 Task: Add an event with the title Webinar: Advanced Social Media Marketing Tactics, date '2023/10/12', time 8:30 AM to 10:30 AMand add a description: During the discussion, both the employee and the supervisor (or relevant stakeholders) will have an opportunity to share their perspectives, observations, and concerns. The focus will be on understanding the underlying reasons for the performance issues, identifying any obstacles or challenges, and jointly developing a plan for improvement.Select event color  Tomato . Add location for the event as: Copenhagen, Denmark, logged in from the account softage.4@softage.netand send the event invitation to softage.10@softage.net and softage.1@softage.net. Set a reminder for the event Doesn't repeat
Action: Mouse moved to (96, 110)
Screenshot: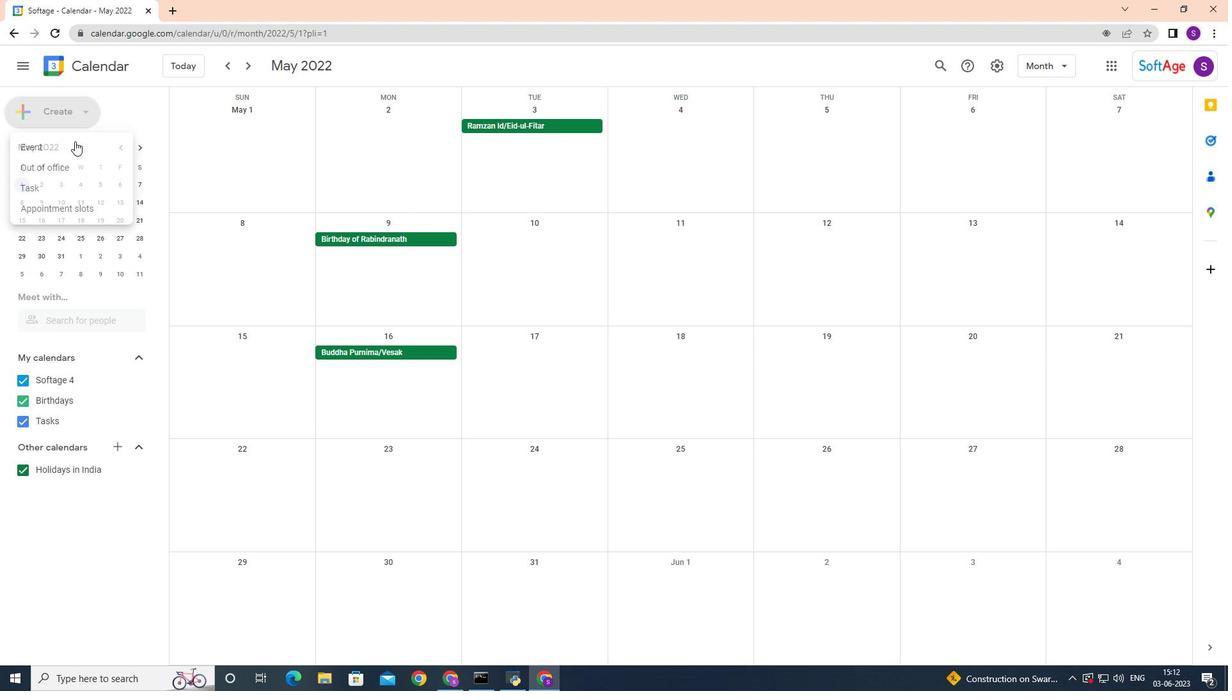 
Action: Mouse pressed left at (96, 110)
Screenshot: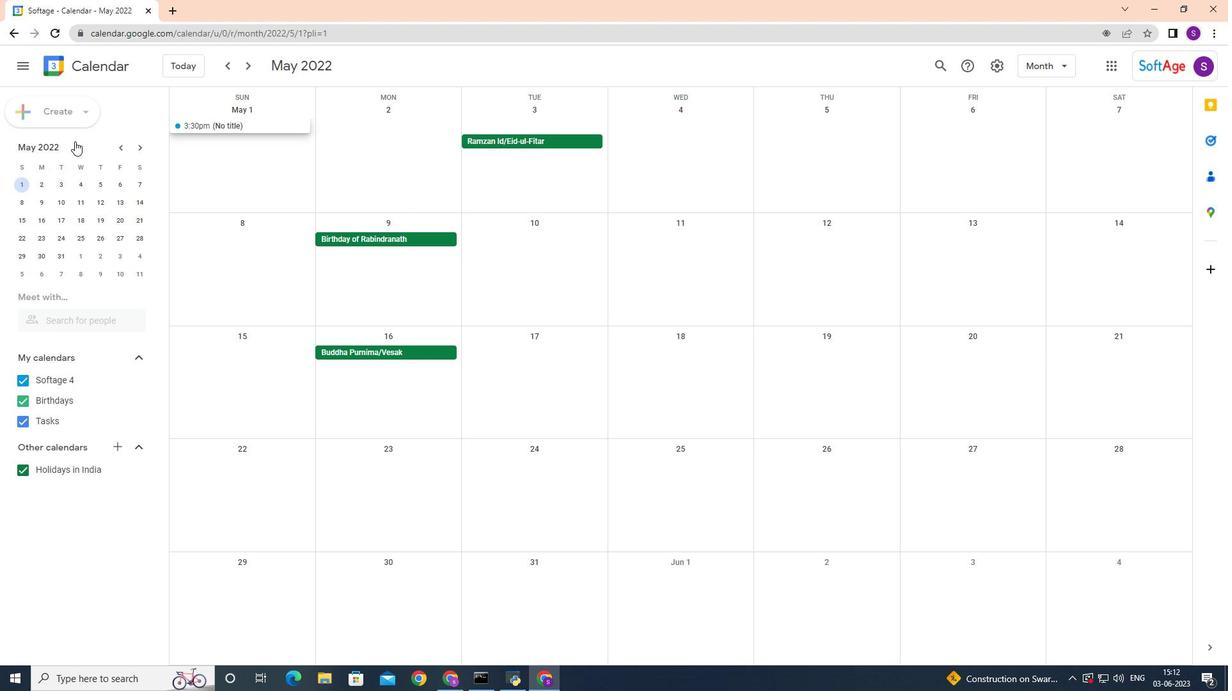 
Action: Mouse moved to (92, 149)
Screenshot: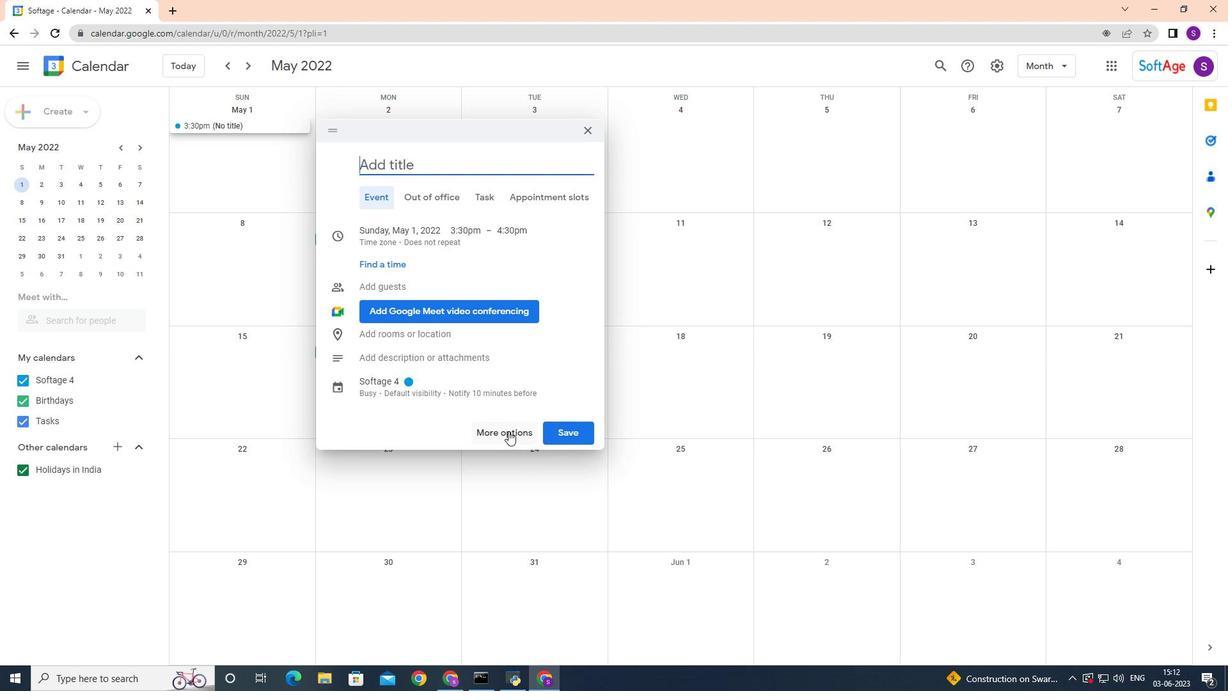 
Action: Mouse pressed left at (92, 149)
Screenshot: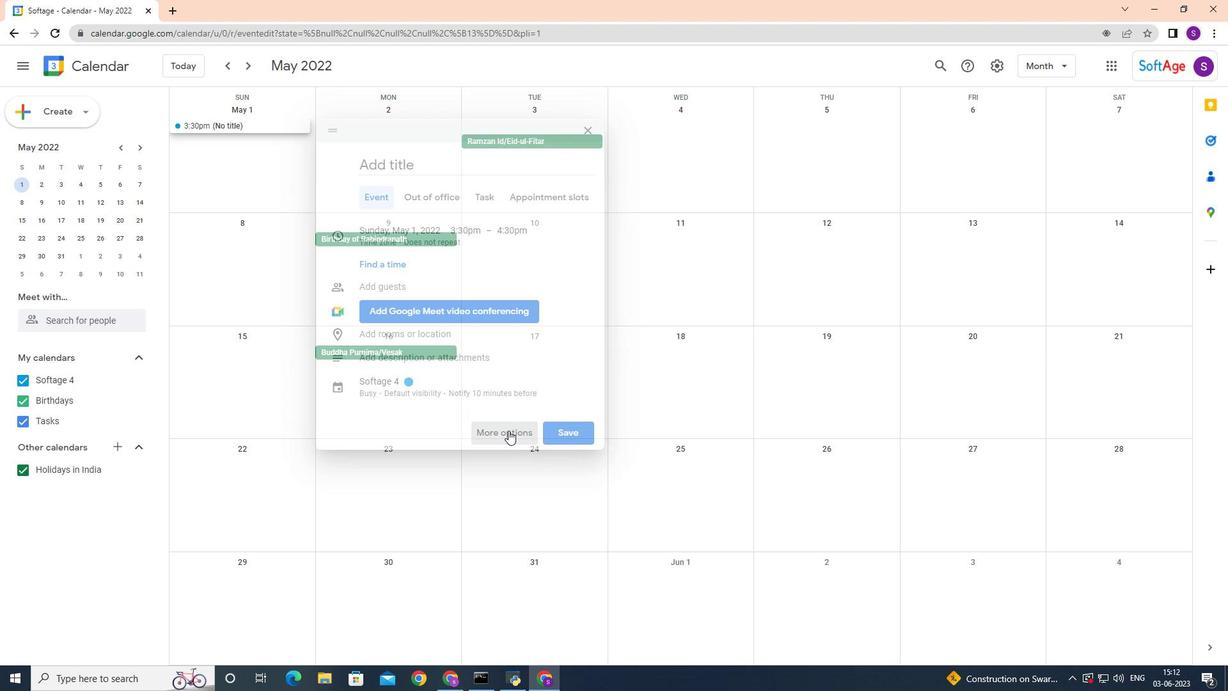 
Action: Mouse moved to (938, 426)
Screenshot: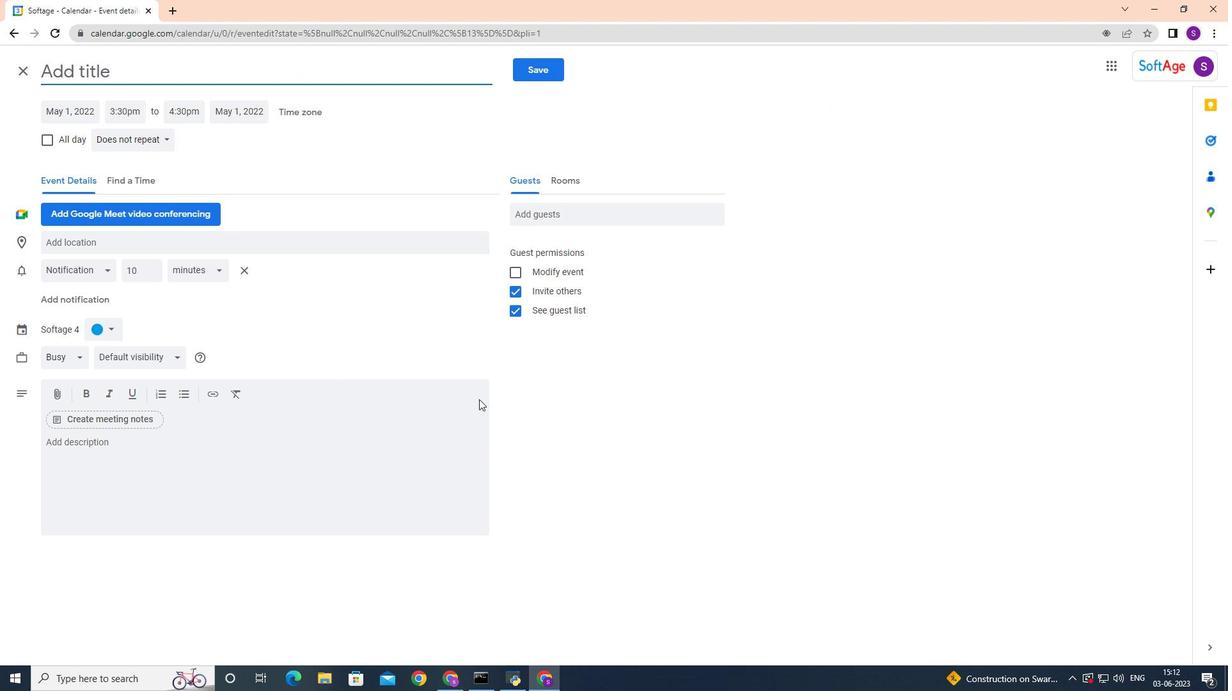 
Action: Mouse pressed left at (938, 426)
Screenshot: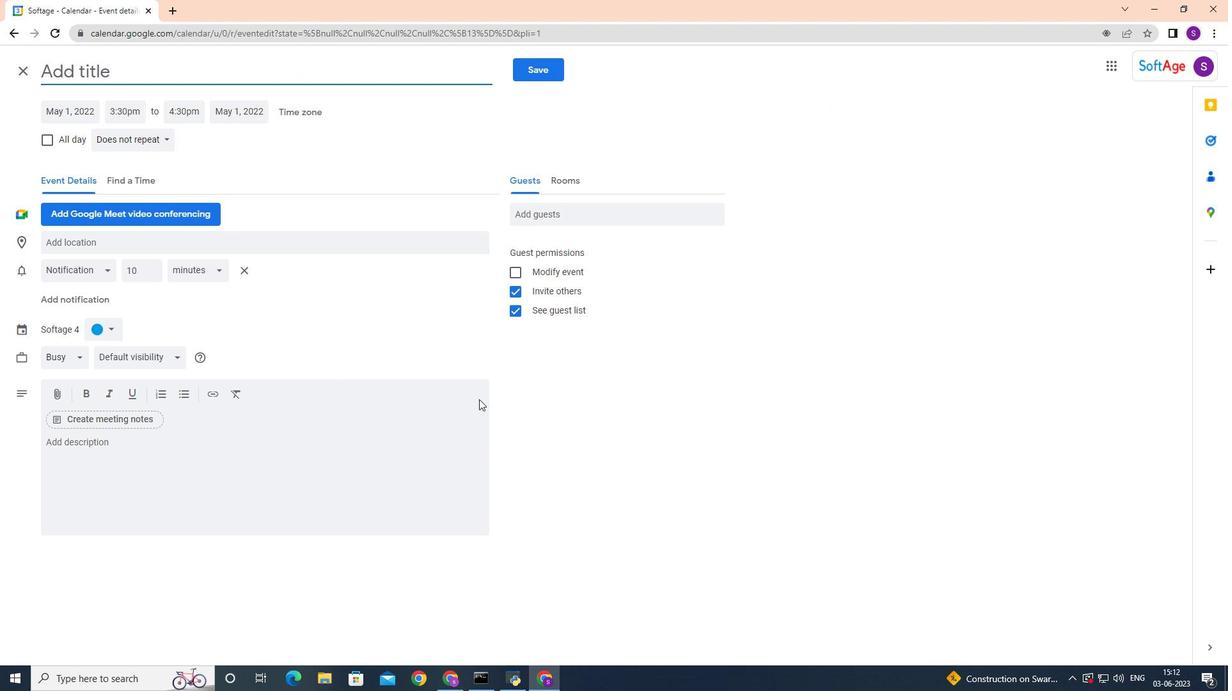 
Action: Mouse moved to (399, 79)
Screenshot: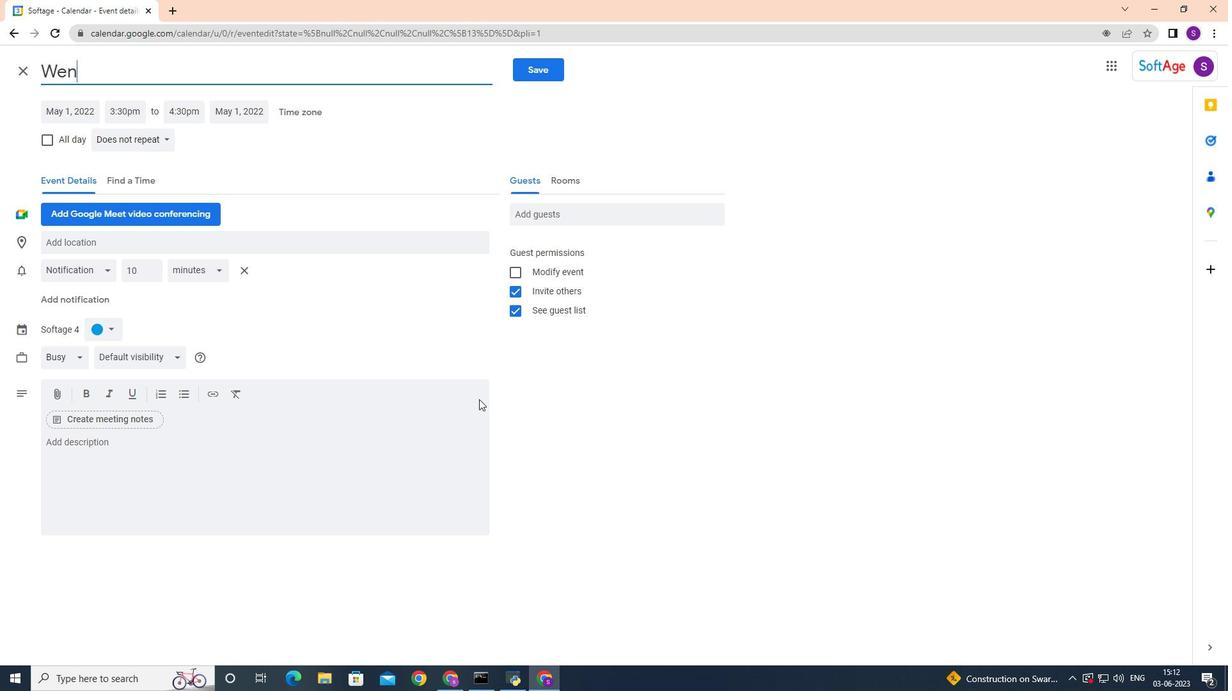 
Action: Mouse pressed left at (399, 79)
Screenshot: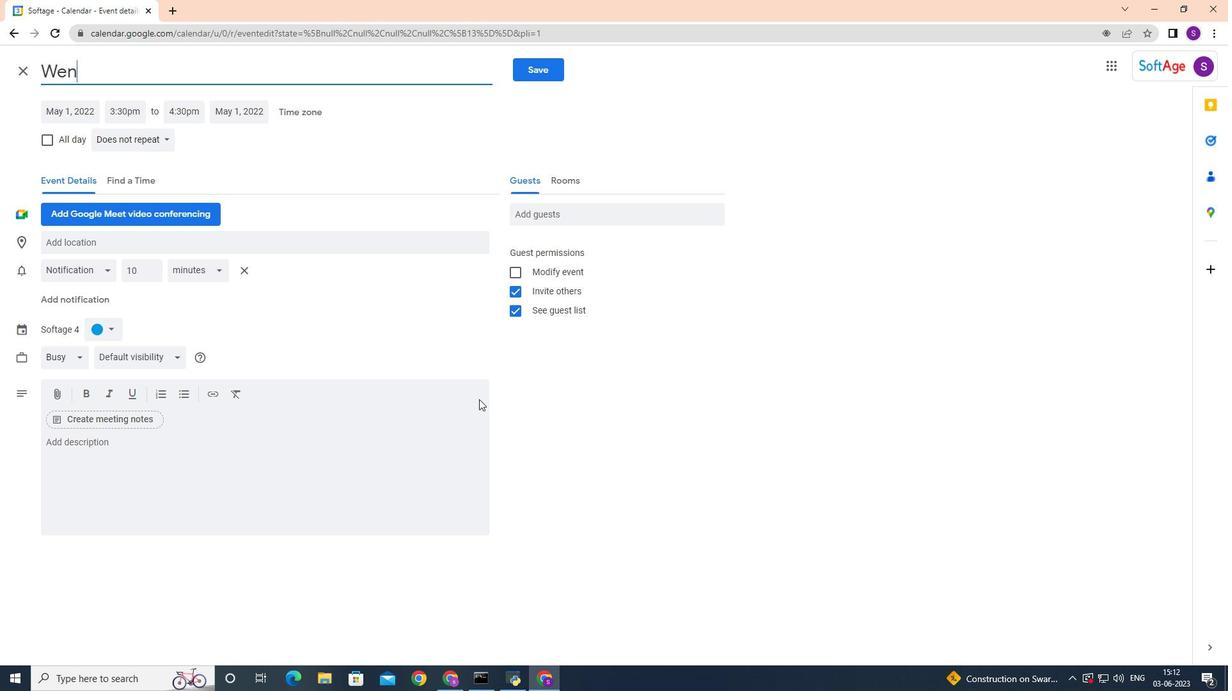 
Action: Key pressed <Key.shift>Webinar<Key.shift>:<Key.space><Key.shift>Advanced<Key.space><Key.shift_r>Social<Key.space><Key.shift>Media<Key.space><Key.shift>Marketing<Key.space><Key.shift>Tactics
Screenshot: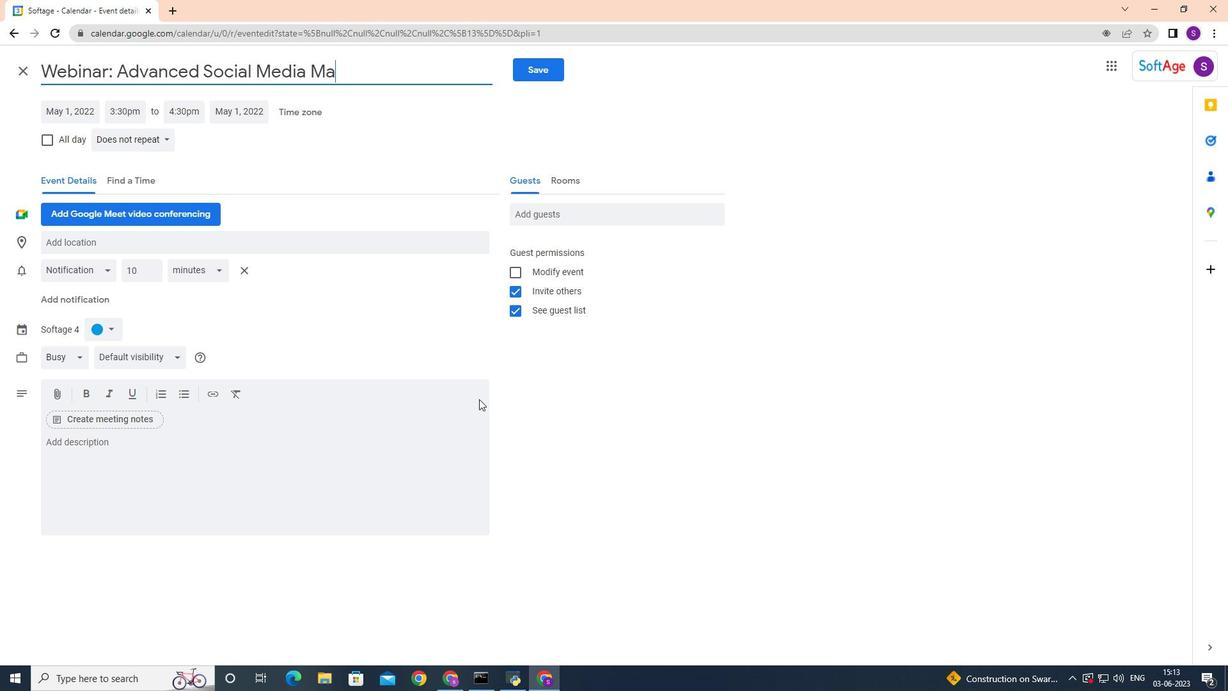 
Action: Mouse moved to (90, 112)
Screenshot: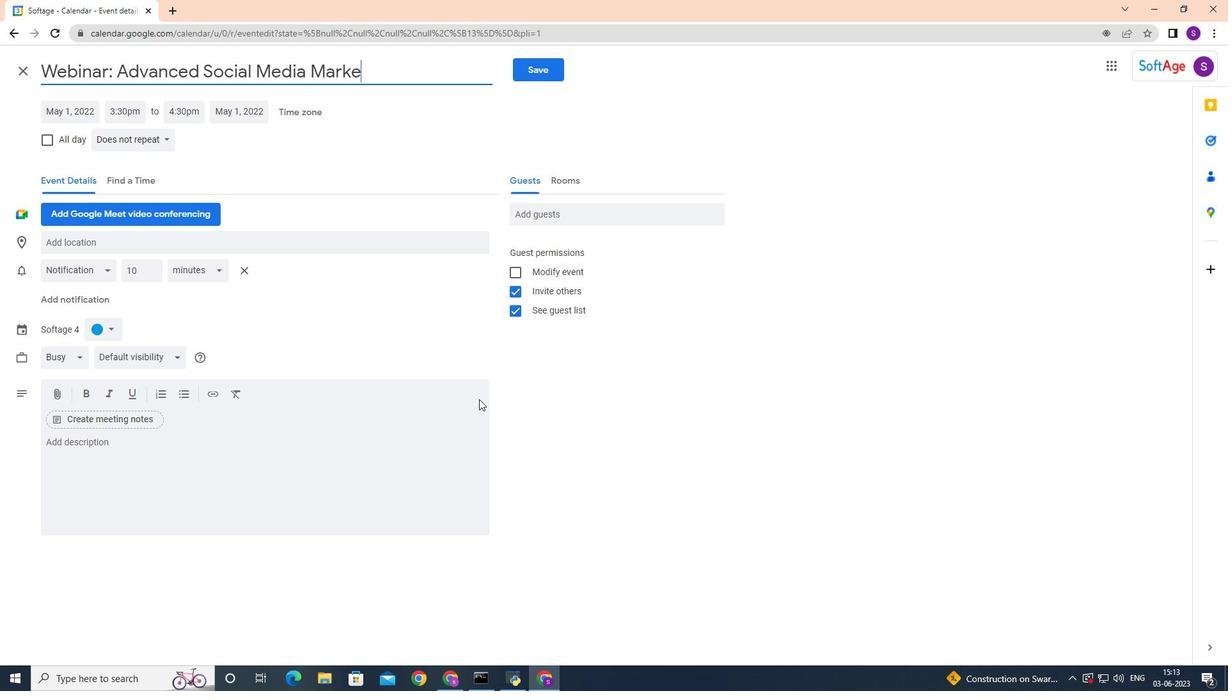 
Action: Mouse pressed left at (90, 112)
Screenshot: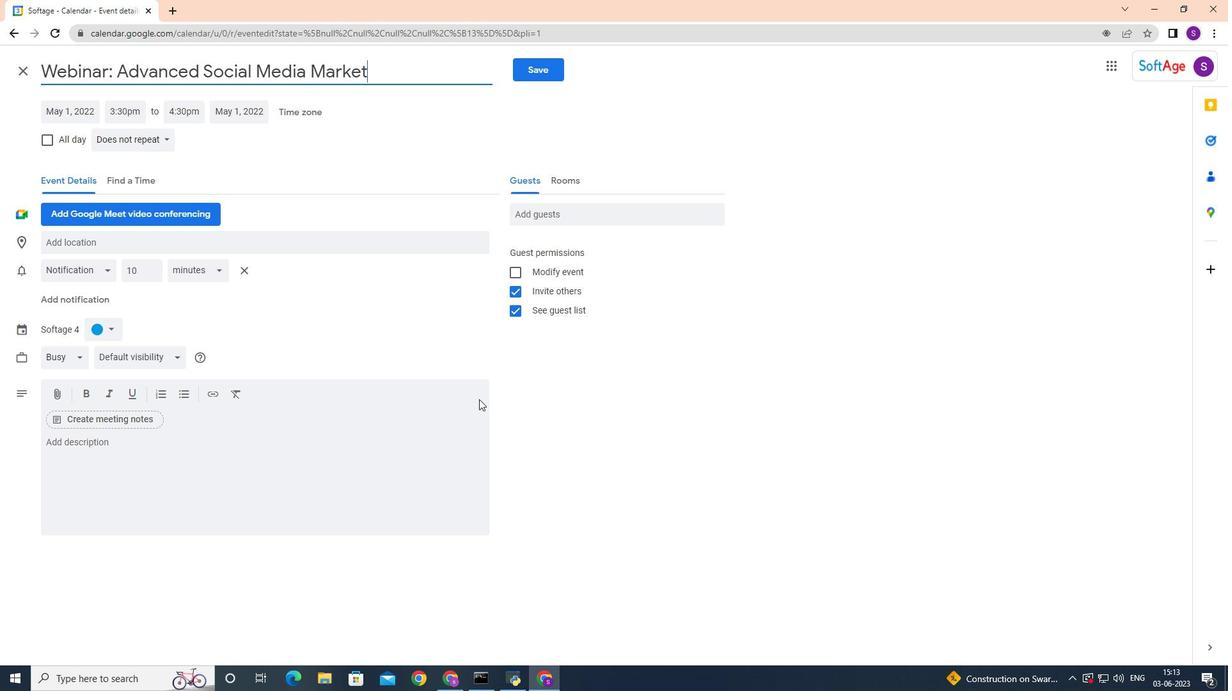
Action: Mouse moved to (206, 141)
Screenshot: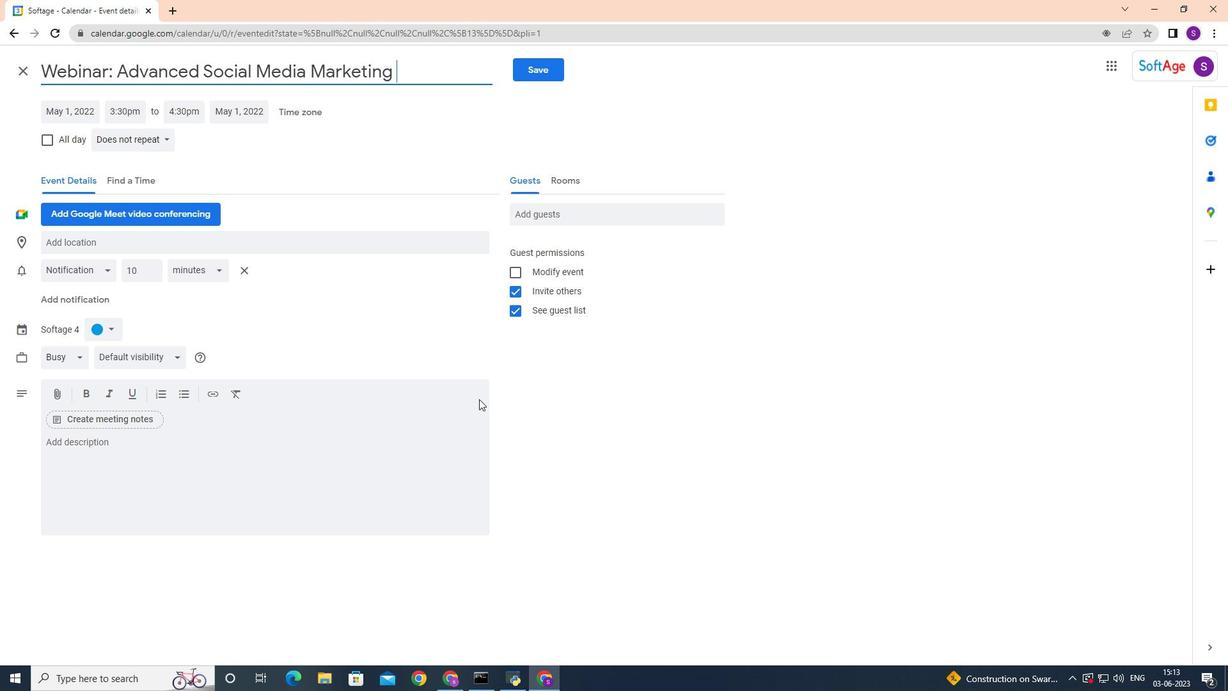 
Action: Mouse pressed left at (206, 141)
Screenshot: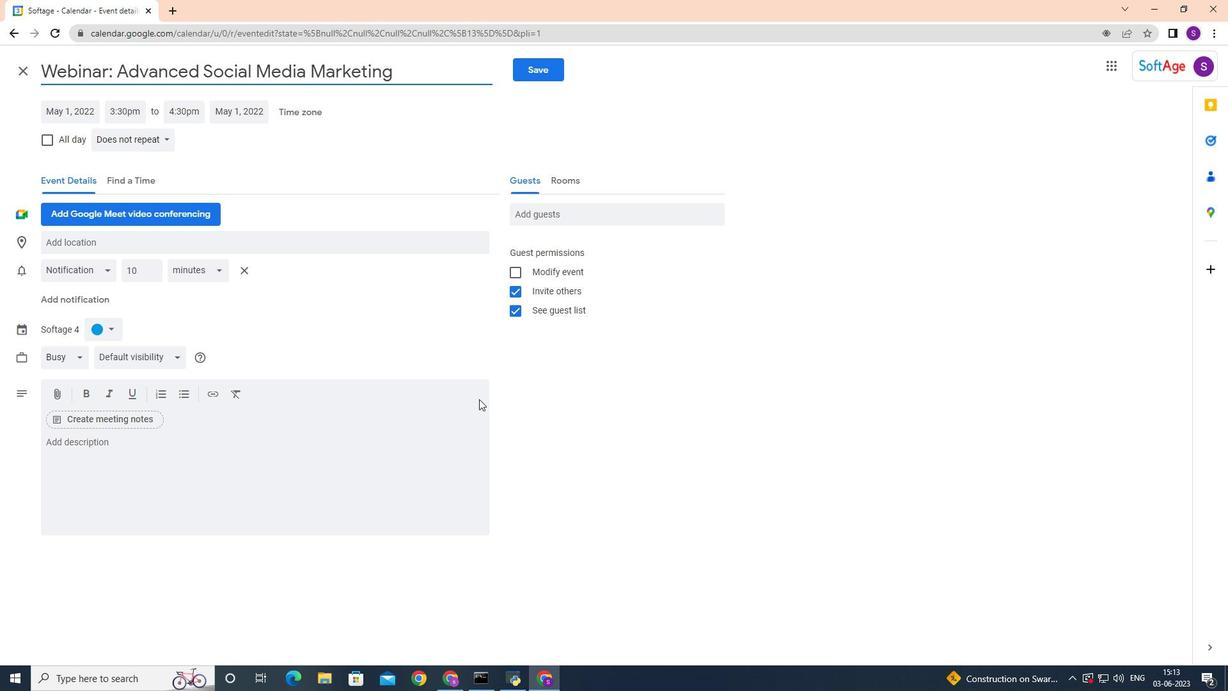
Action: Mouse pressed left at (206, 141)
Screenshot: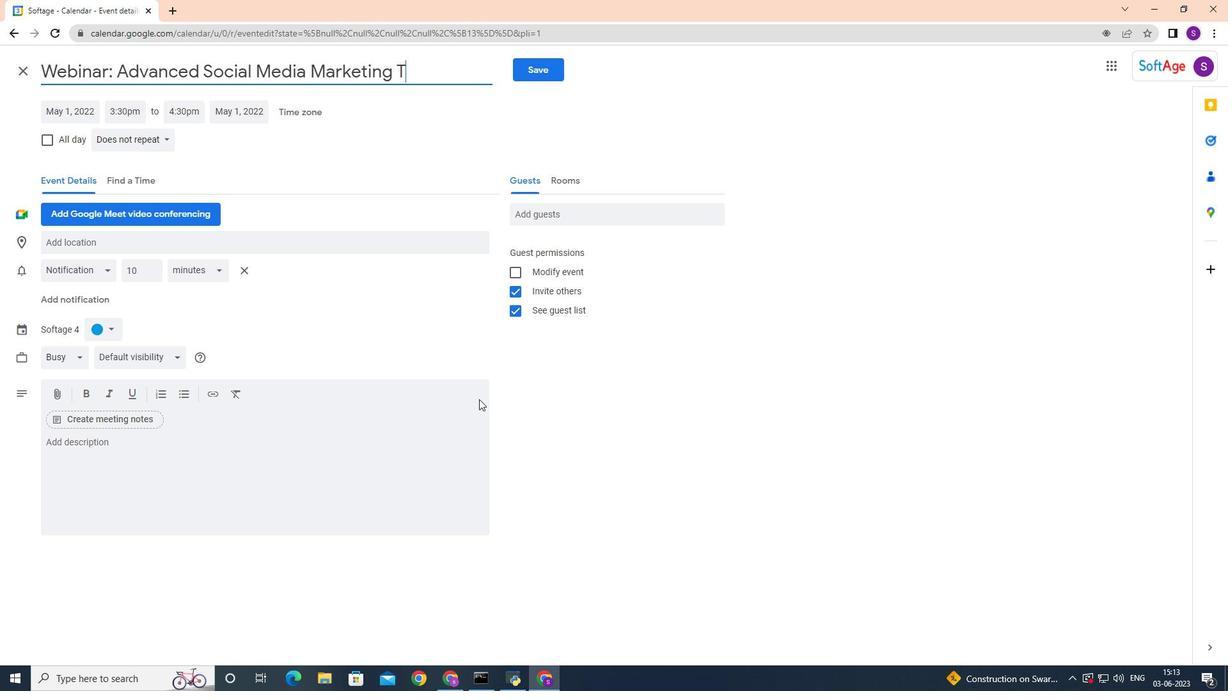 
Action: Mouse pressed left at (206, 141)
Screenshot: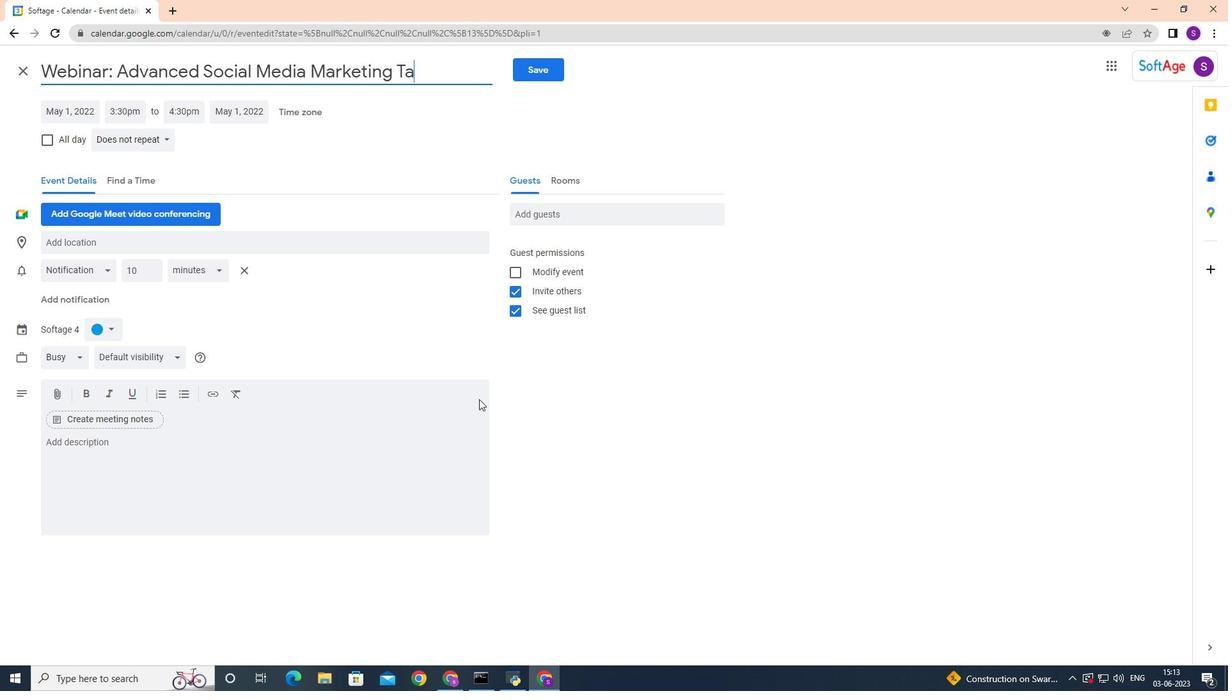 
Action: Mouse pressed left at (206, 141)
Screenshot: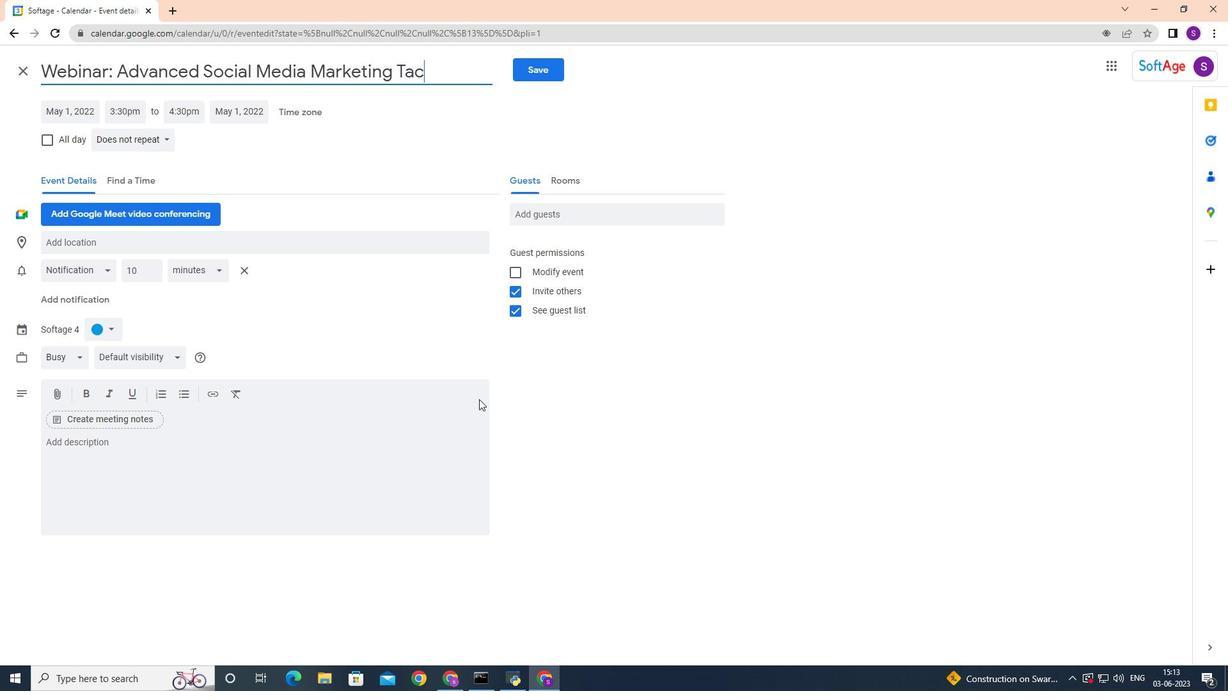 
Action: Mouse moved to (161, 194)
Screenshot: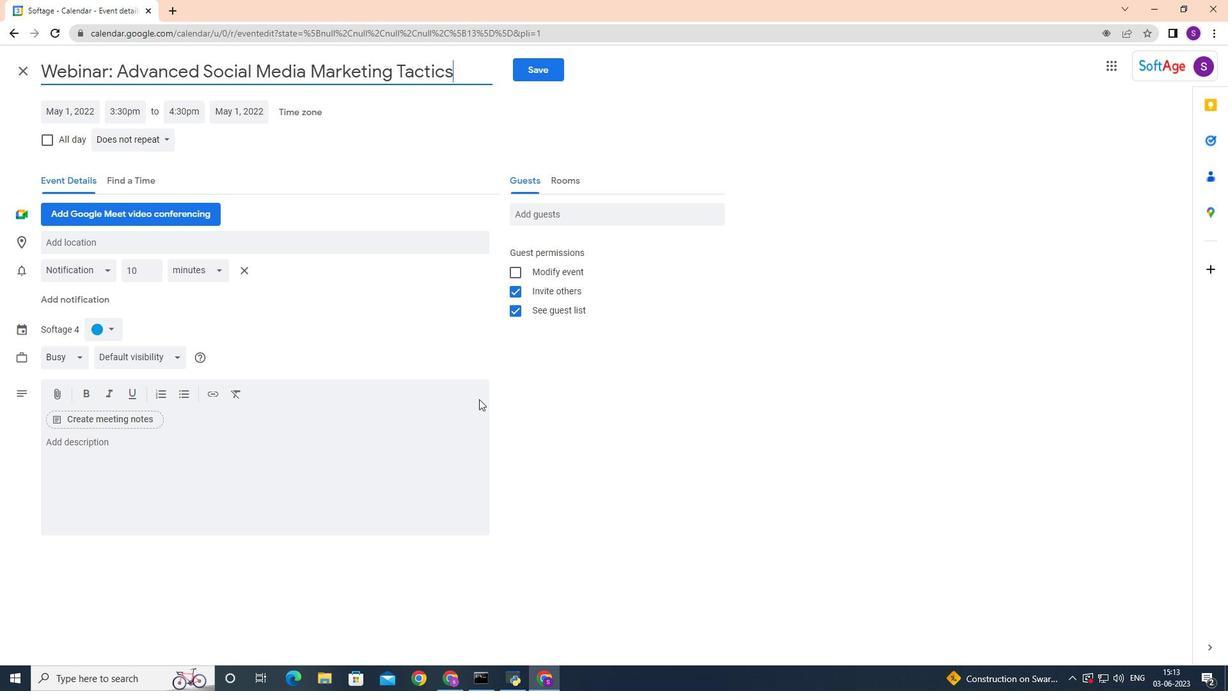 
Action: Mouse pressed left at (161, 194)
Screenshot: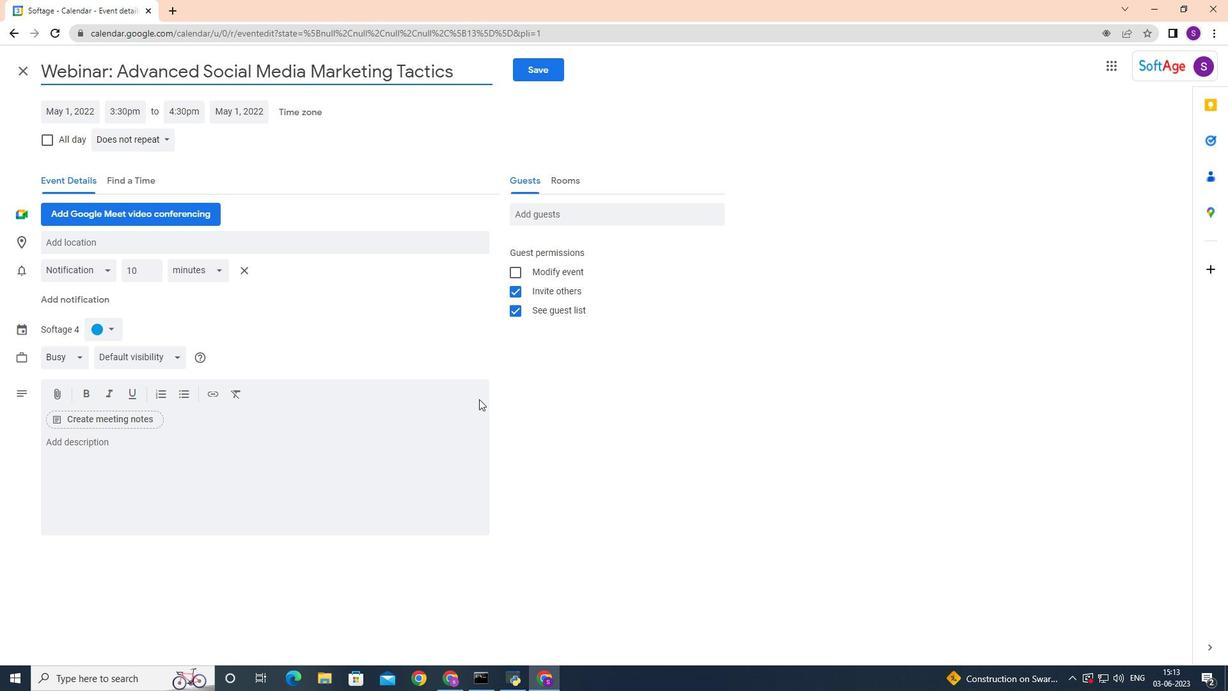 
Action: Mouse moved to (134, 111)
Screenshot: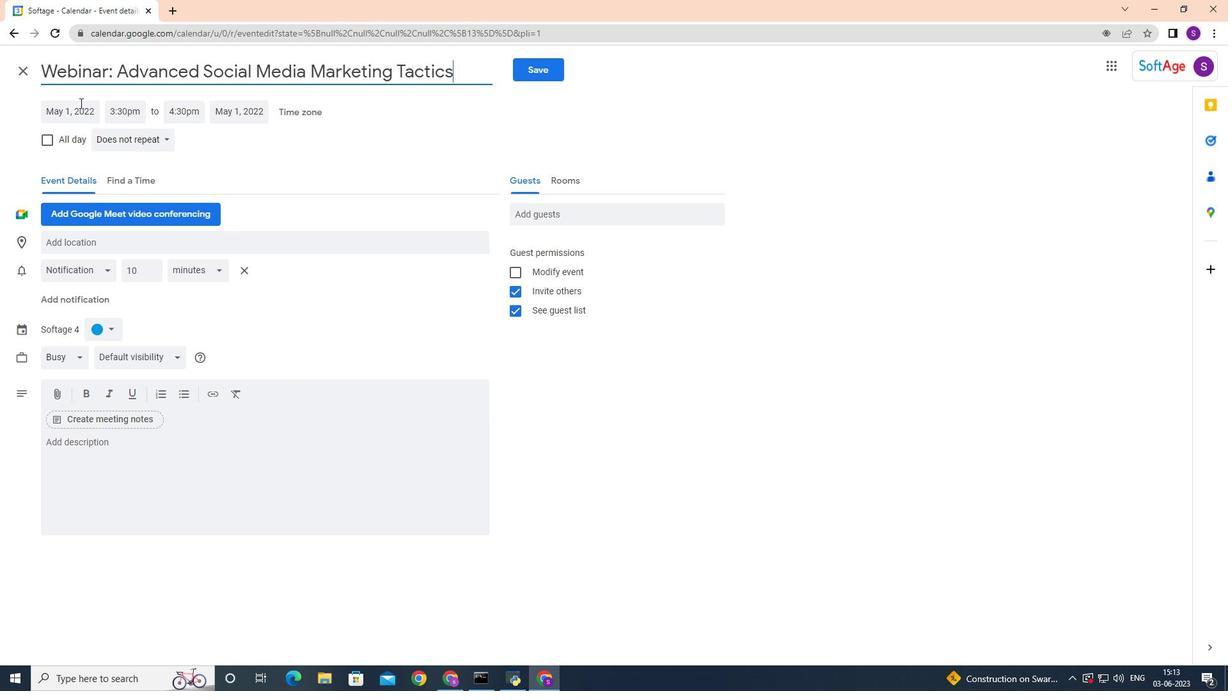
Action: Mouse pressed left at (134, 111)
Screenshot: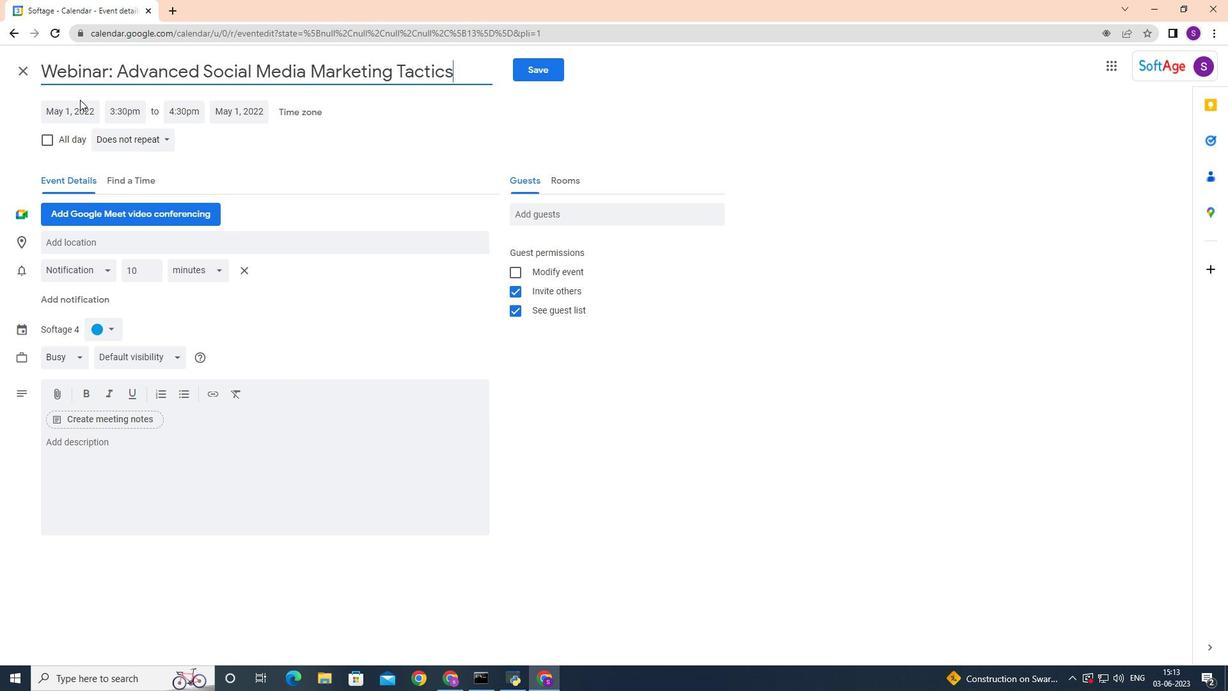 
Action: Key pressed 8<Key.shift>:30am<Key.enter><Key.tab>10<Key.shift>:30<Key.enter>
Screenshot: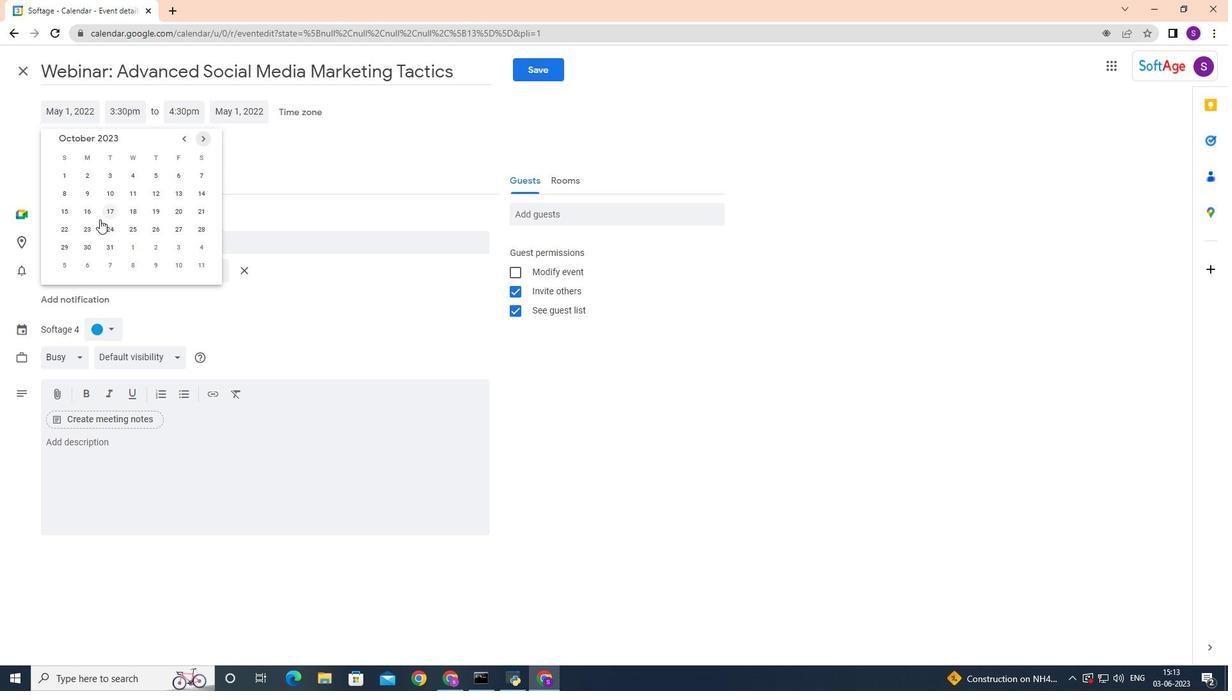 
Action: Mouse moved to (129, 444)
Screenshot: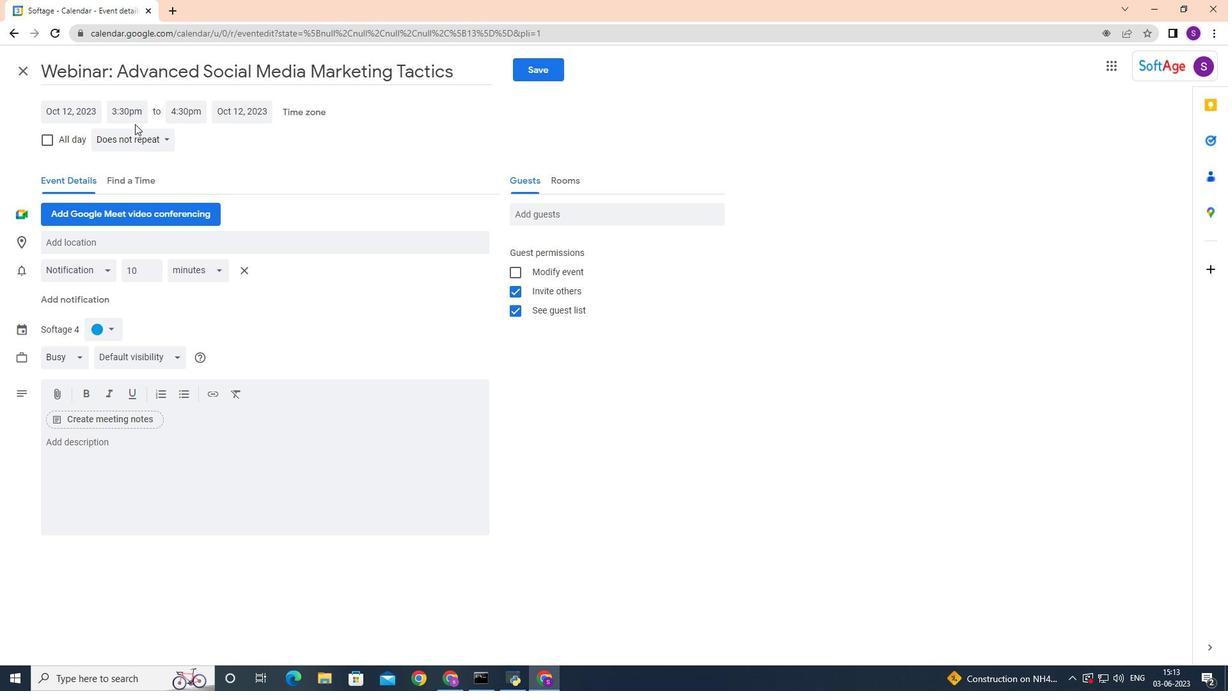 
Action: Mouse pressed left at (129, 444)
Screenshot: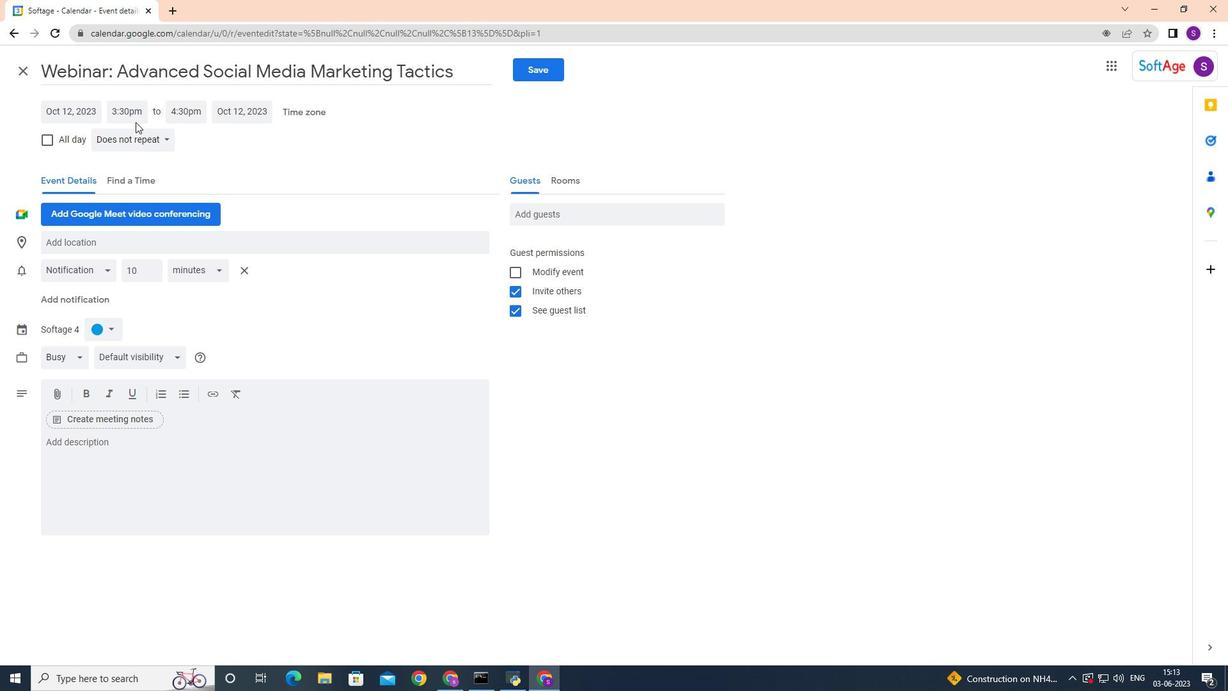 
Action: Key pressed <Key.shift>During<Key.space>the<Key.space>discussion,<Key.space>both<Key.space>the<Key.space>employee<Key.space>and<Key.space>the<Key.space>supervisor<Key.space><Key.shift>(or<Key.space>relevant<Key.space>stakeholders<Key.shift>)<Key.space>will<Key.space>have<Key.space>an<Key.space>opportunity<Key.space>to<Key.space>share<Key.space>their<Key.space>perspectives,<Key.space>obj<Key.backspace>servations,<Key.space>and<Key.space>concerns.<Key.space><Key.shift>The<Key.space>focus<Key.space>will<Key.space>be<Key.space>on<Key.space>understanding<Key.space>the<Key.space>underlying<Key.space>reasons<Key.space>for<Key.space>the<Key.space>performance<Key.space>issues,<Key.space>identifying<Key.space>any<Key.space>obstacles<Key.space>or<Key.space>challenges,<Key.space>and<Key.space>jointly<Key.space>developing<Key.space>a<Key.space>plan<Key.space>for<Key.space>improvement.
Screenshot: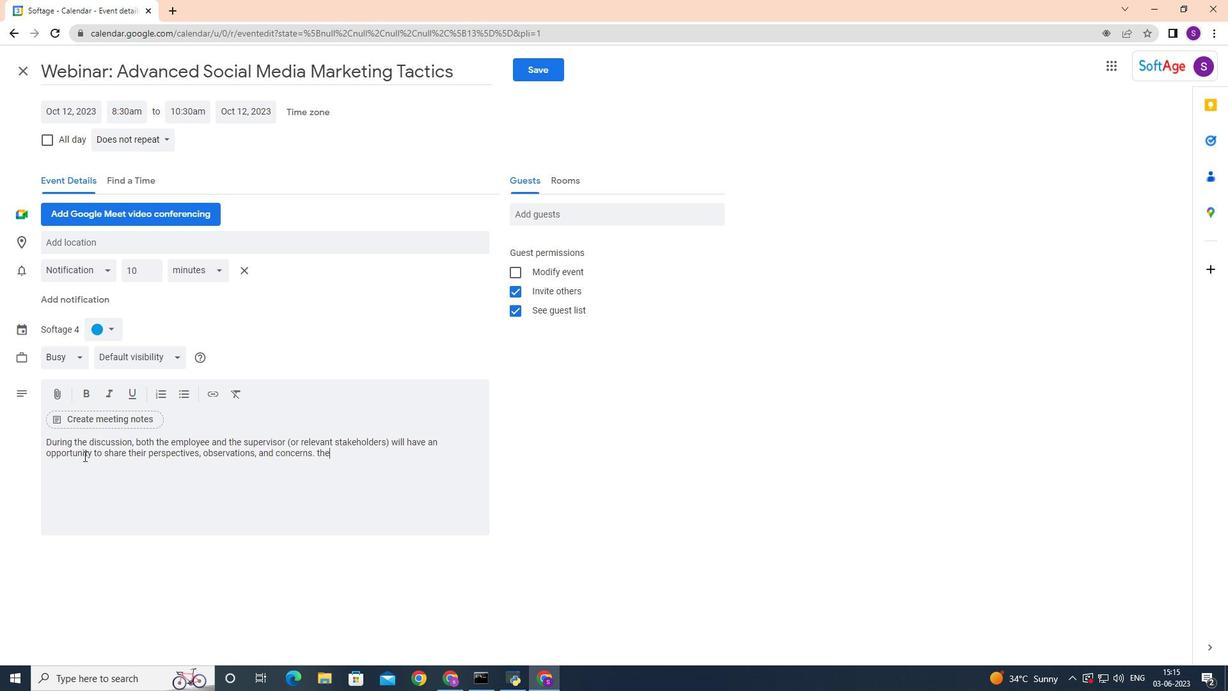 
Action: Mouse moved to (117, 332)
Screenshot: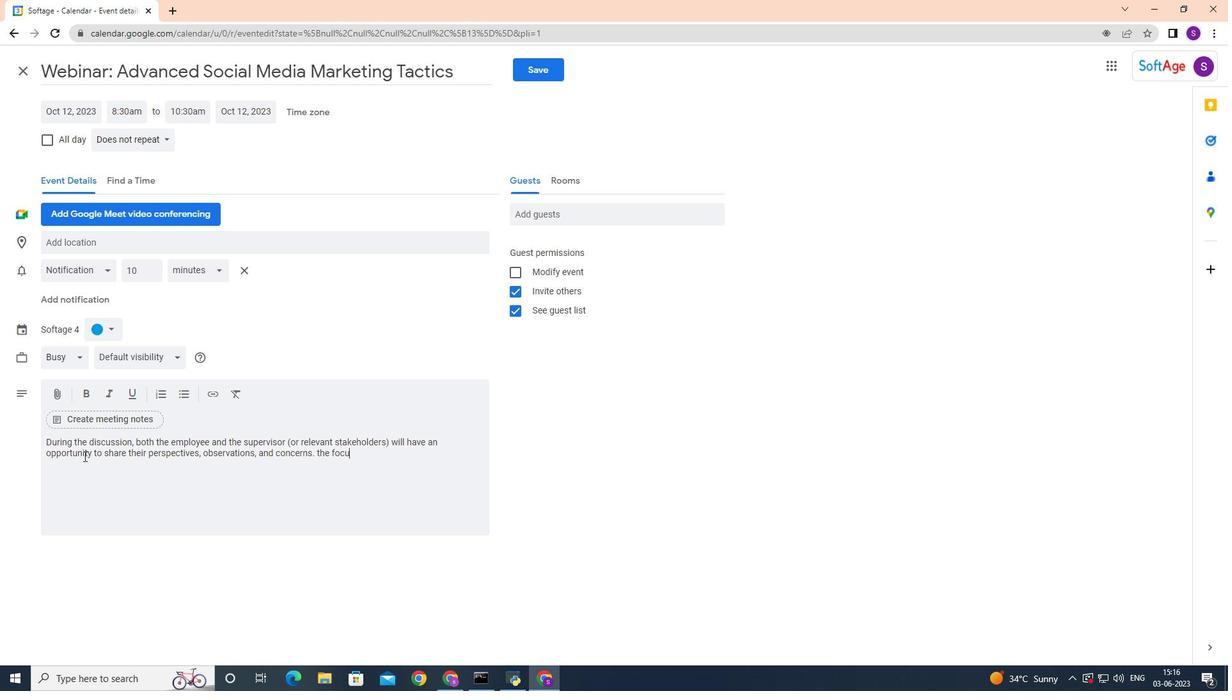 
Action: Mouse pressed left at (117, 332)
Screenshot: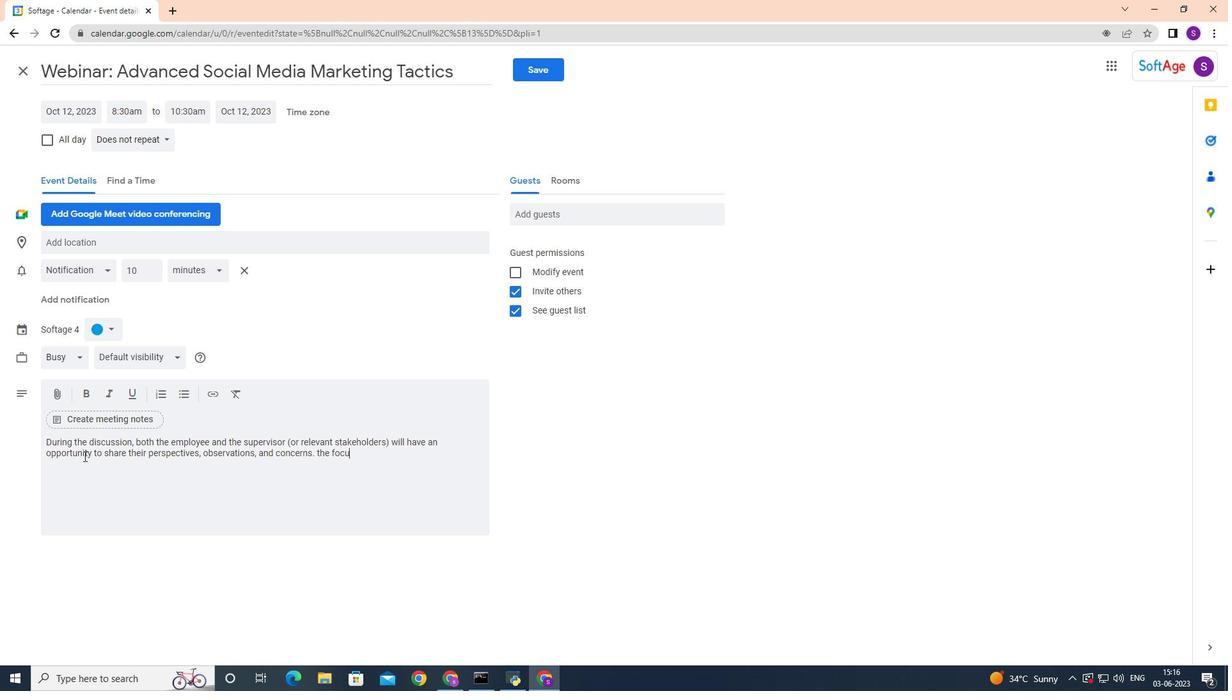 
Action: Mouse moved to (101, 327)
Screenshot: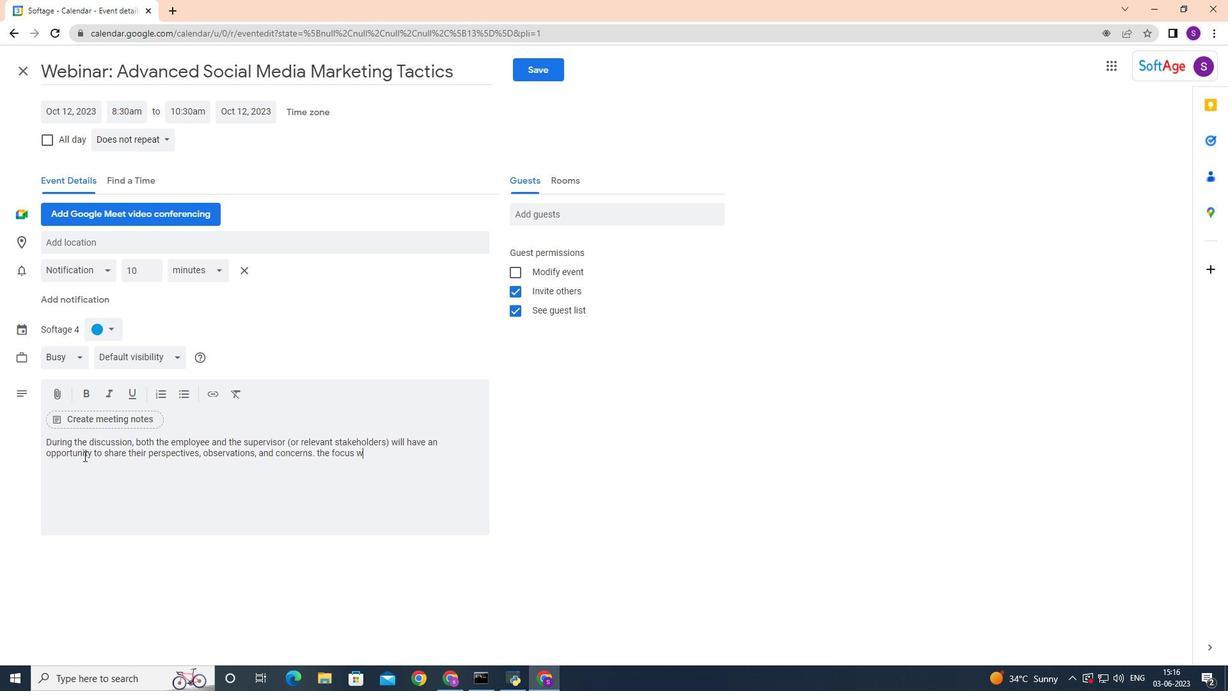 
Action: Mouse pressed left at (101, 327)
Screenshot: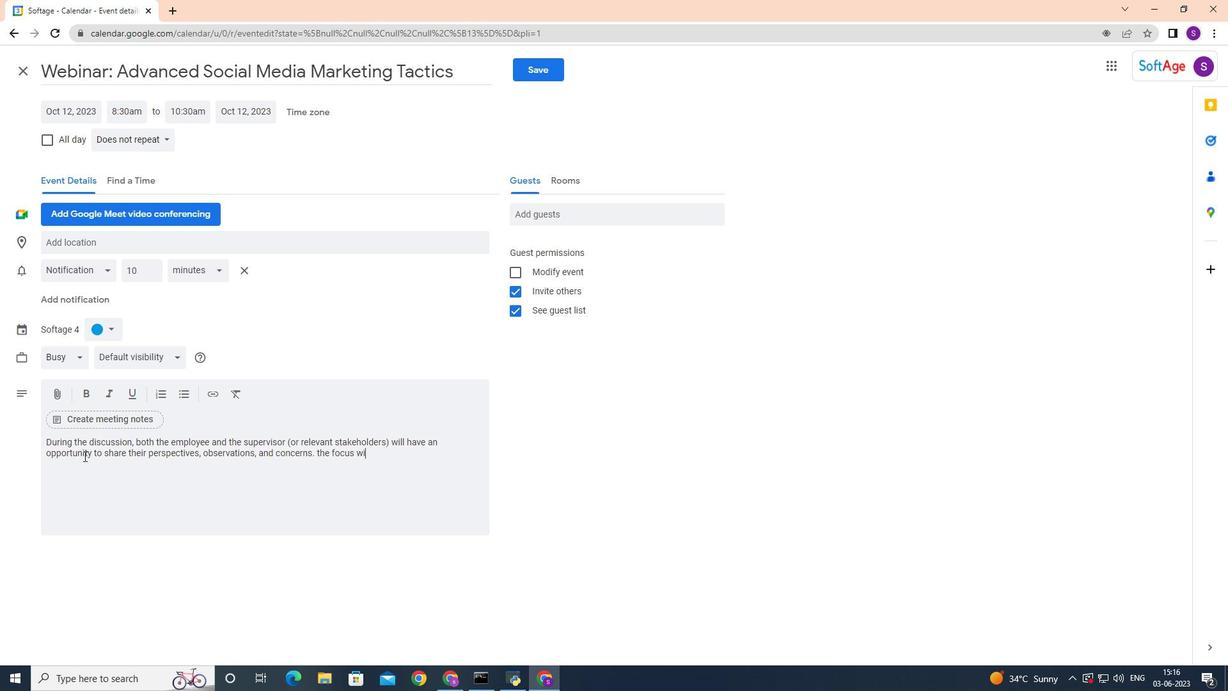 
Action: Mouse moved to (98, 251)
Screenshot: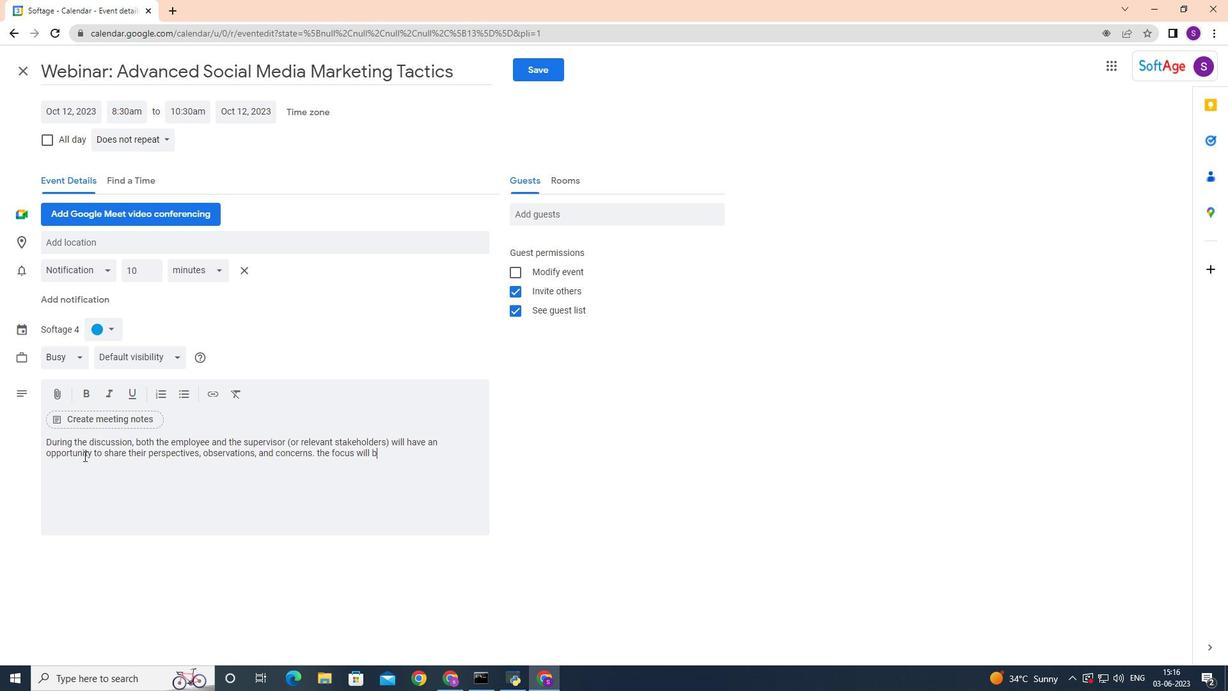 
Action: Mouse pressed left at (98, 251)
Screenshot: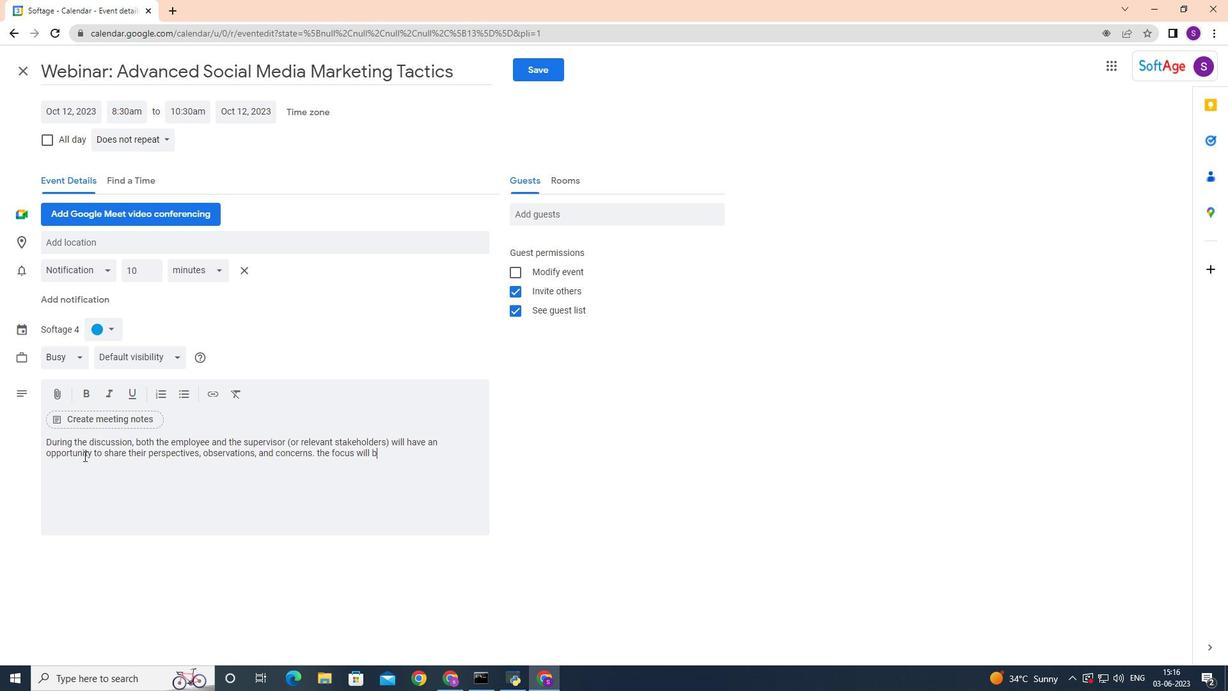 
Action: Key pressed <Key.shift>Copenhagen,<Key.space><Key.shift>Denmark
Screenshot: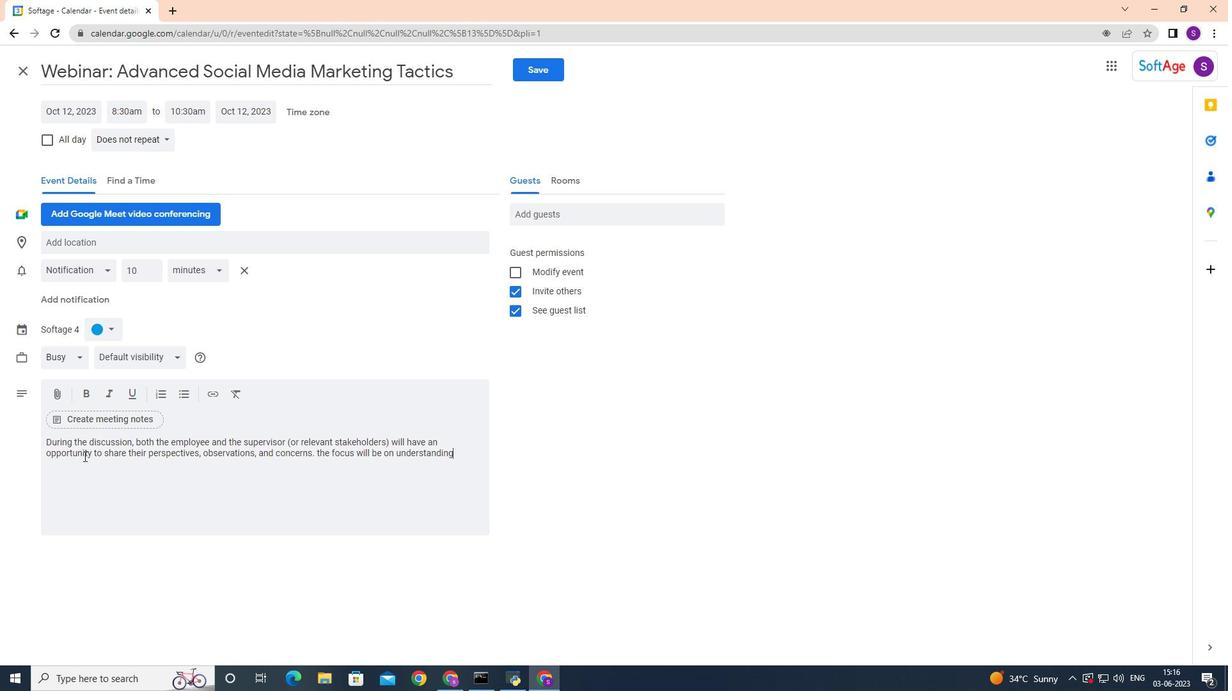 
Action: Mouse moved to (110, 277)
Screenshot: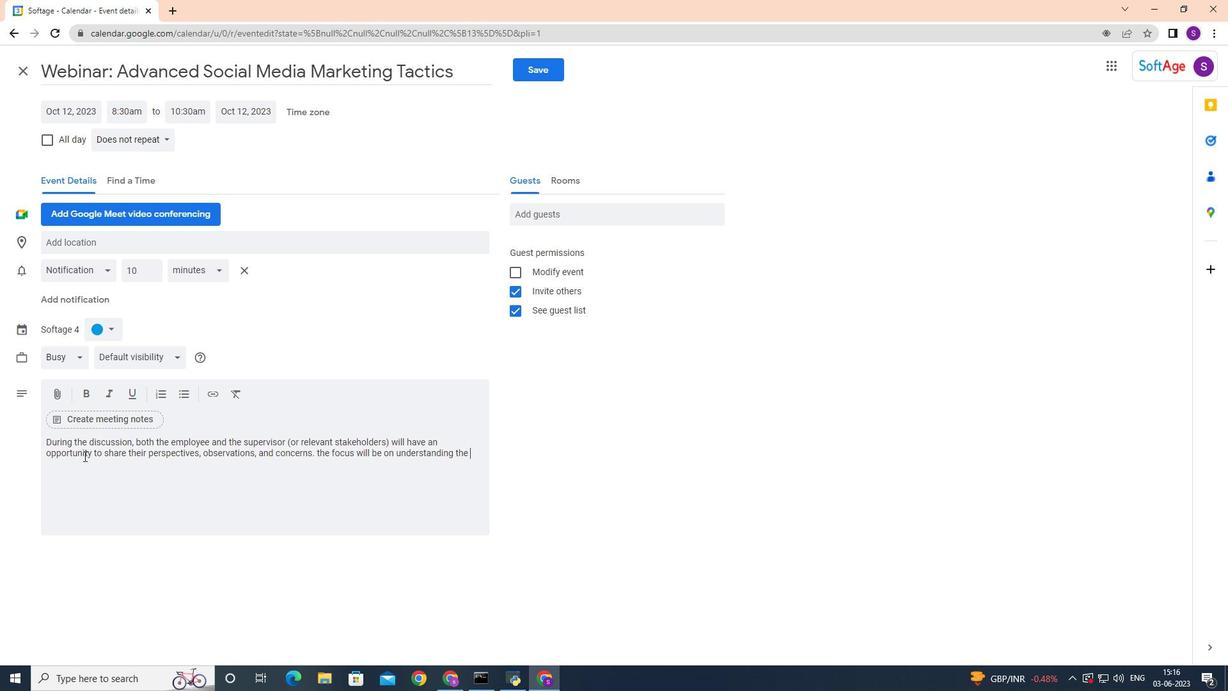 
Action: Mouse pressed left at (110, 277)
Screenshot: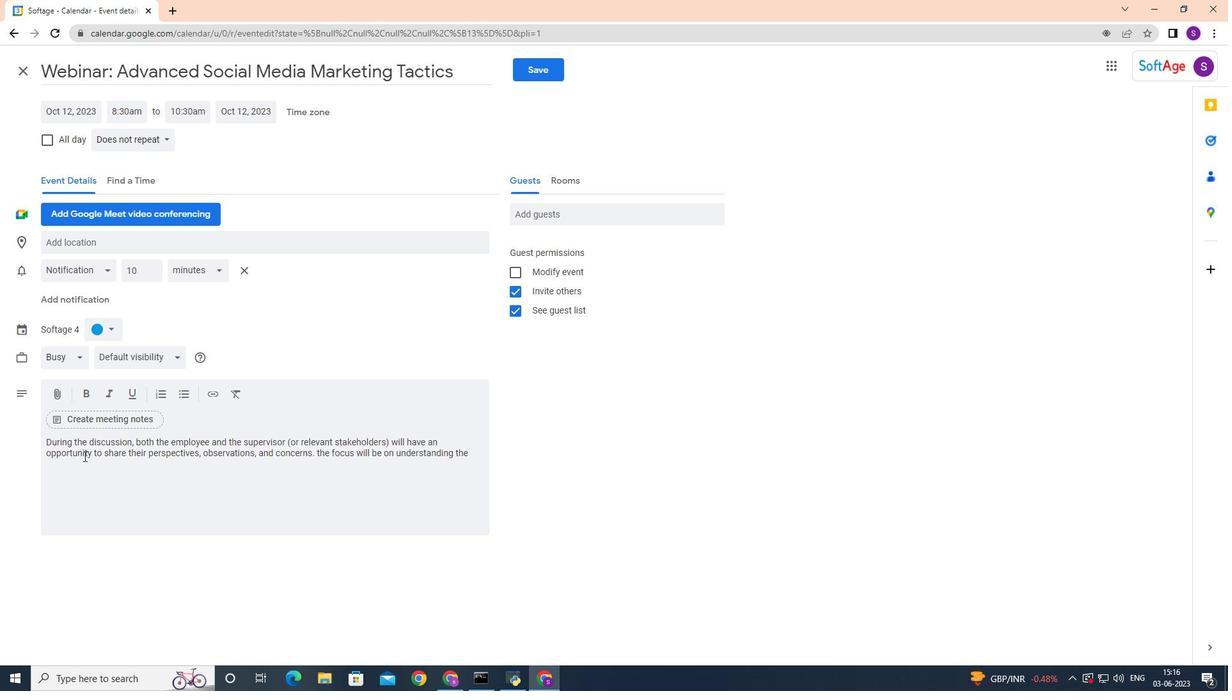 
Action: Mouse moved to (541, 219)
Screenshot: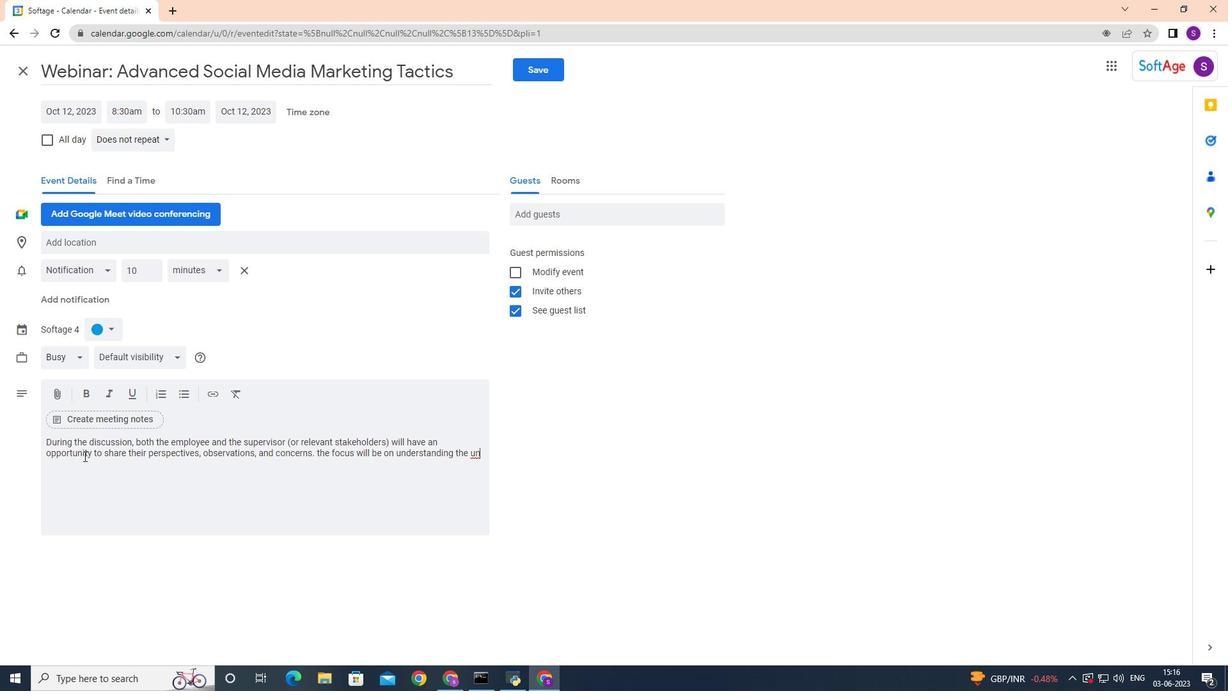 
Action: Mouse pressed left at (541, 219)
Screenshot: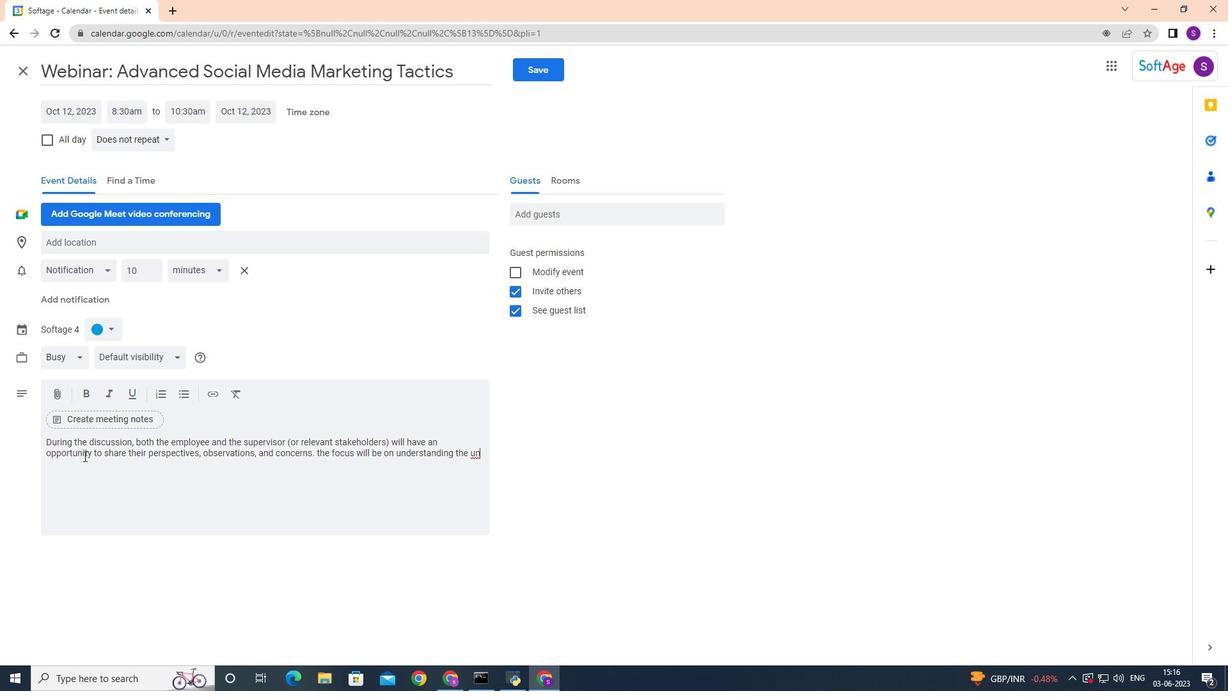 
Action: Key pressed softage.10<Key.shift><Key.shift>@softage.net<Key.enter>softage.1<Key.shift>@softage.net<Key.enter>
Screenshot: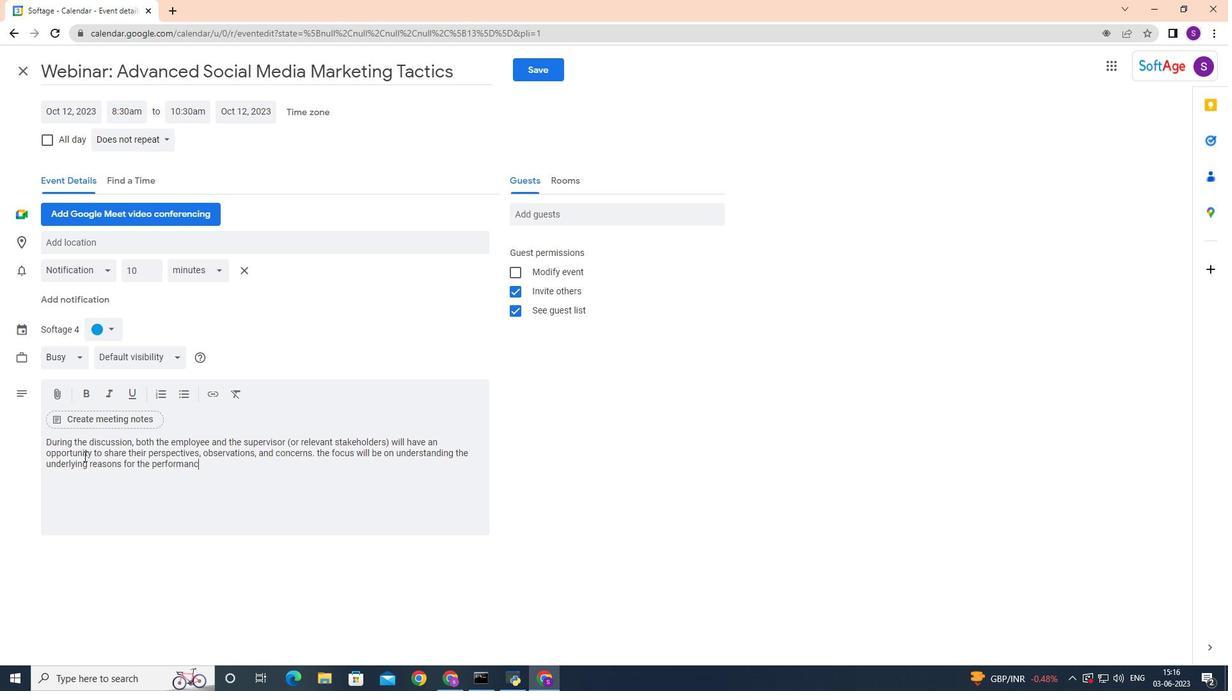 
Action: Mouse moved to (154, 138)
Screenshot: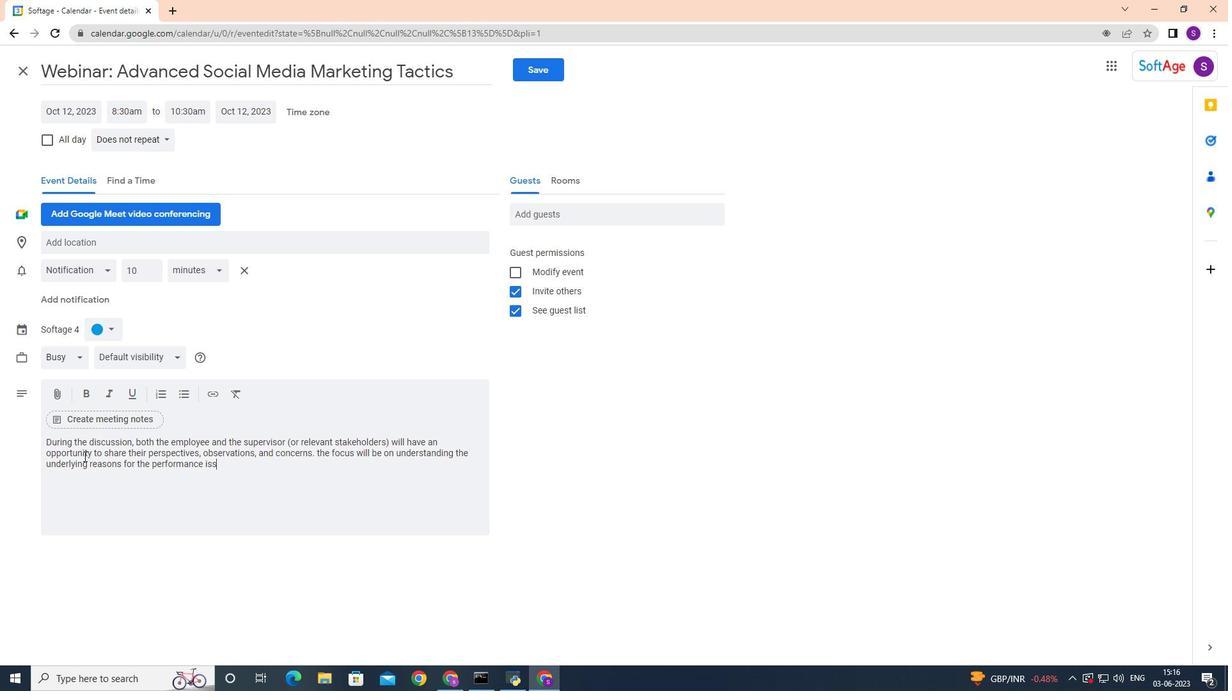 
Action: Mouse pressed left at (154, 138)
Screenshot: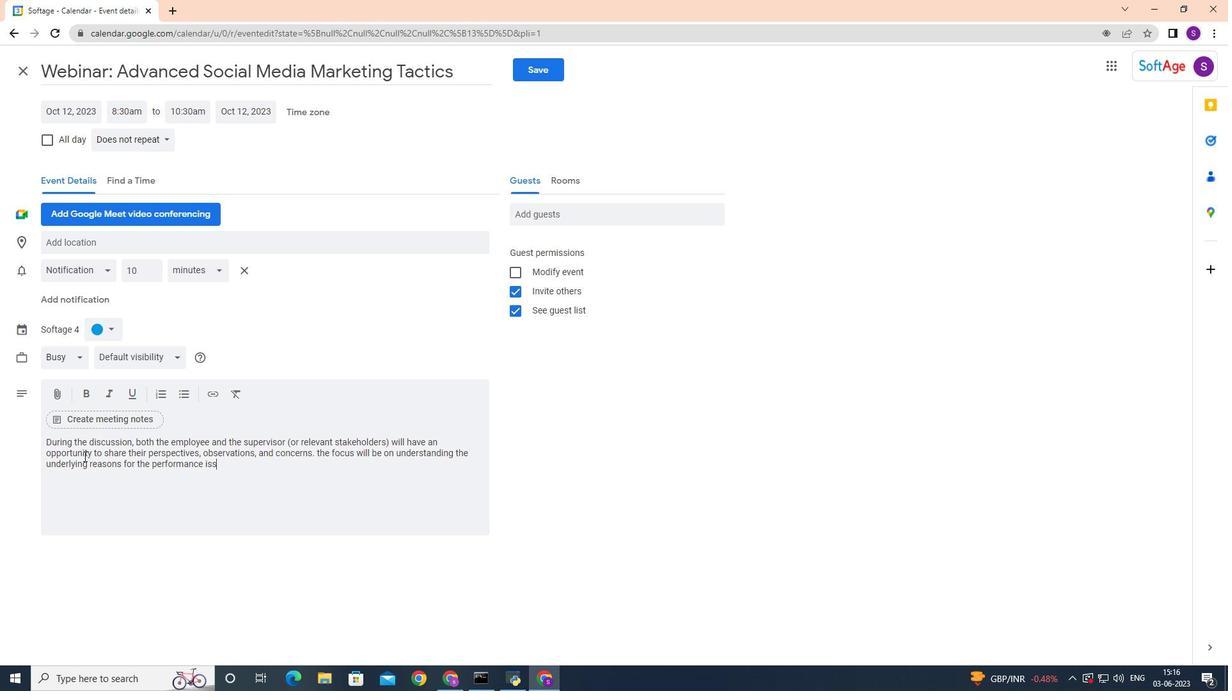 
Action: Mouse pressed left at (154, 138)
Screenshot: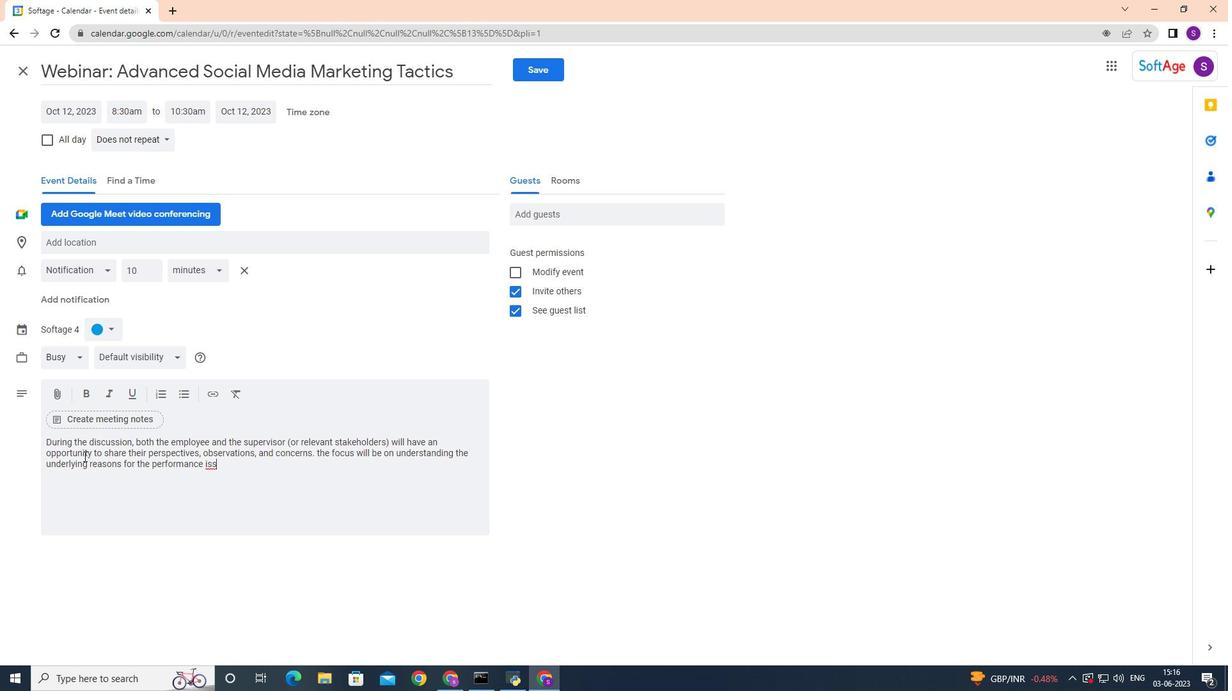 
Action: Mouse moved to (534, 74)
Screenshot: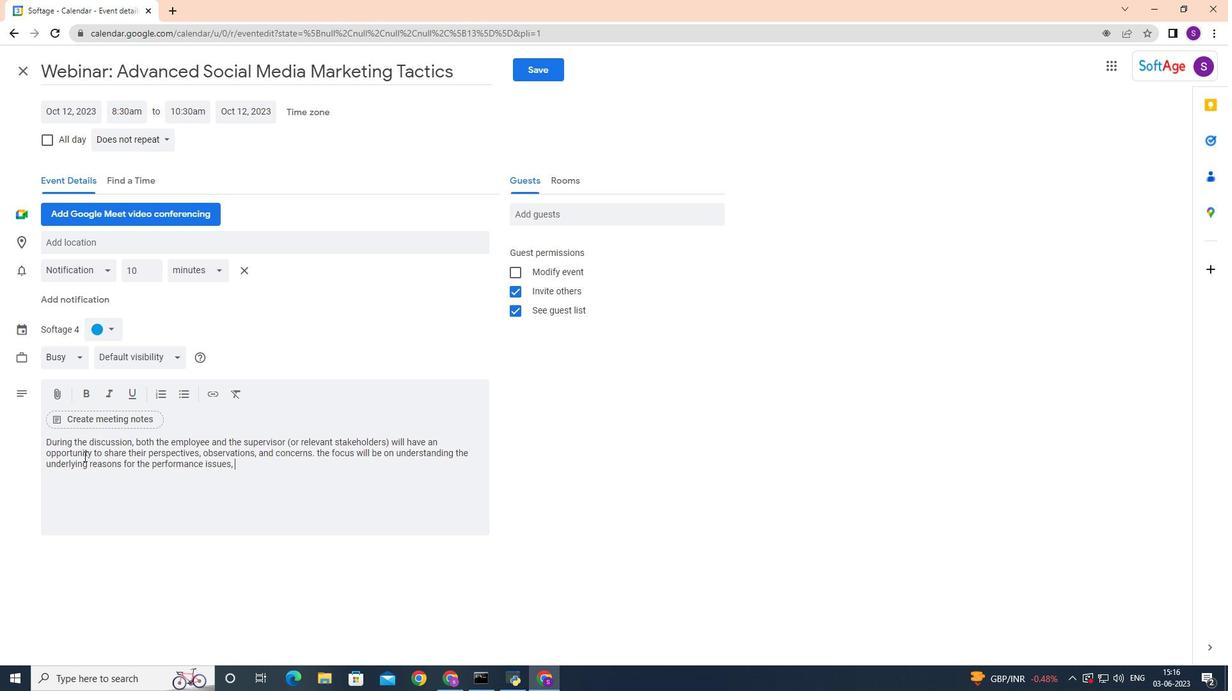 
Action: Mouse pressed left at (534, 74)
Screenshot: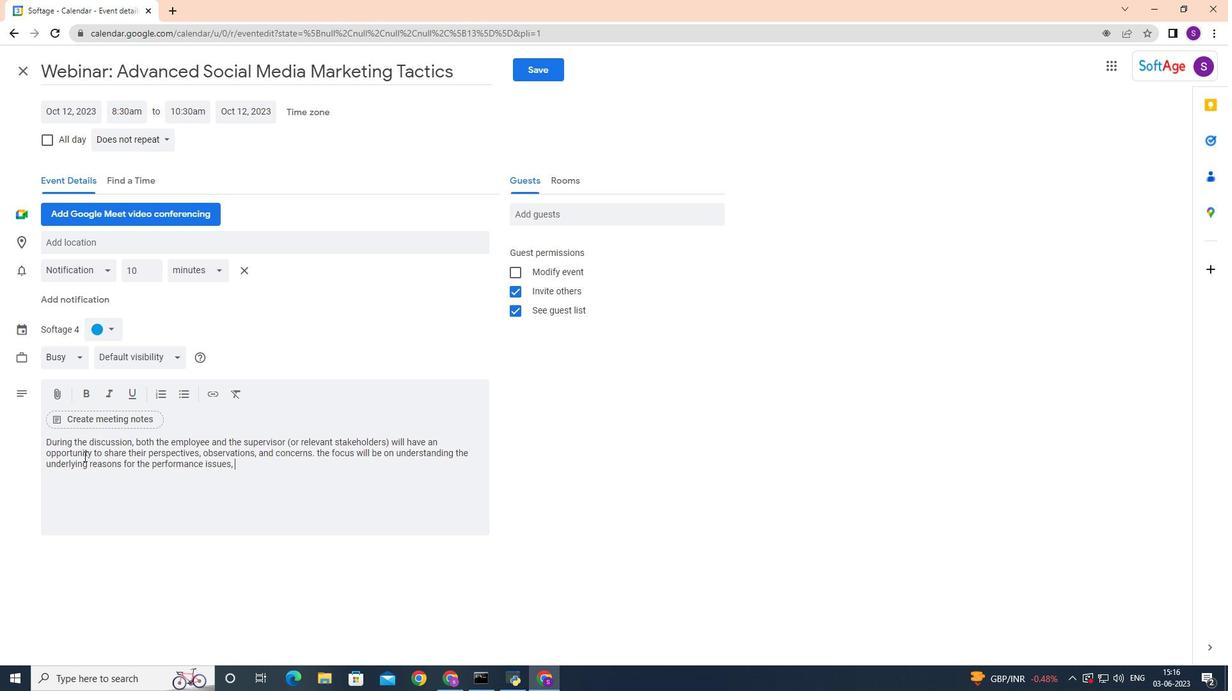 
Action: Mouse moved to (728, 383)
Screenshot: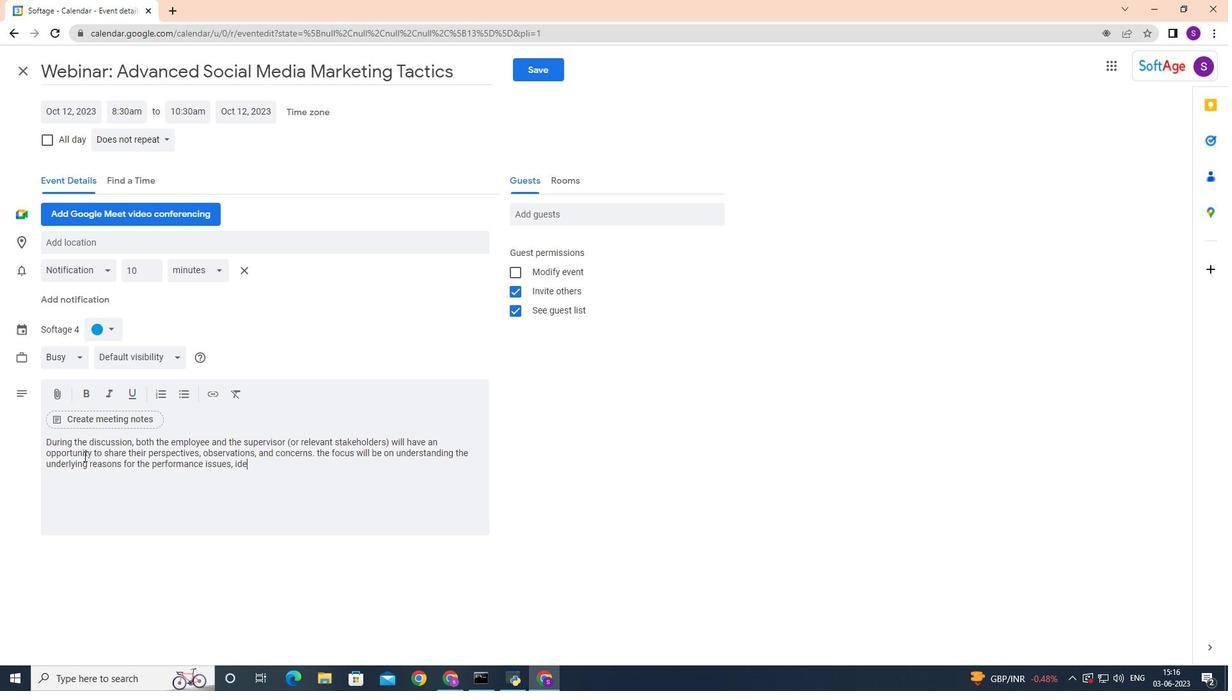 
Action: Mouse pressed left at (728, 383)
Screenshot: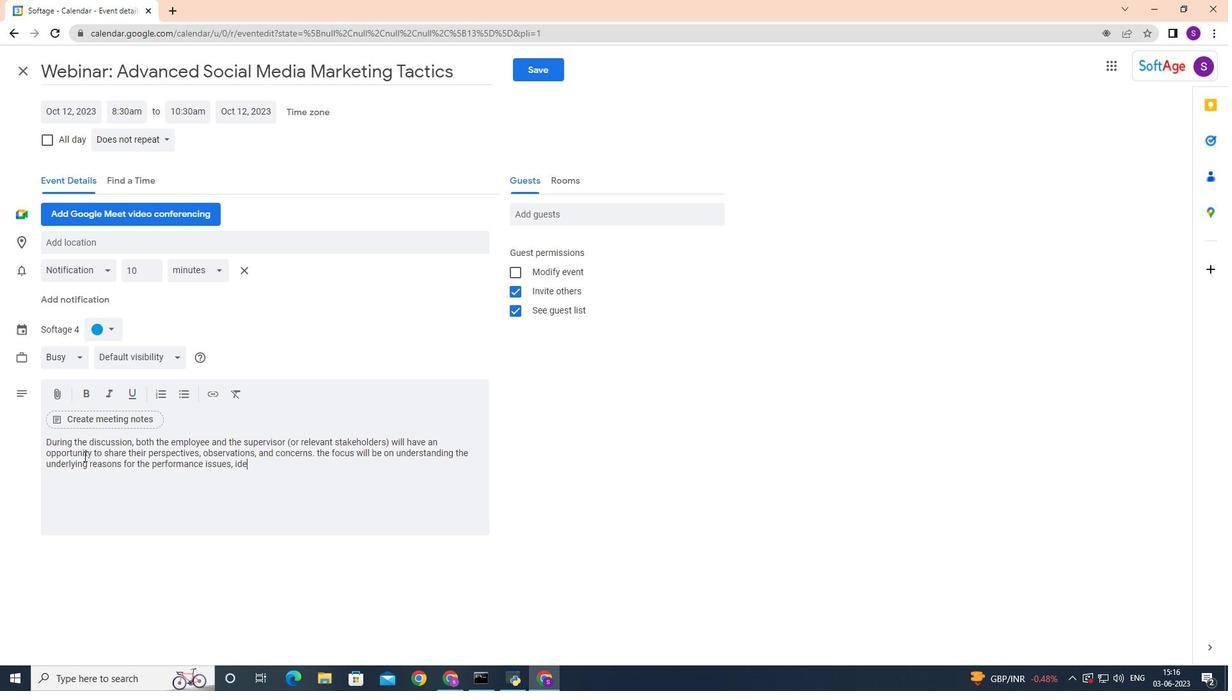 
Action: Mouse moved to (83, 113)
Screenshot: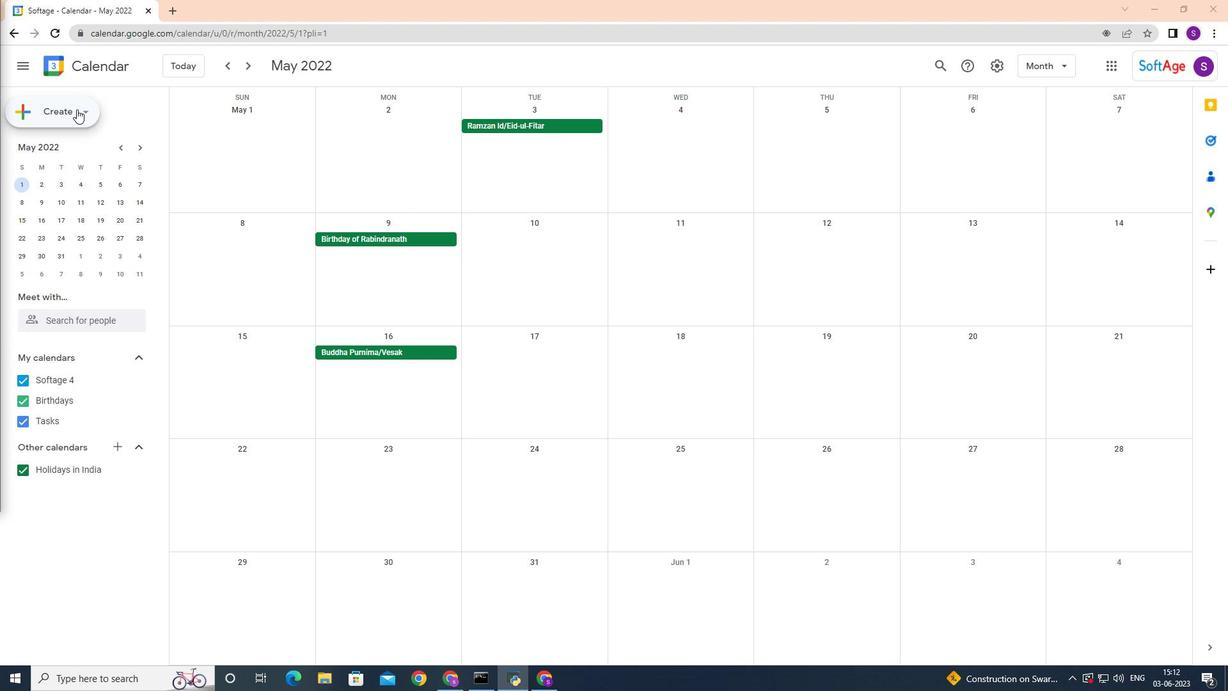 
Action: Mouse pressed left at (83, 113)
Screenshot: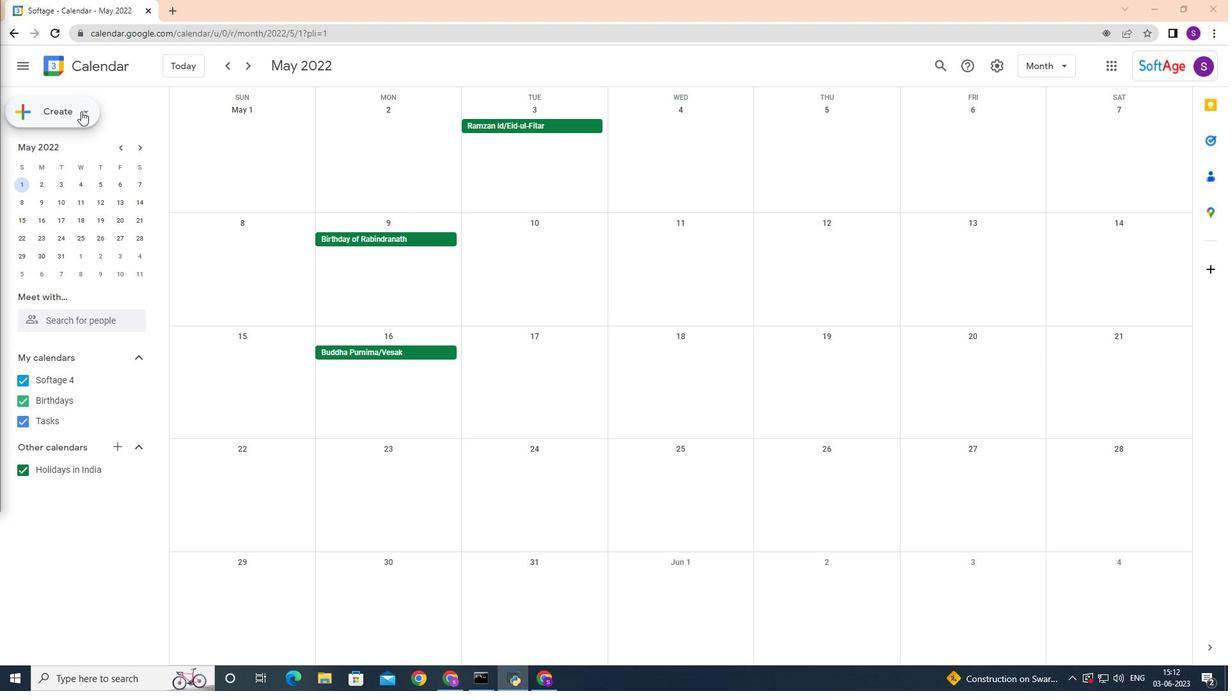 
Action: Mouse moved to (76, 143)
Screenshot: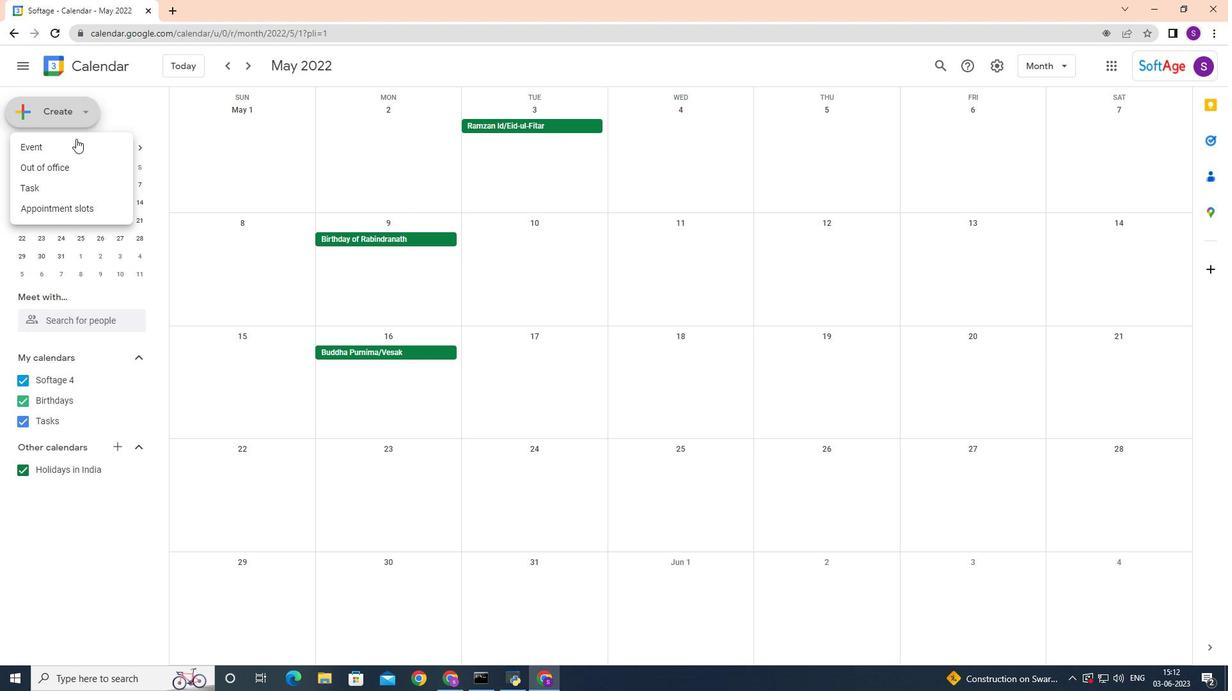 
Action: Mouse pressed left at (76, 143)
Screenshot: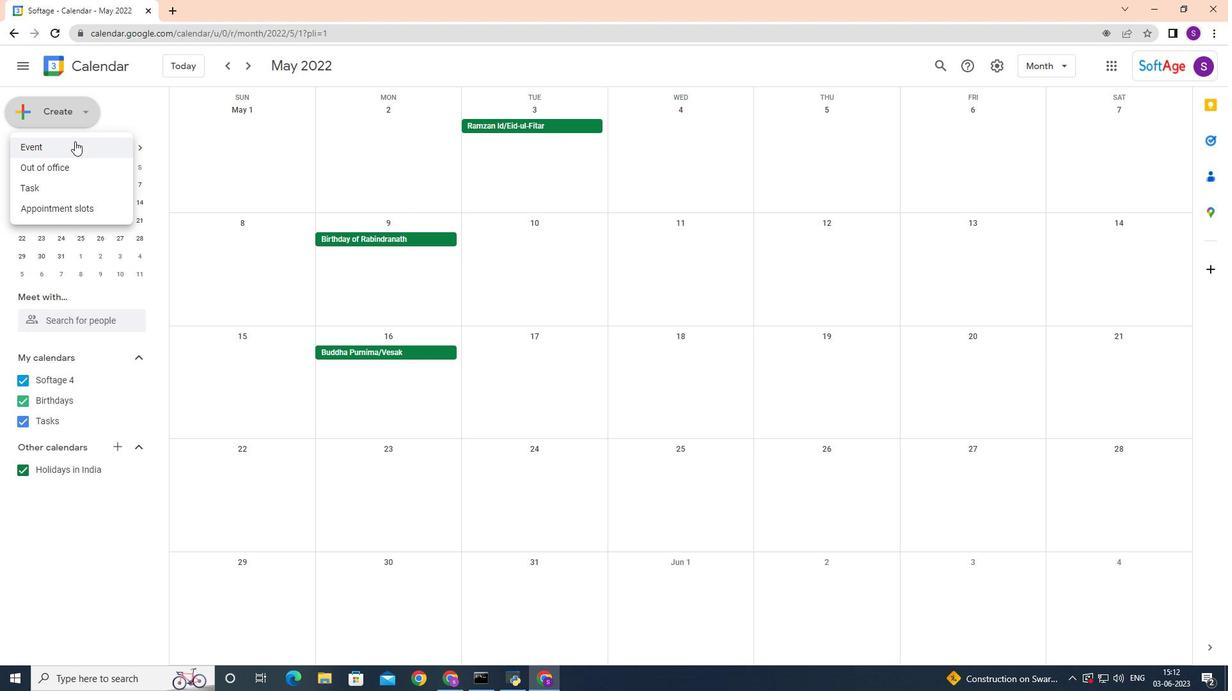 
Action: Mouse moved to (510, 432)
Screenshot: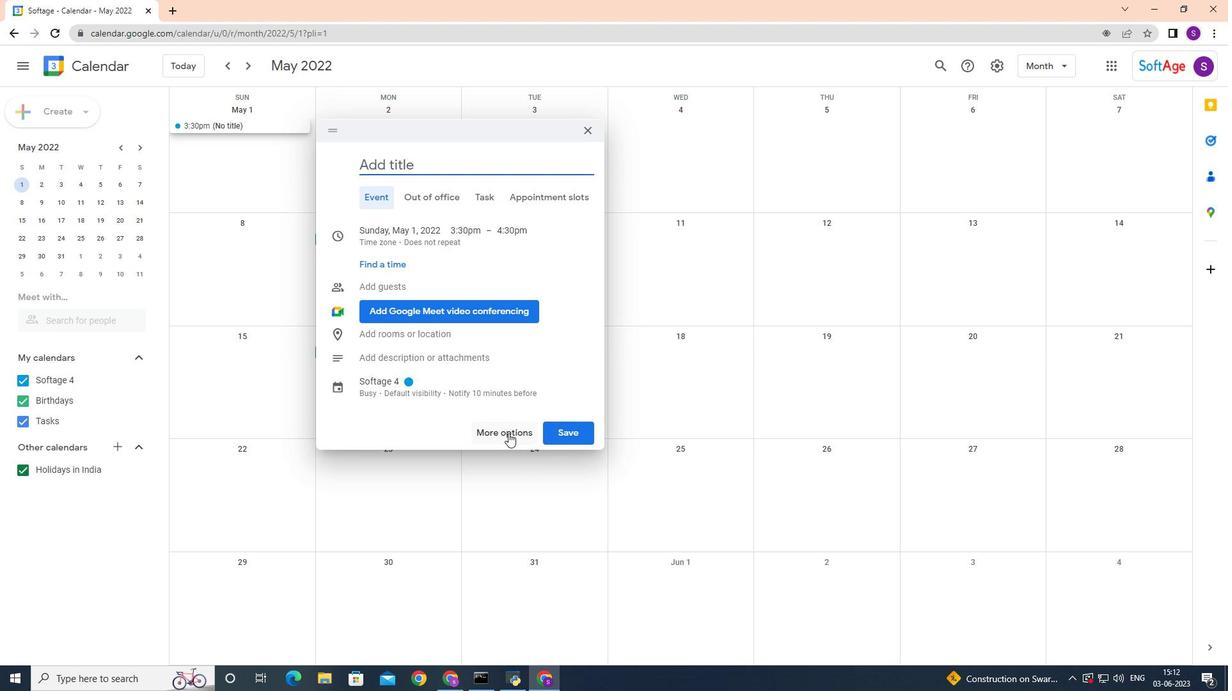 
Action: Mouse pressed left at (510, 432)
Screenshot: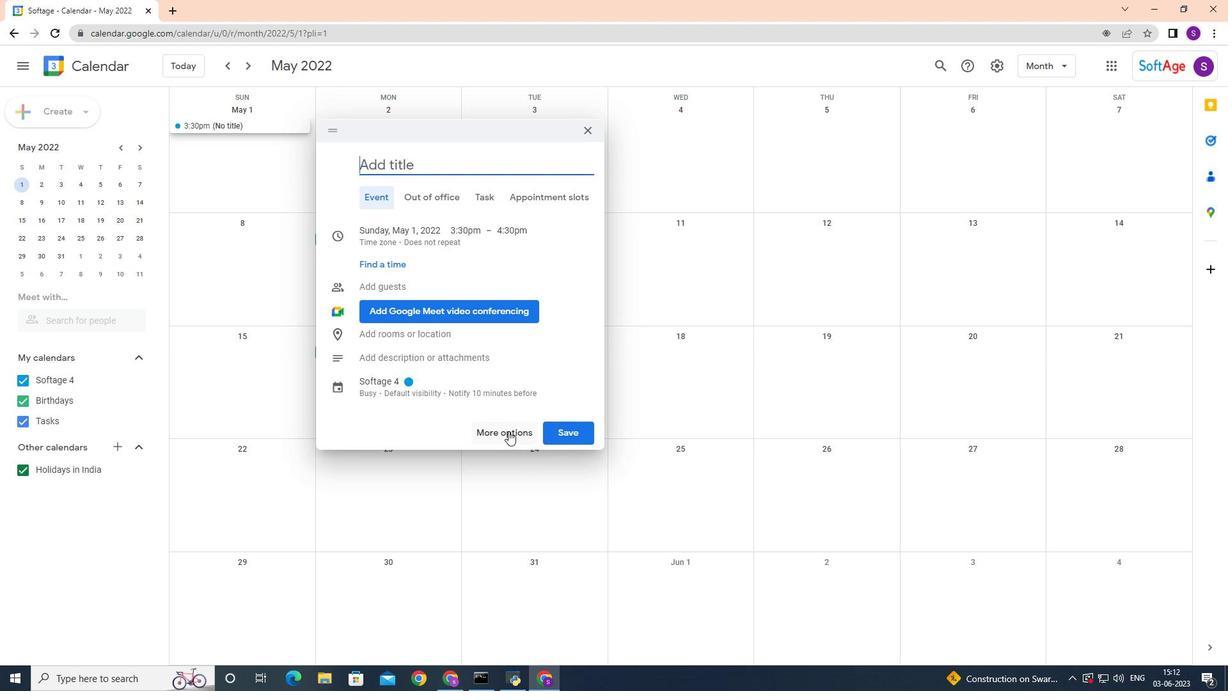 
Action: Mouse moved to (481, 401)
Screenshot: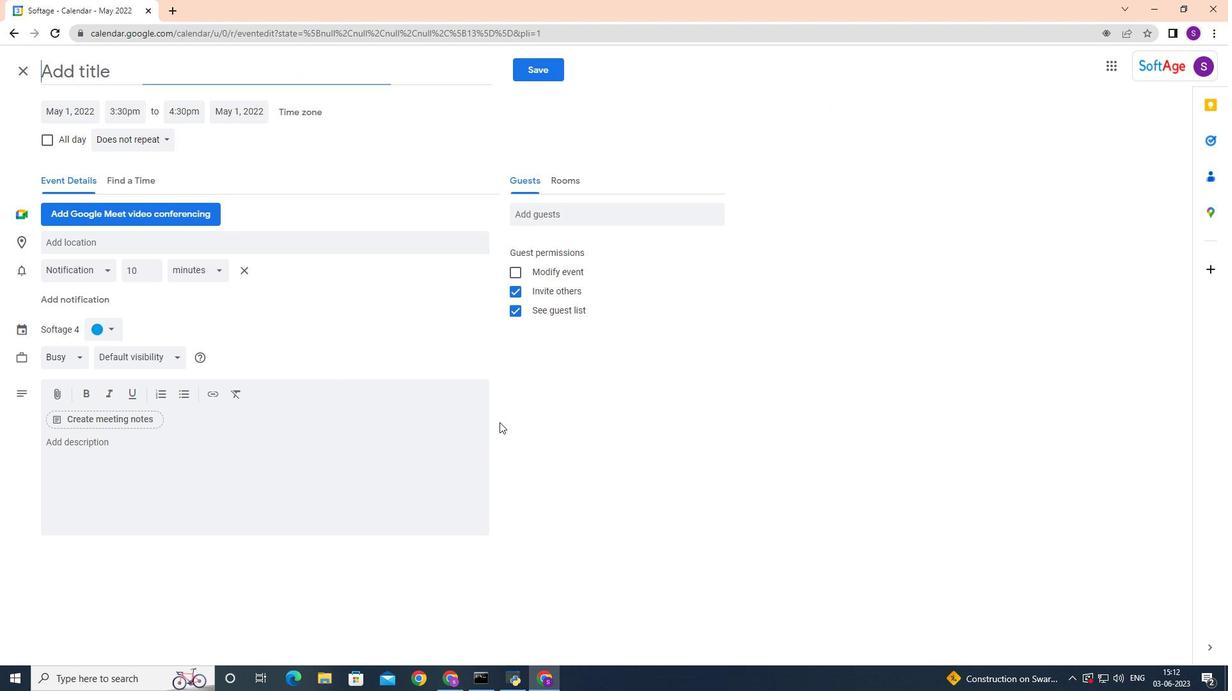 
Action: Key pressed <Key.shift>Wen<Key.backspace>binar<Key.shift>:<Key.space><Key.shift>Advanced<Key.space><Key.shift>Social<Key.space><Key.shift>Media<Key.space><Key.shift>Marketing<Key.space><Key.shift>Tactics
Screenshot: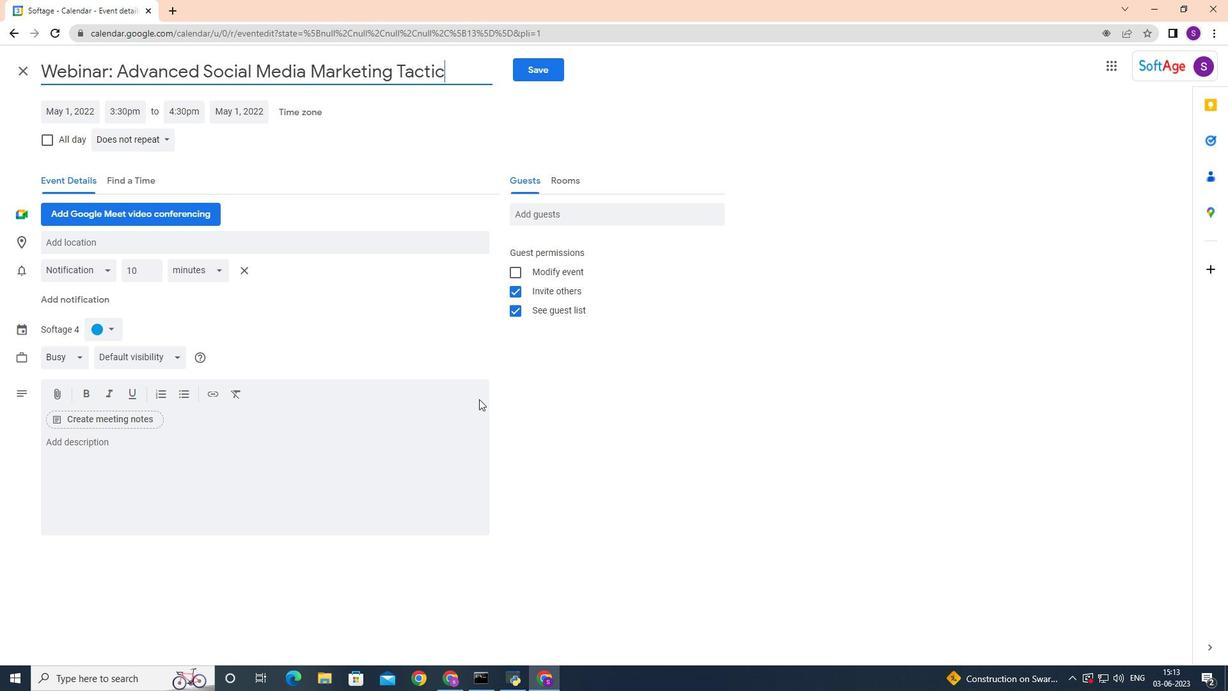 
Action: Mouse moved to (79, 109)
Screenshot: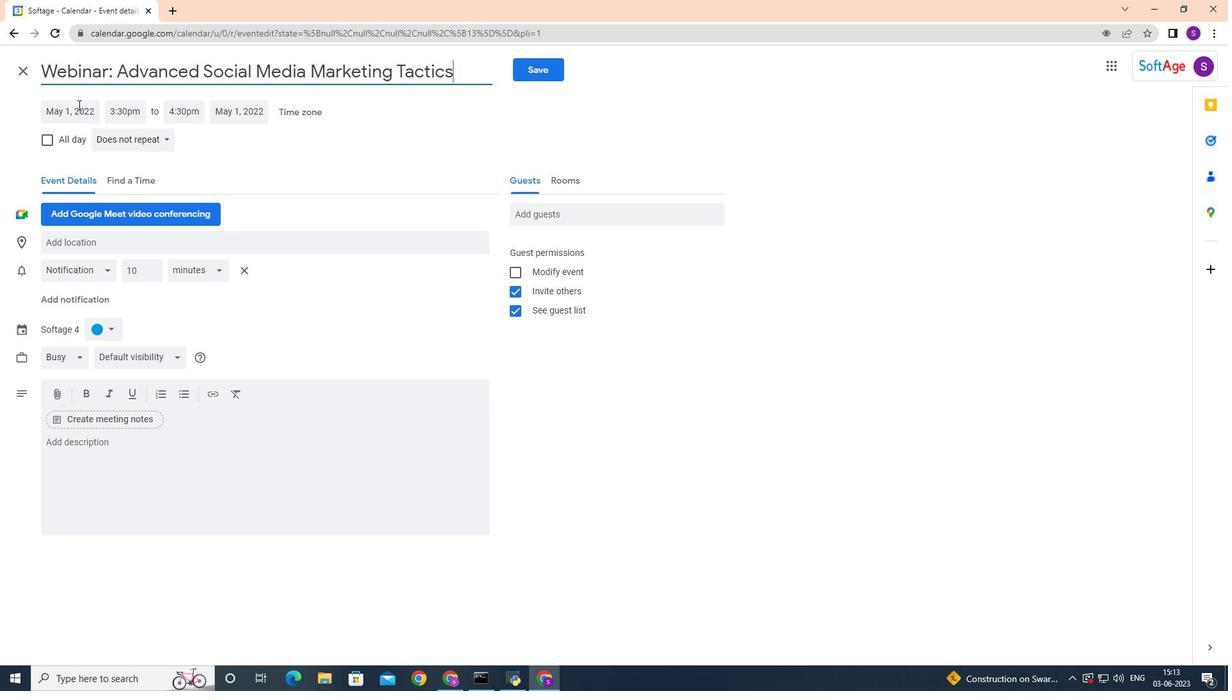 
Action: Mouse pressed left at (79, 109)
Screenshot: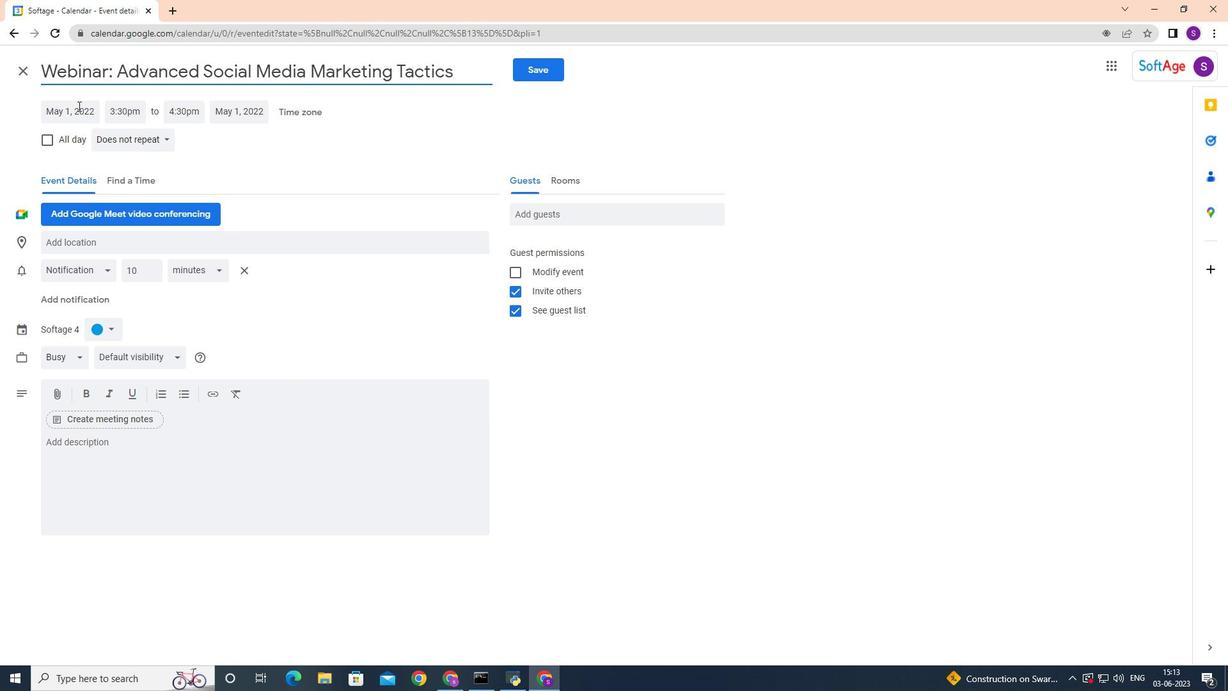 
Action: Mouse moved to (206, 142)
Screenshot: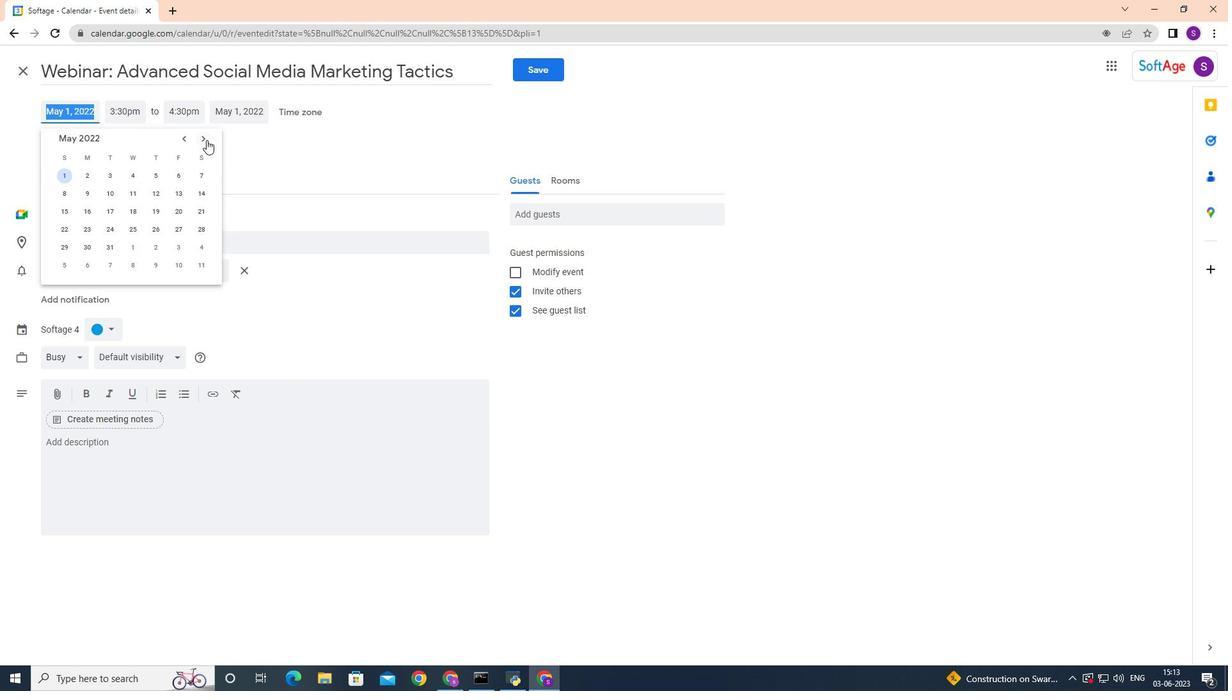 
Action: Mouse pressed left at (206, 142)
Screenshot: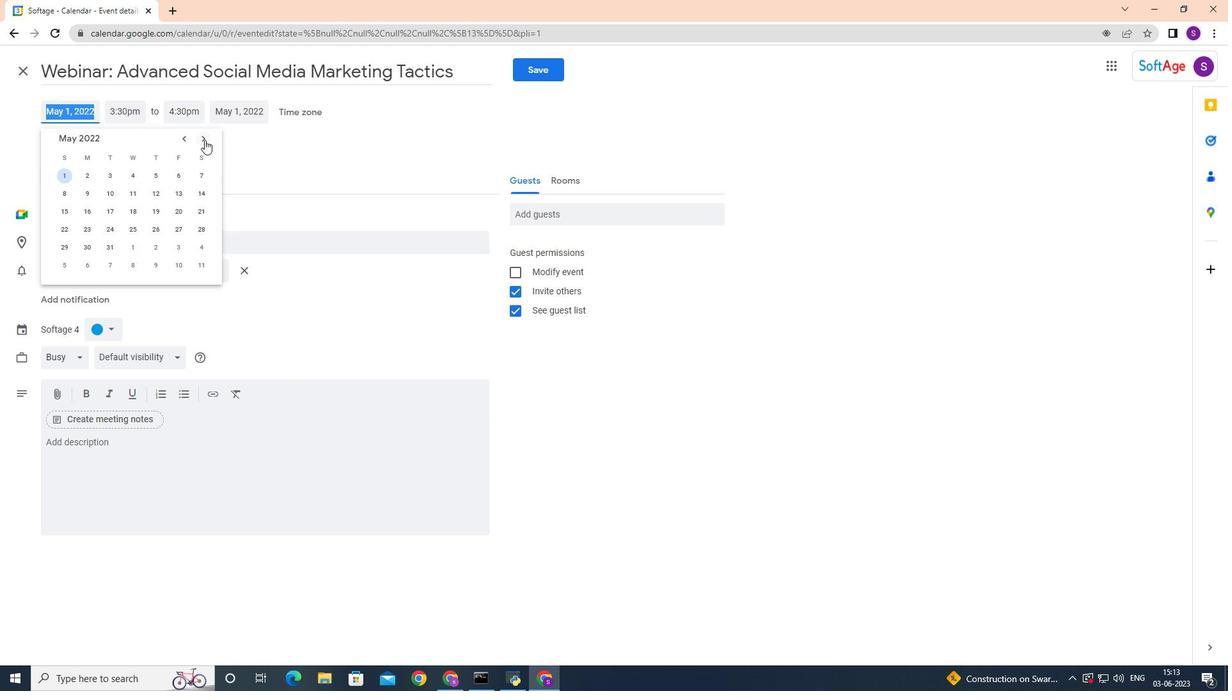 
Action: Mouse moved to (205, 141)
Screenshot: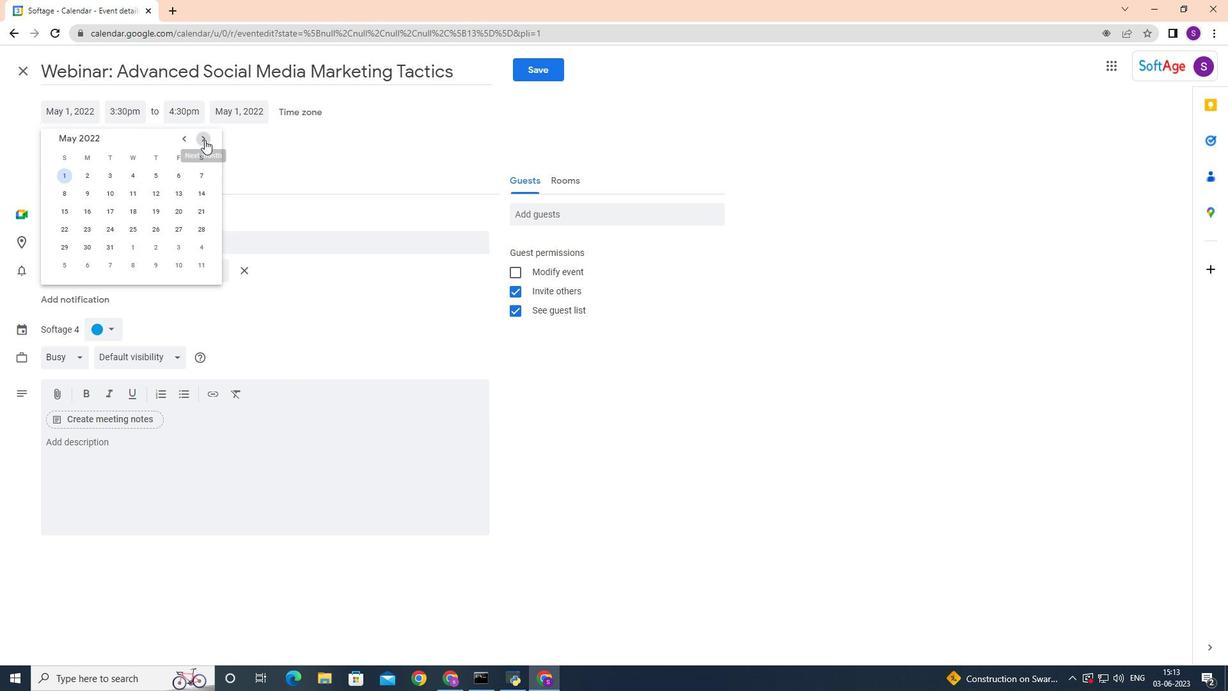 
Action: Mouse pressed left at (205, 141)
Screenshot: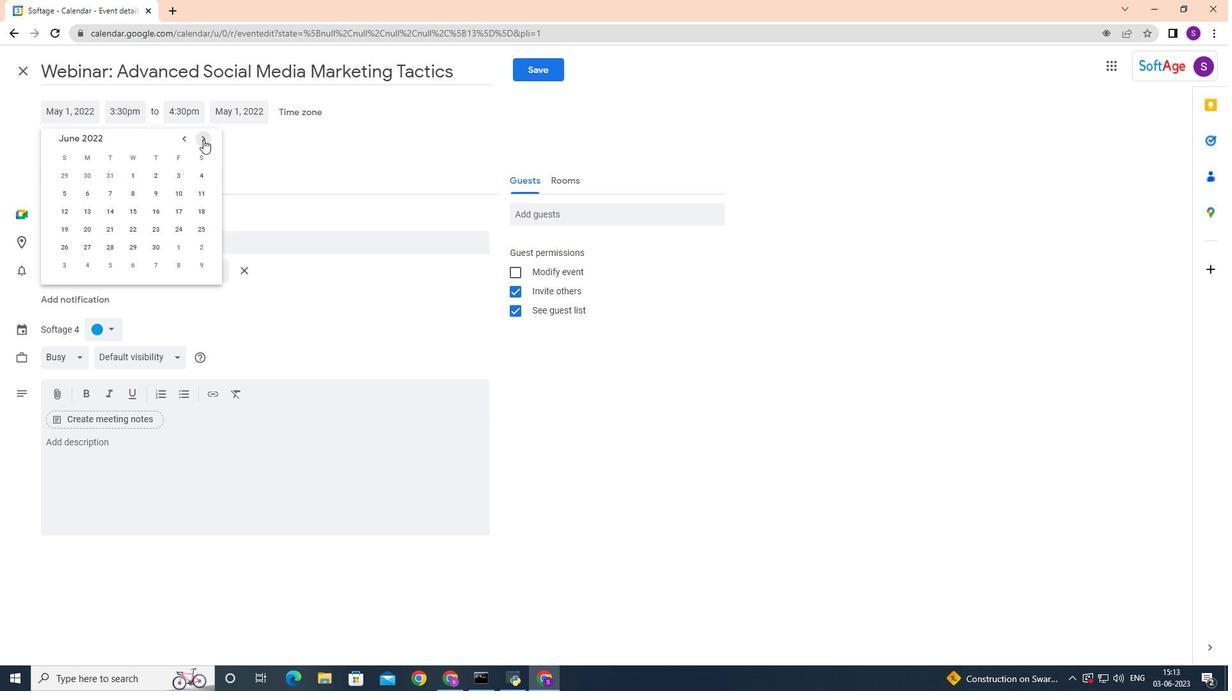 
Action: Mouse pressed left at (205, 141)
Screenshot: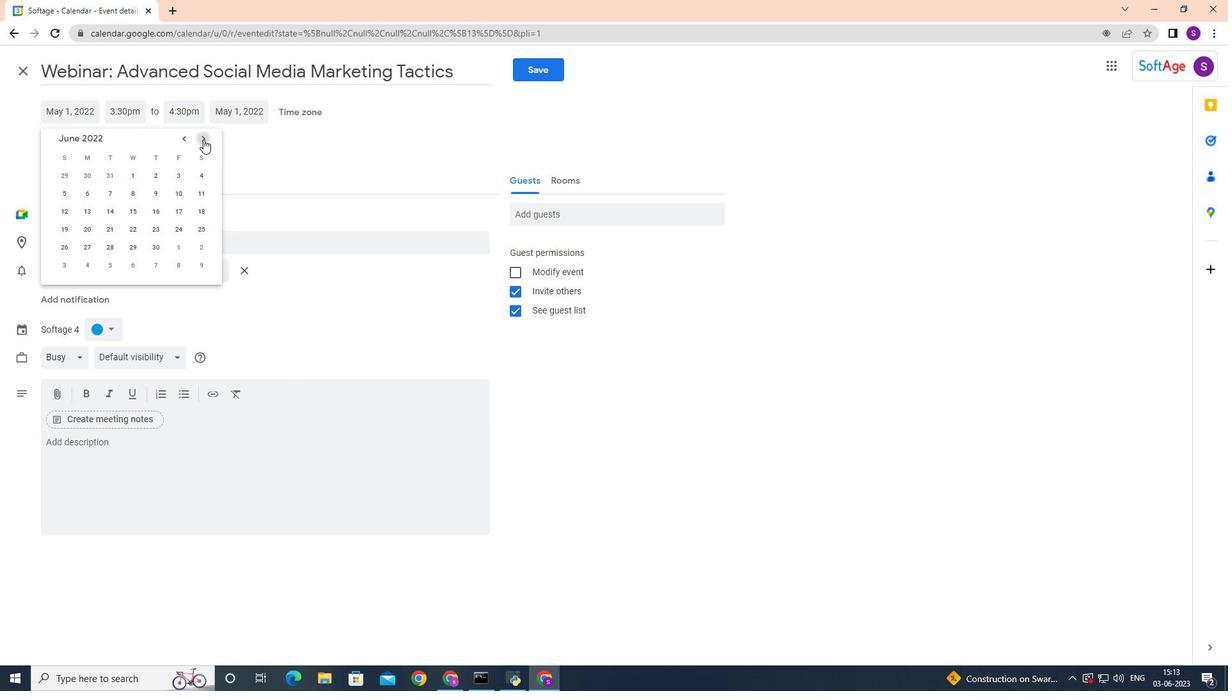 
Action: Mouse pressed left at (205, 141)
Screenshot: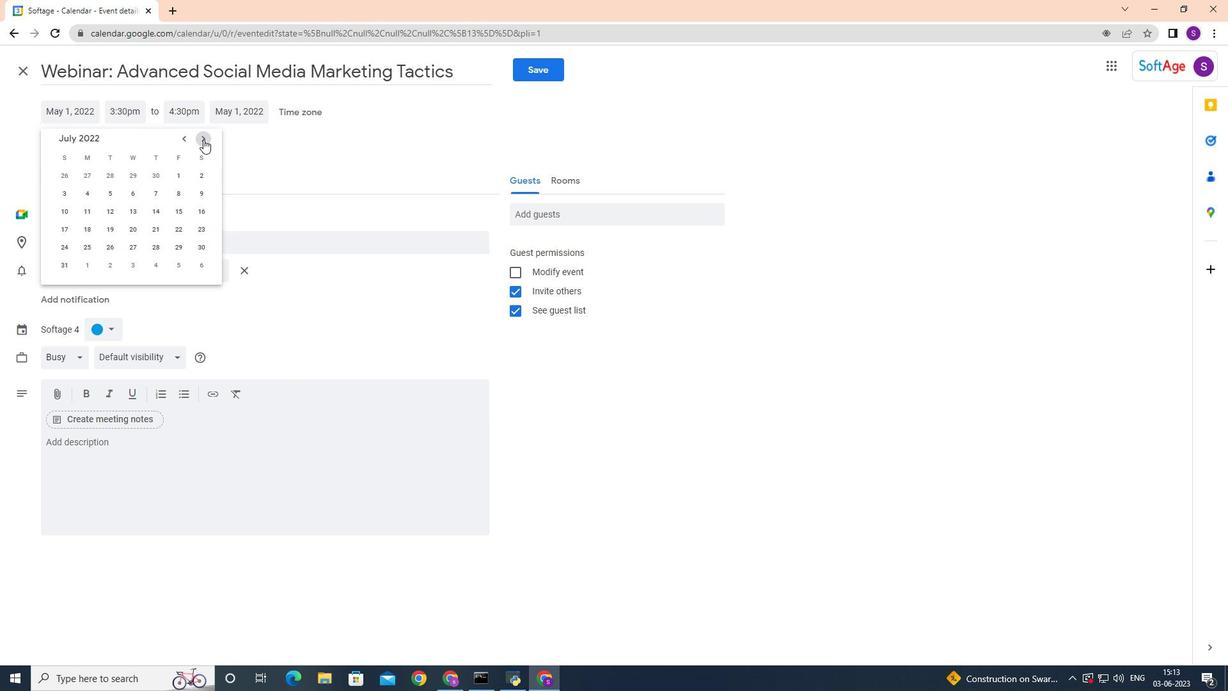 
Action: Mouse pressed left at (205, 141)
Screenshot: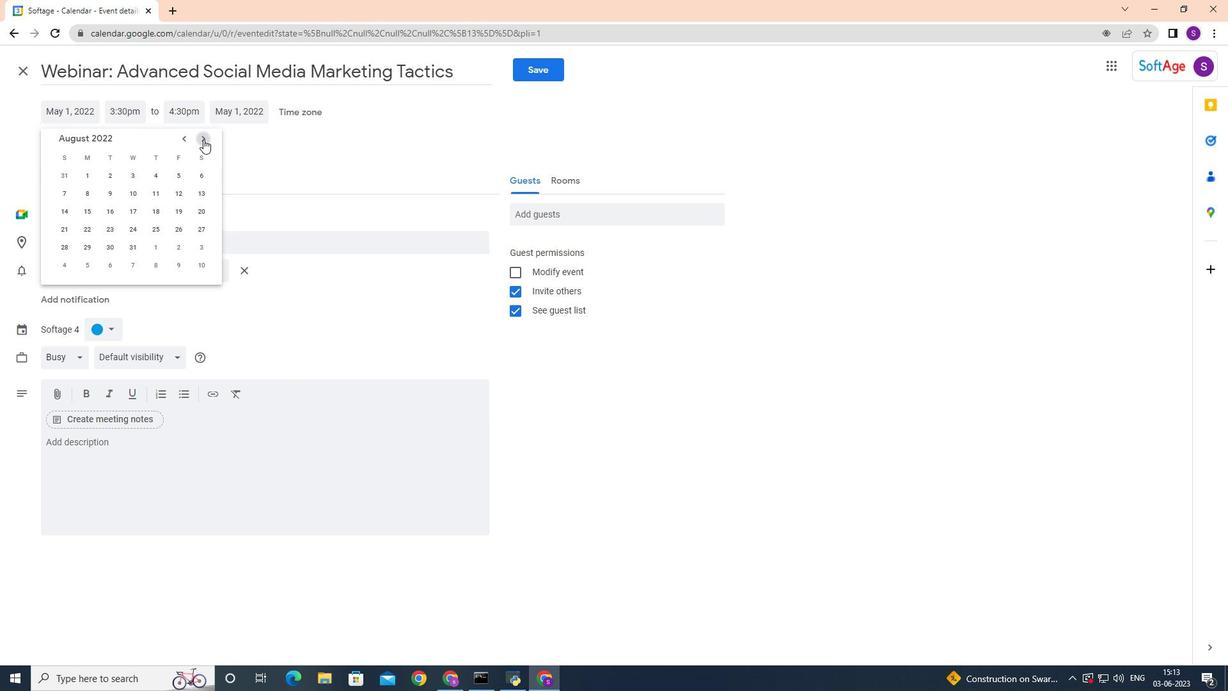 
Action: Mouse pressed left at (205, 141)
Screenshot: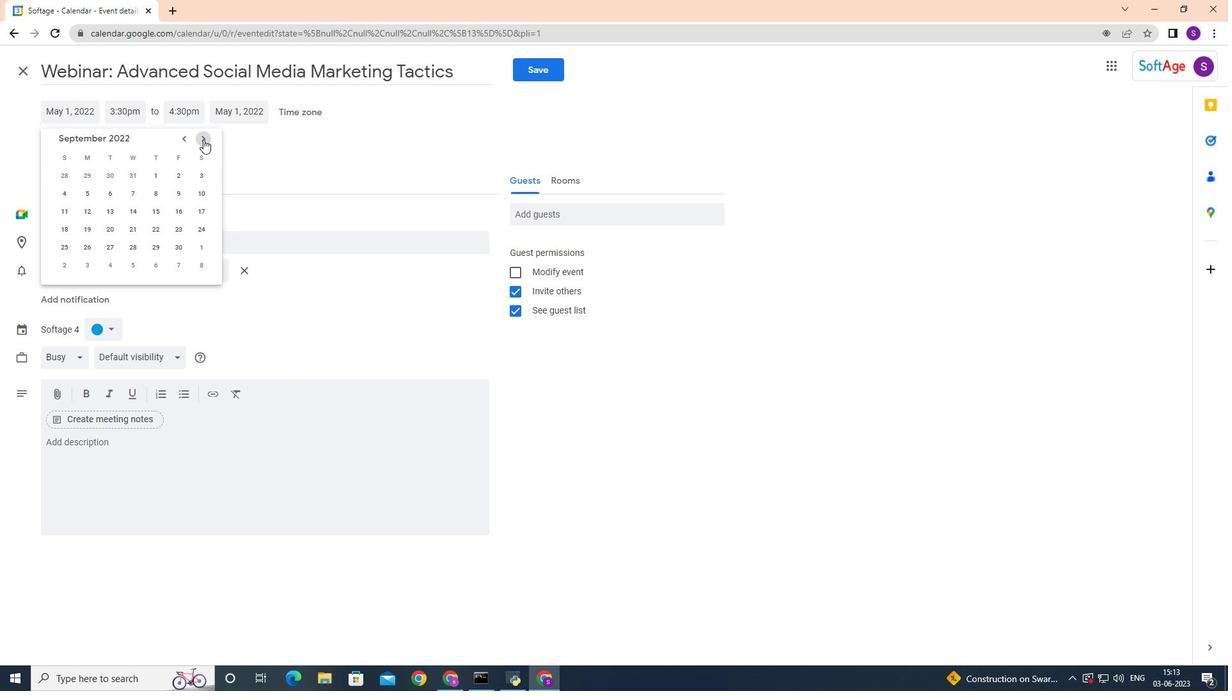 
Action: Mouse pressed left at (205, 141)
Screenshot: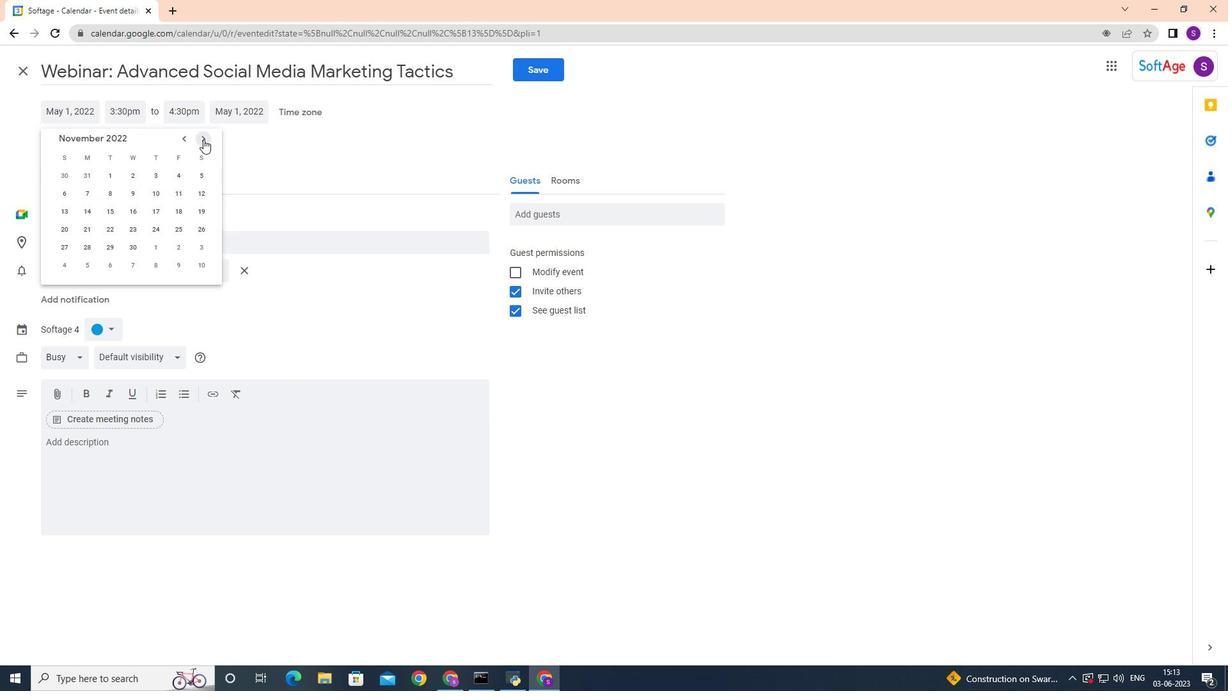 
Action: Mouse pressed left at (205, 141)
Screenshot: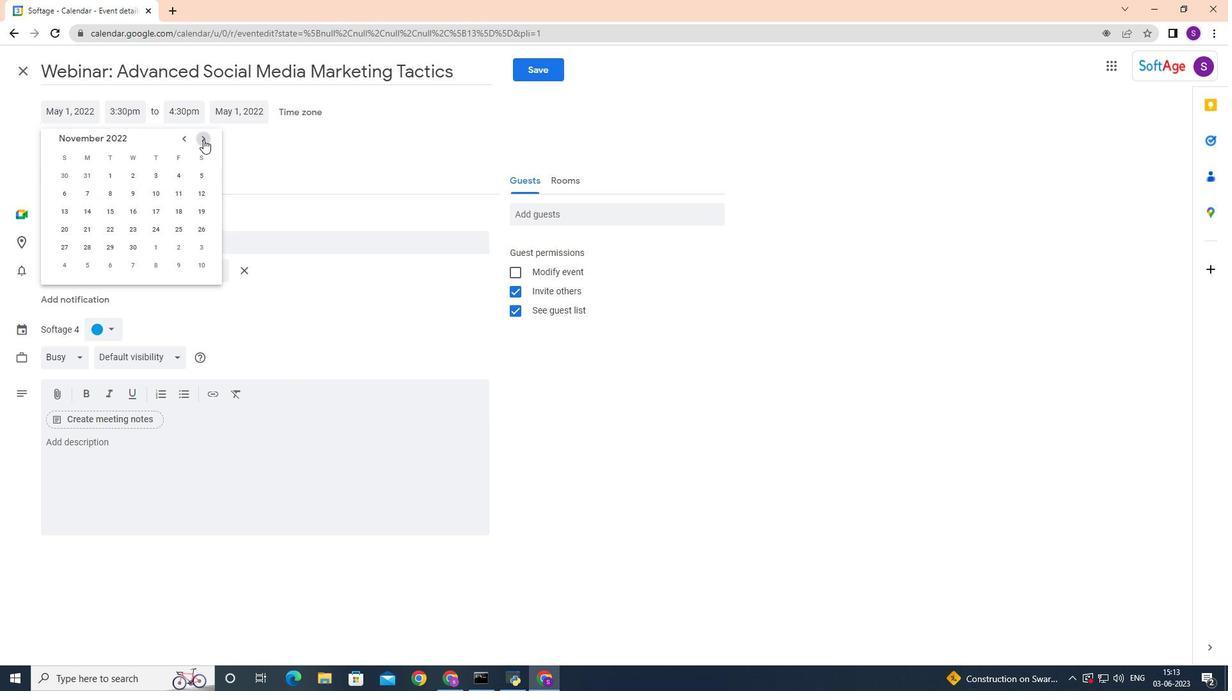 
Action: Mouse pressed left at (205, 141)
Screenshot: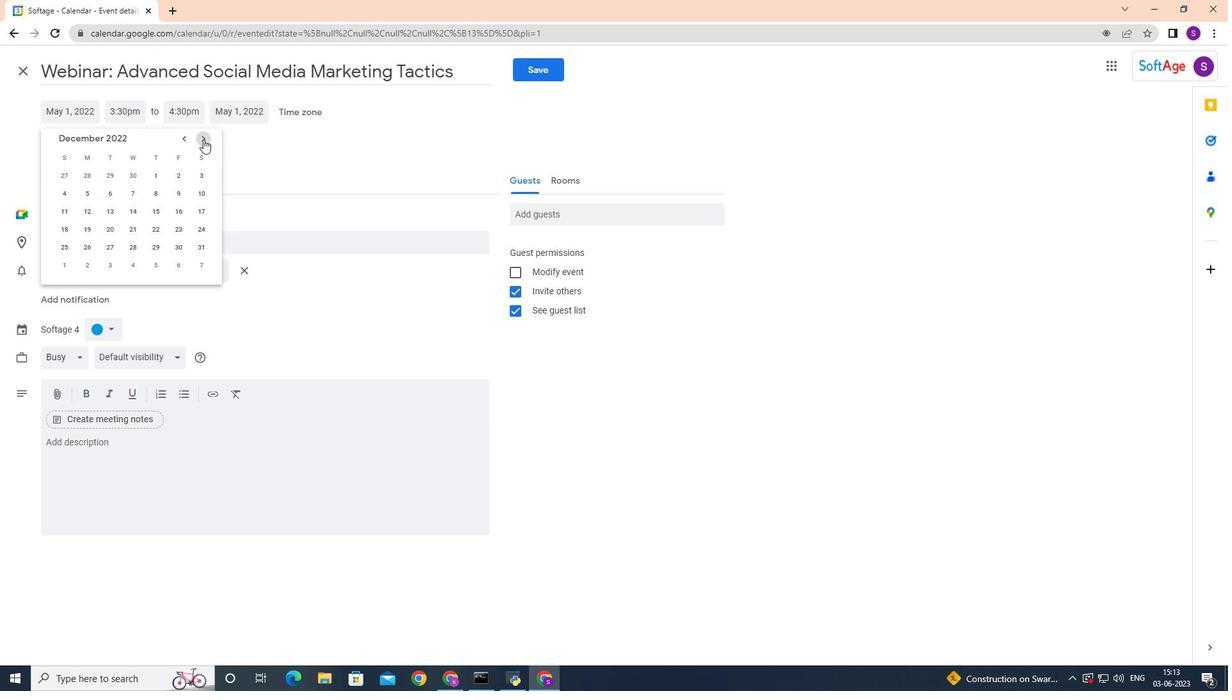 
Action: Mouse pressed left at (205, 141)
Screenshot: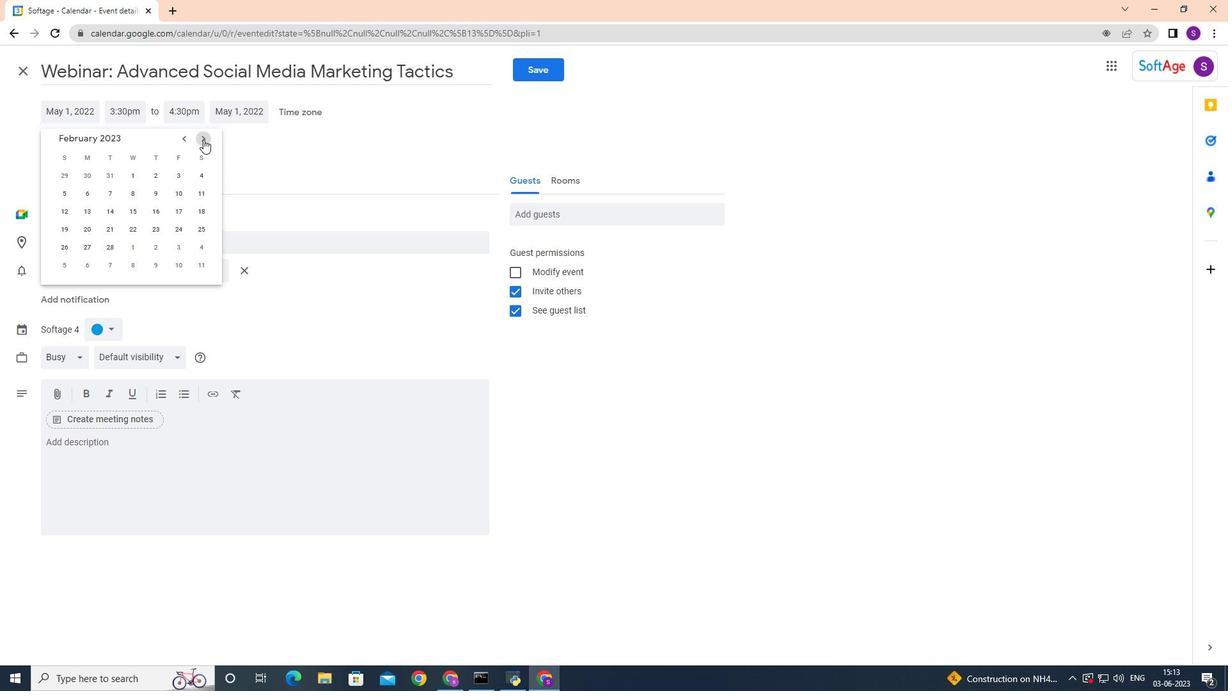 
Action: Mouse pressed left at (205, 141)
Screenshot: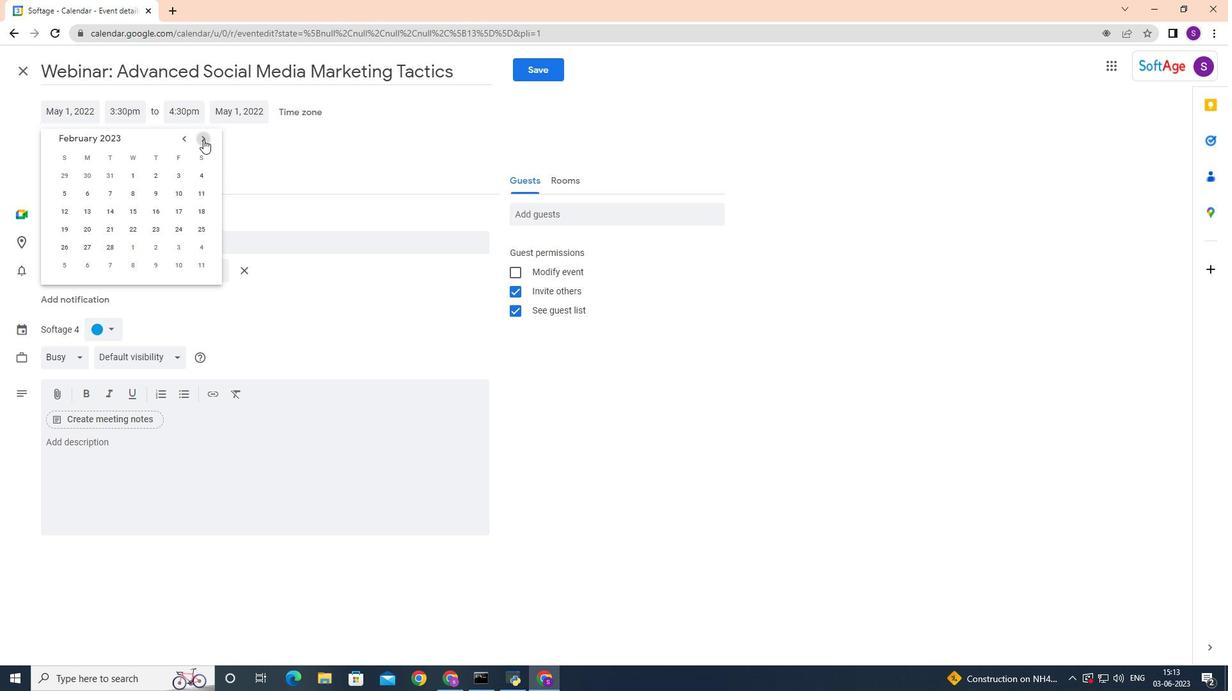 
Action: Mouse pressed left at (205, 141)
Screenshot: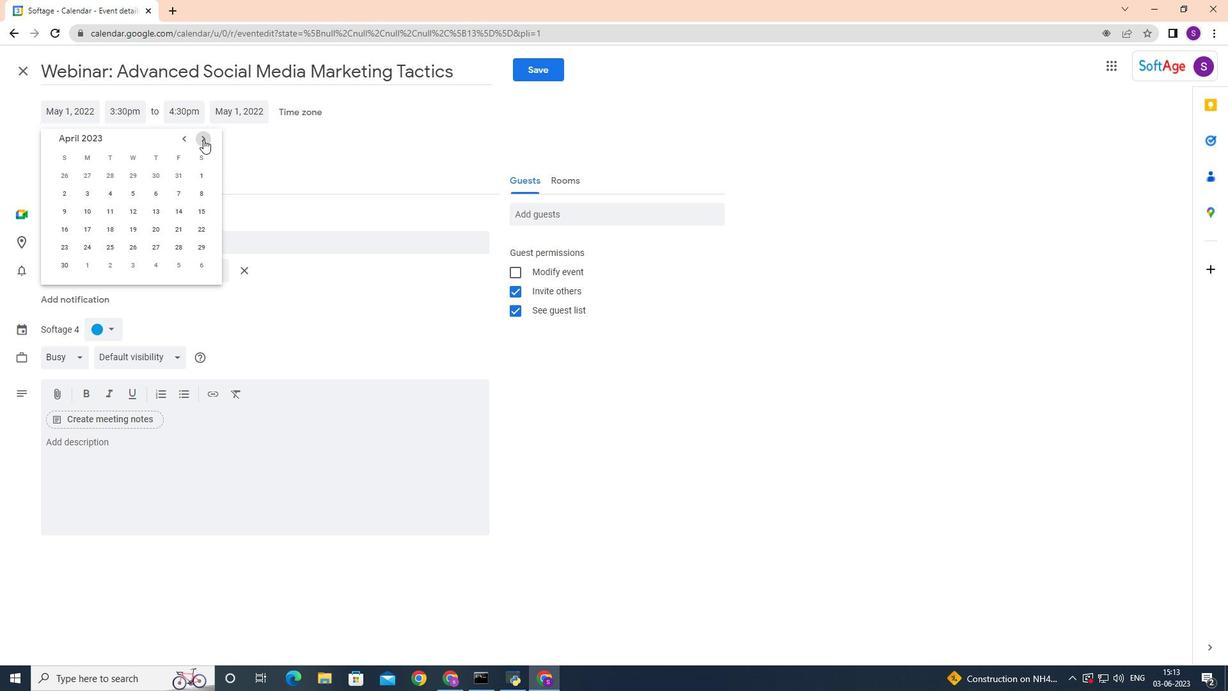 
Action: Mouse pressed left at (205, 141)
Screenshot: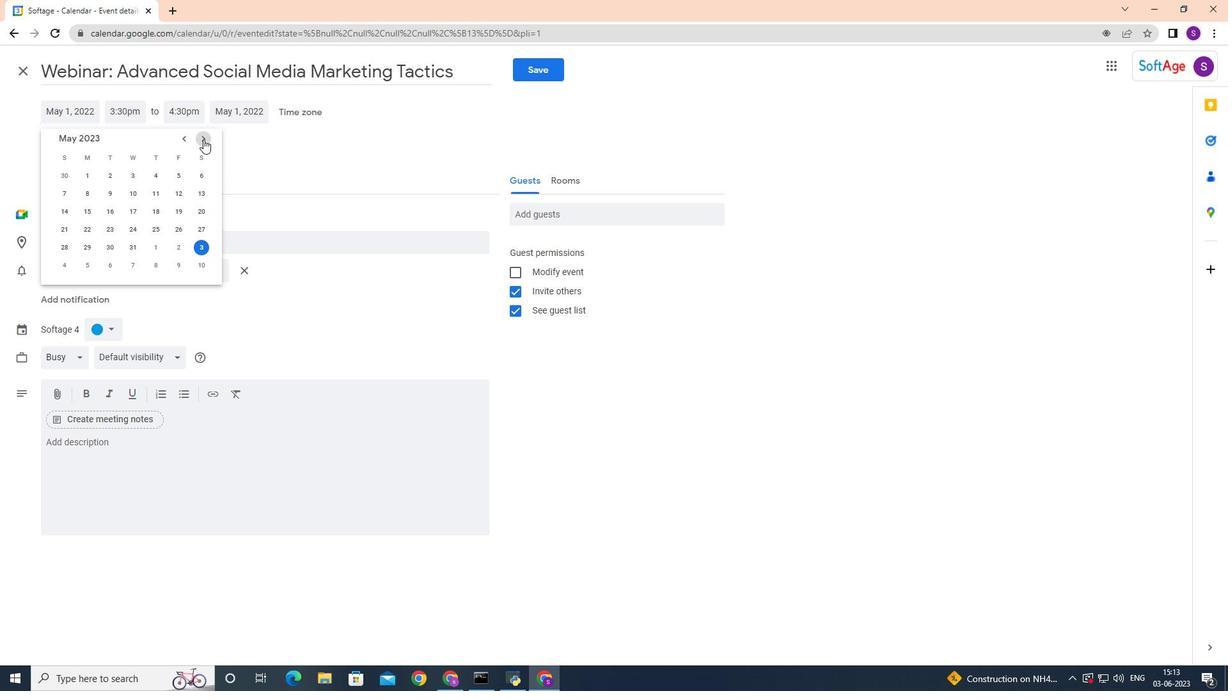 
Action: Mouse pressed left at (205, 141)
Screenshot: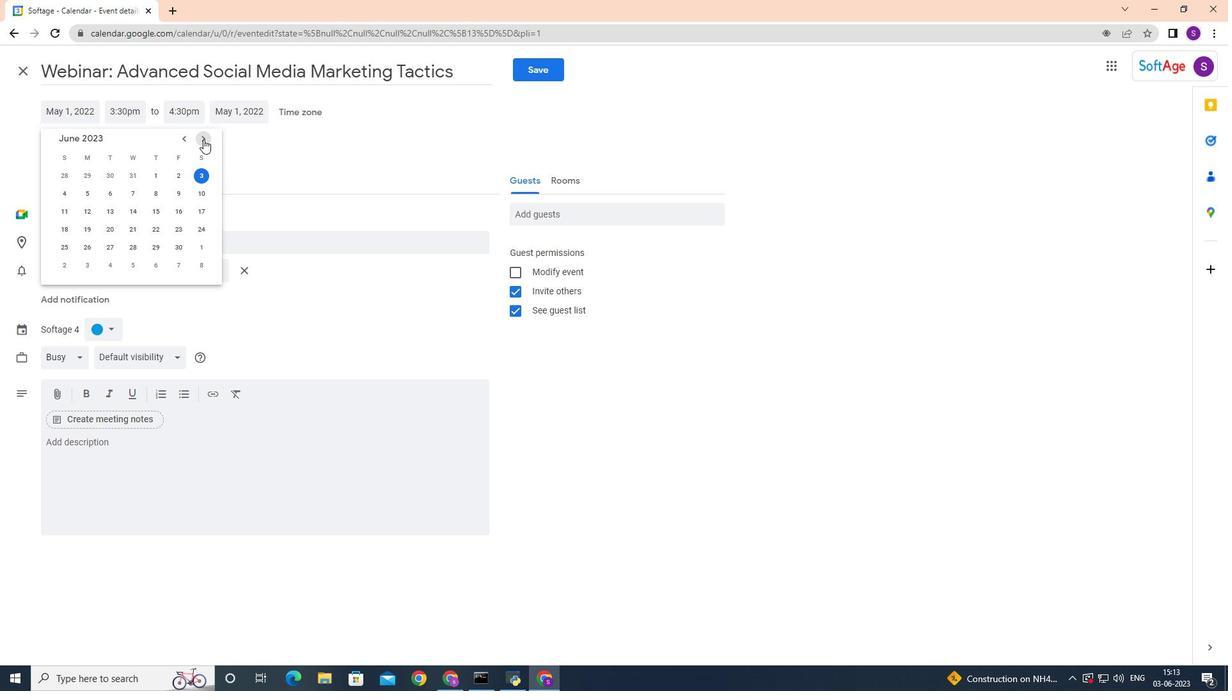 
Action: Mouse pressed left at (205, 141)
Screenshot: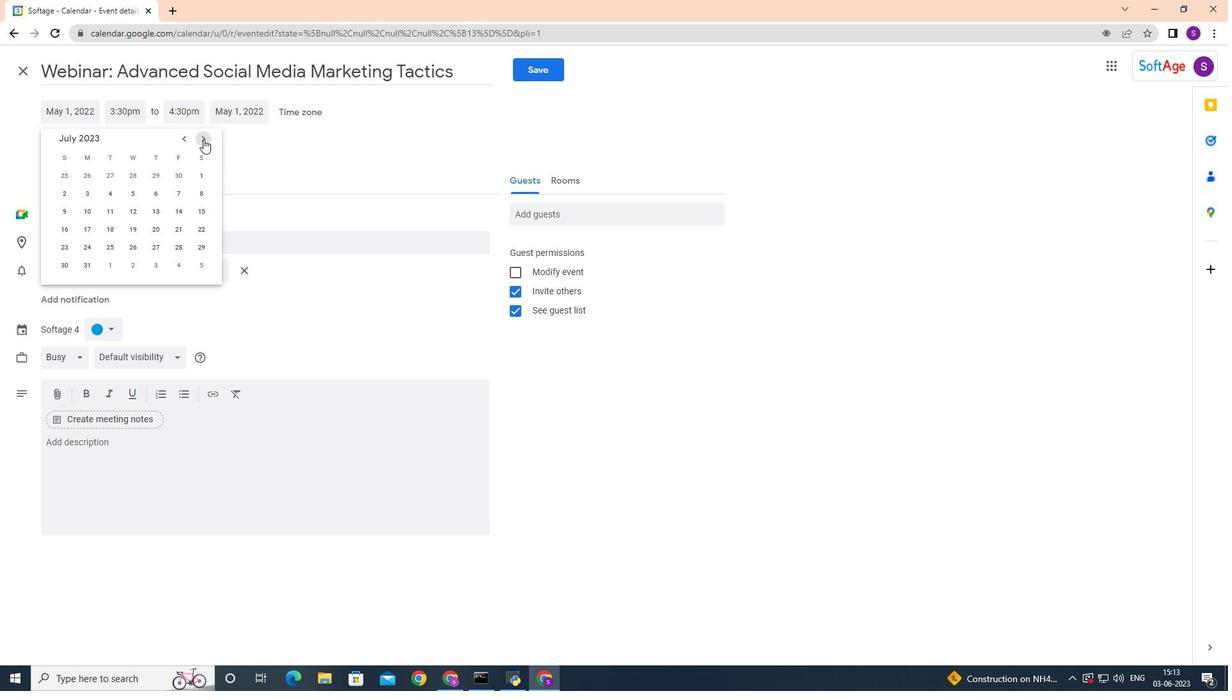 
Action: Mouse pressed left at (205, 141)
Screenshot: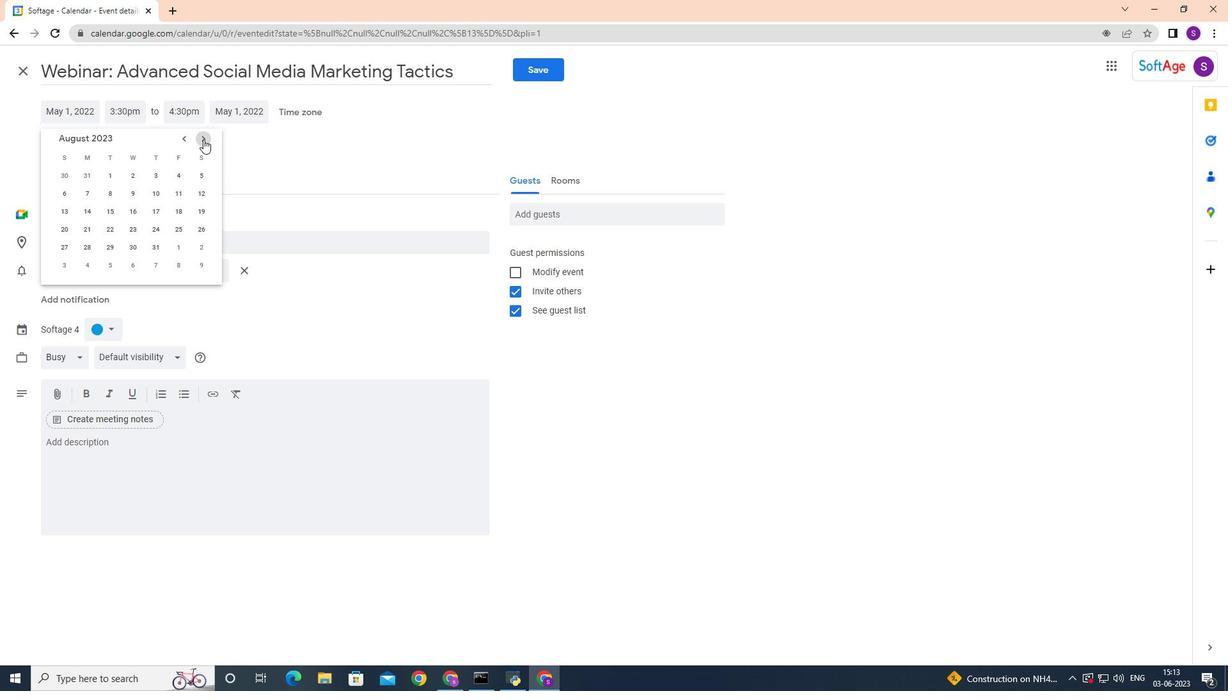 
Action: Mouse pressed left at (205, 141)
Screenshot: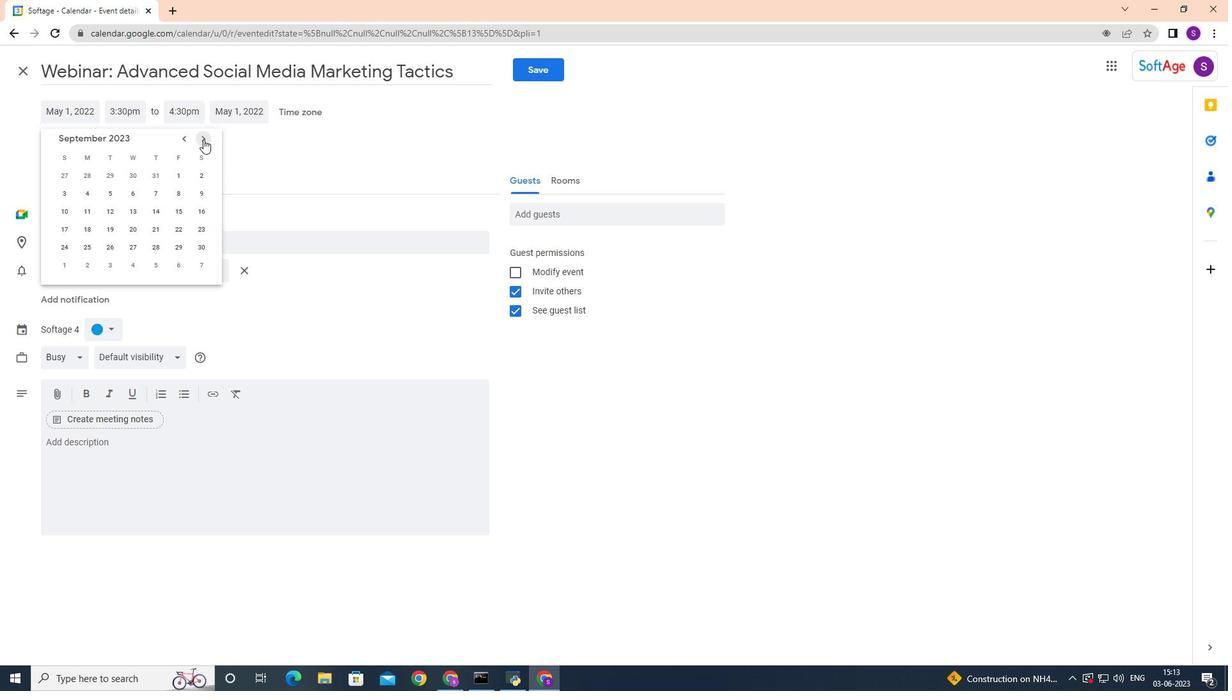 
Action: Mouse moved to (159, 195)
Screenshot: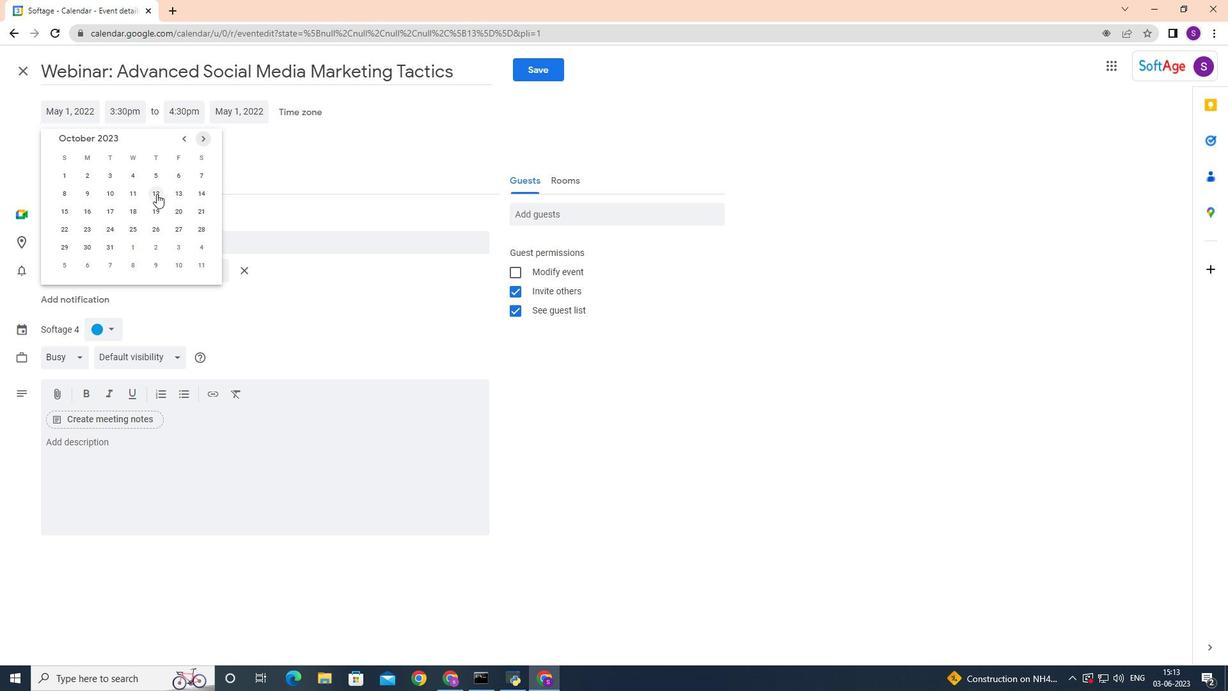 
Action: Mouse pressed left at (159, 195)
Screenshot: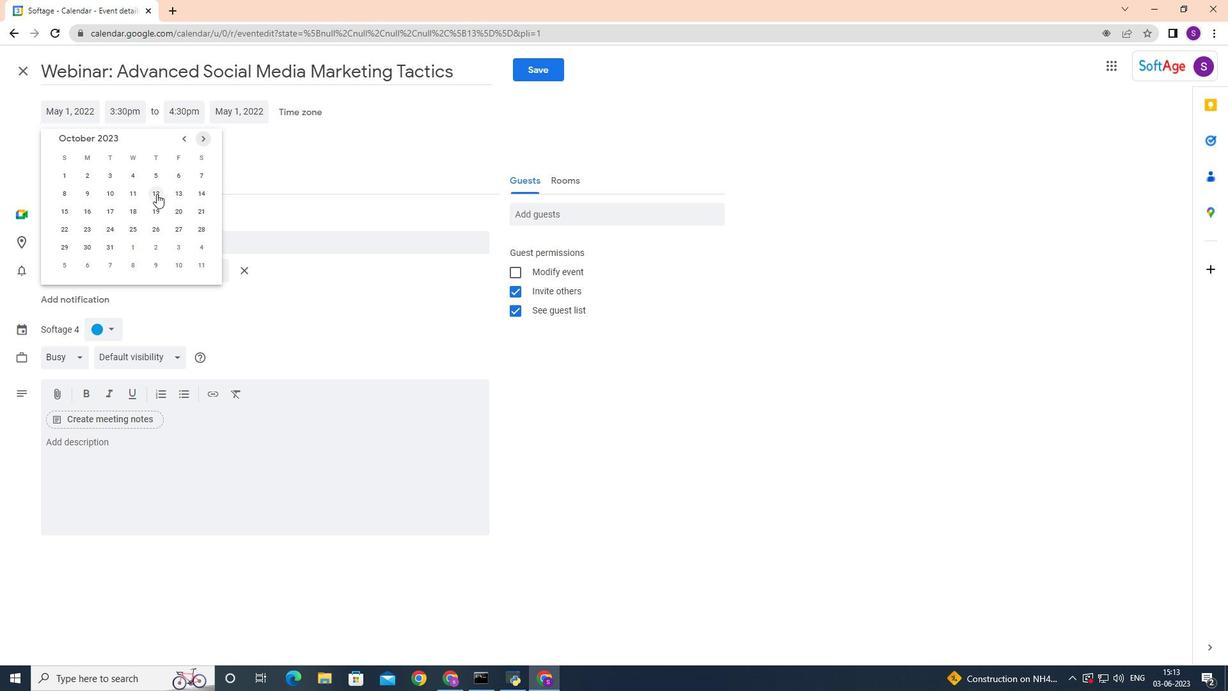 
Action: Mouse moved to (137, 108)
Screenshot: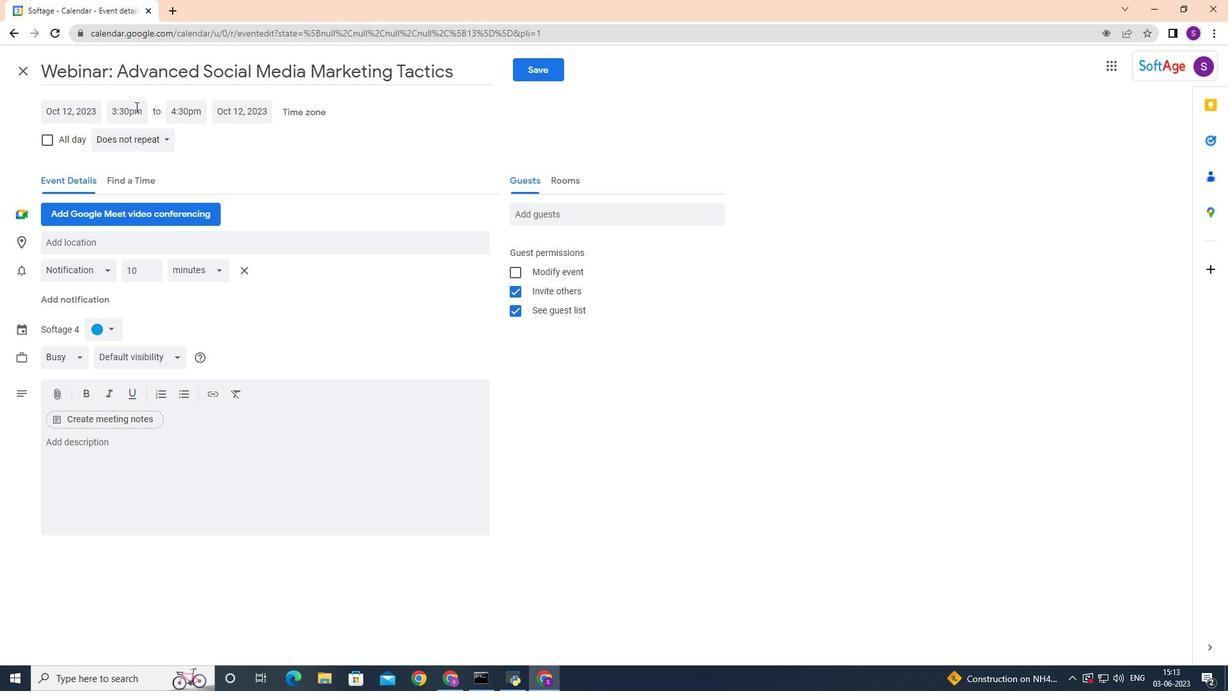 
Action: Mouse pressed left at (137, 108)
Screenshot: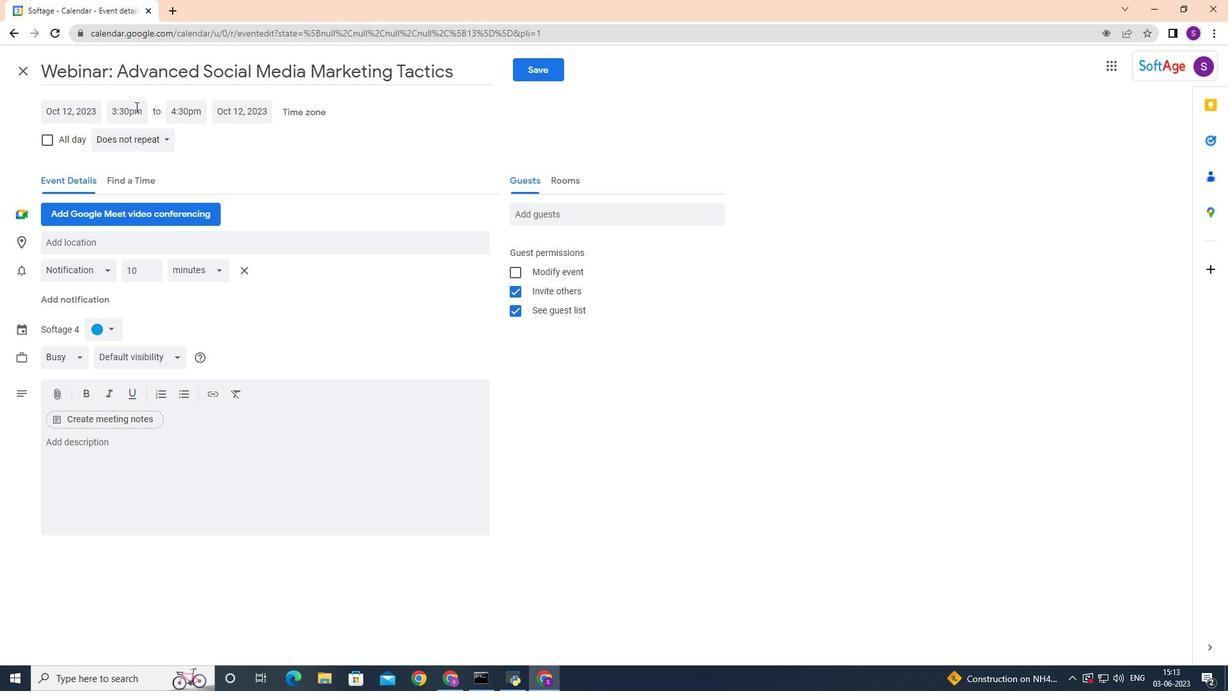 
Action: Mouse moved to (154, 192)
Screenshot: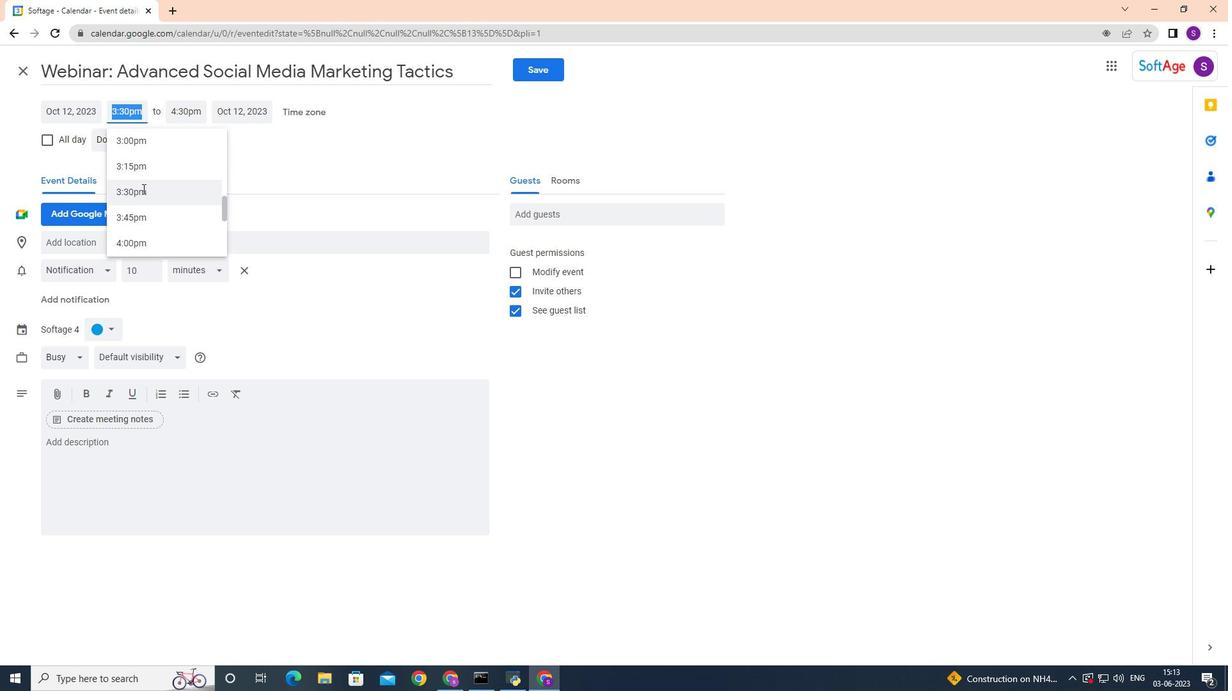 
Action: Mouse scrolled (154, 193) with delta (0, 0)
Screenshot: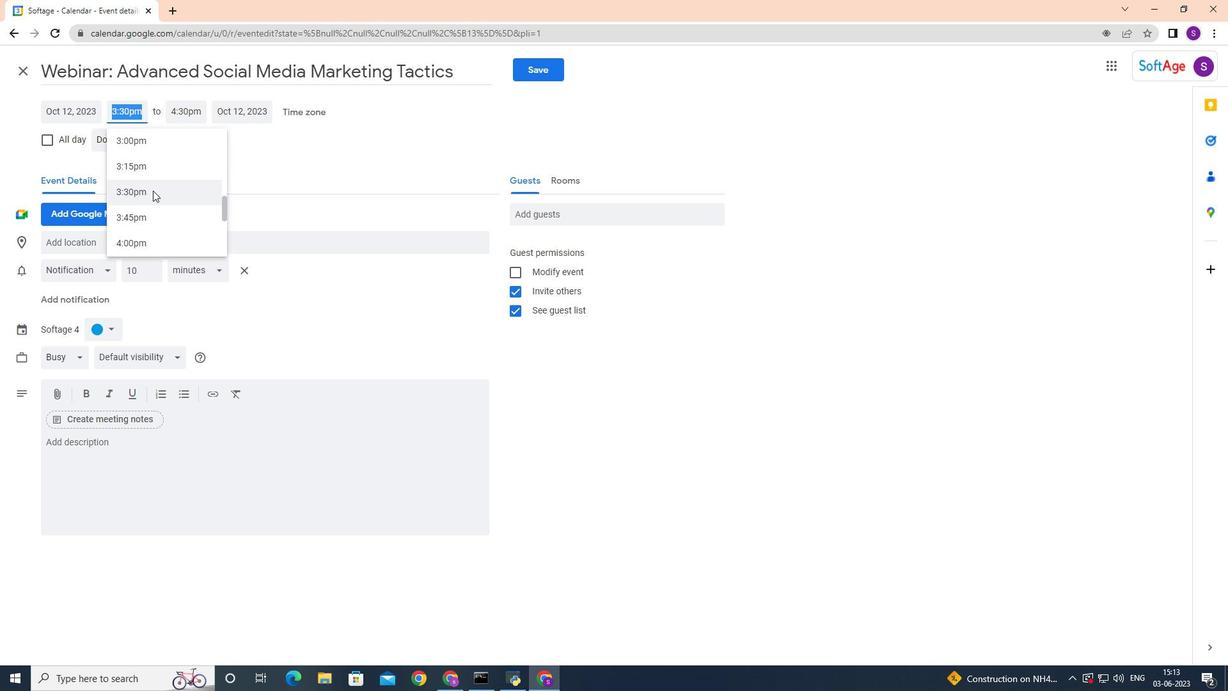 
Action: Mouse scrolled (154, 193) with delta (0, 0)
Screenshot: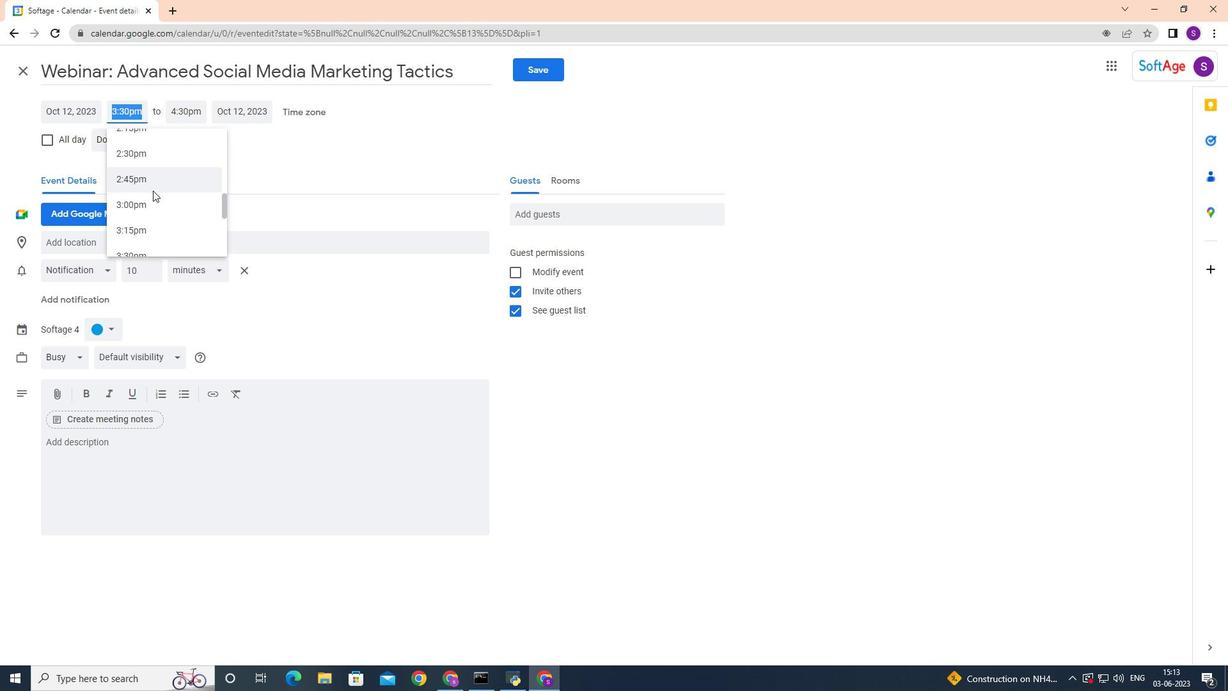 
Action: Mouse scrolled (154, 193) with delta (0, 0)
Screenshot: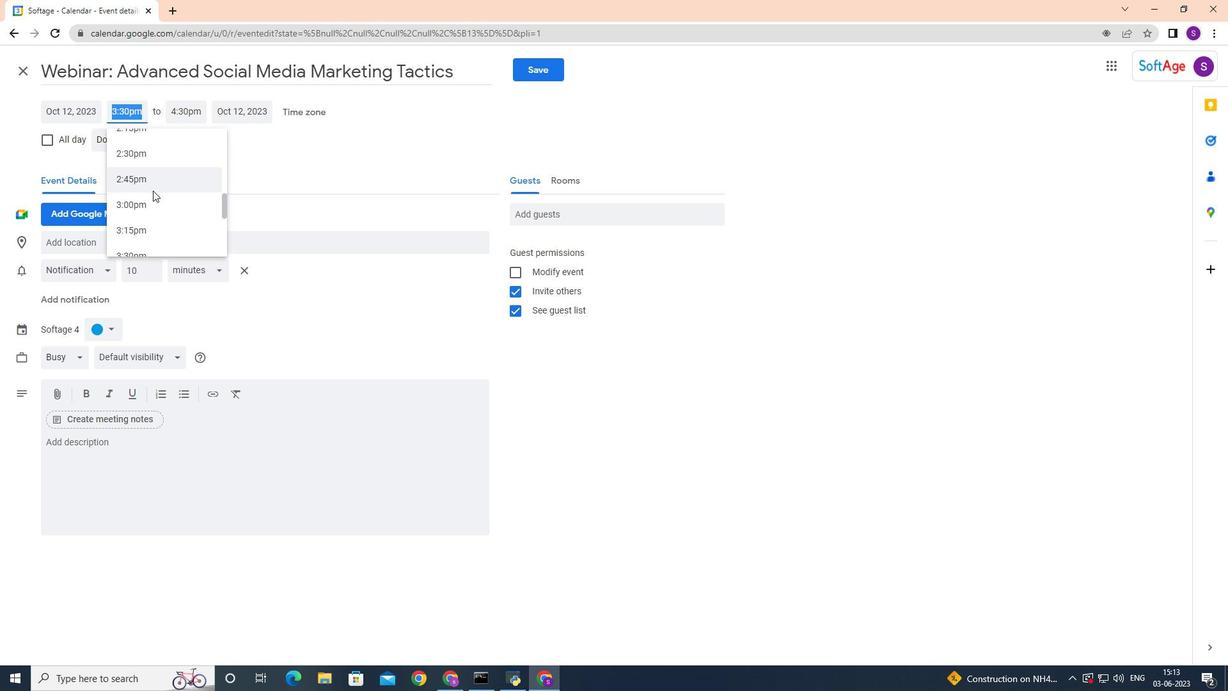 
Action: Mouse scrolled (154, 193) with delta (0, 0)
Screenshot: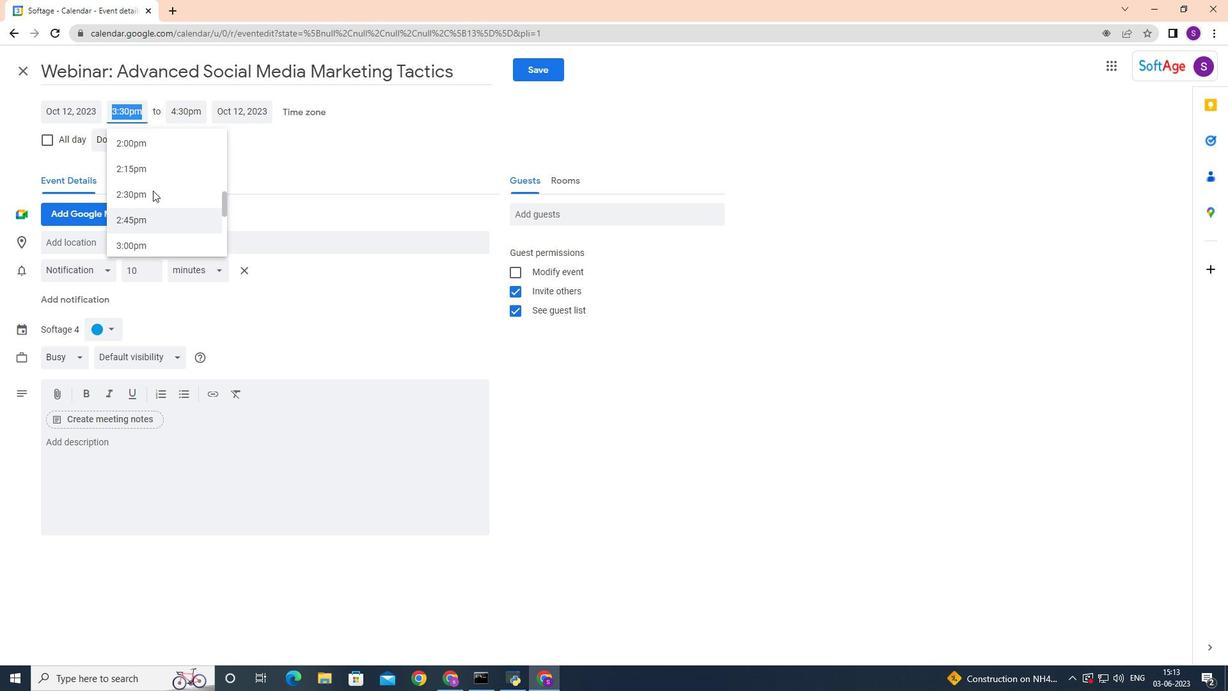 
Action: Mouse scrolled (154, 193) with delta (0, 0)
Screenshot: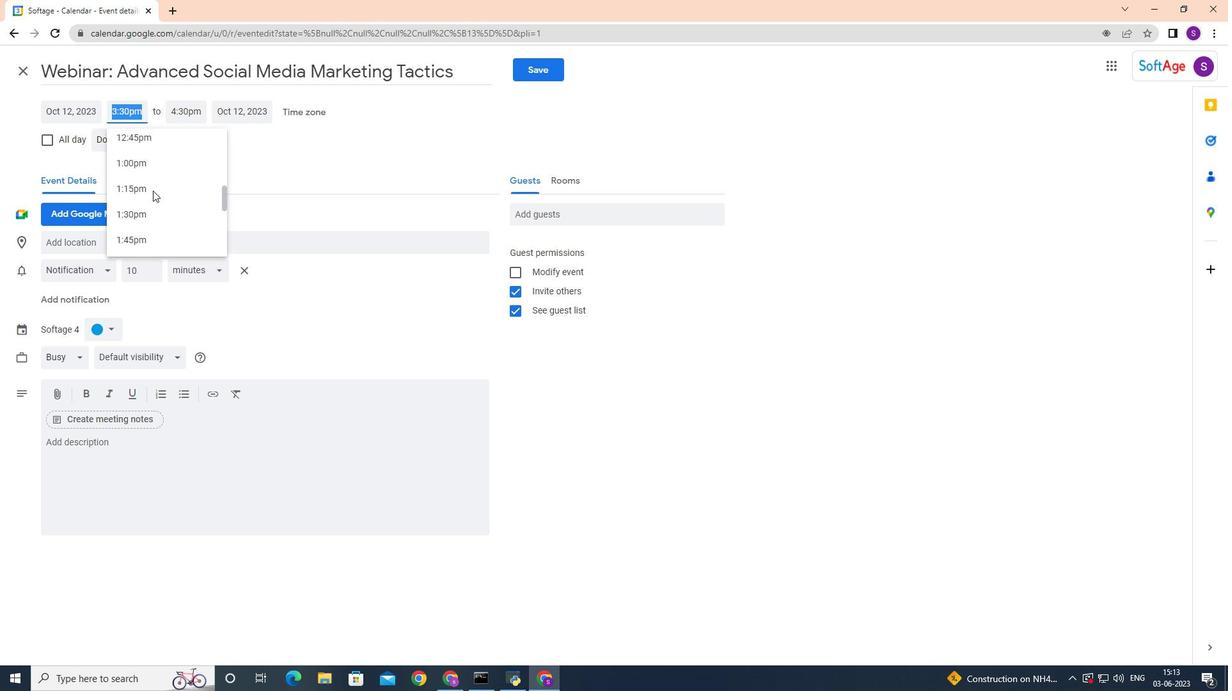 
Action: Mouse scrolled (154, 193) with delta (0, 0)
Screenshot: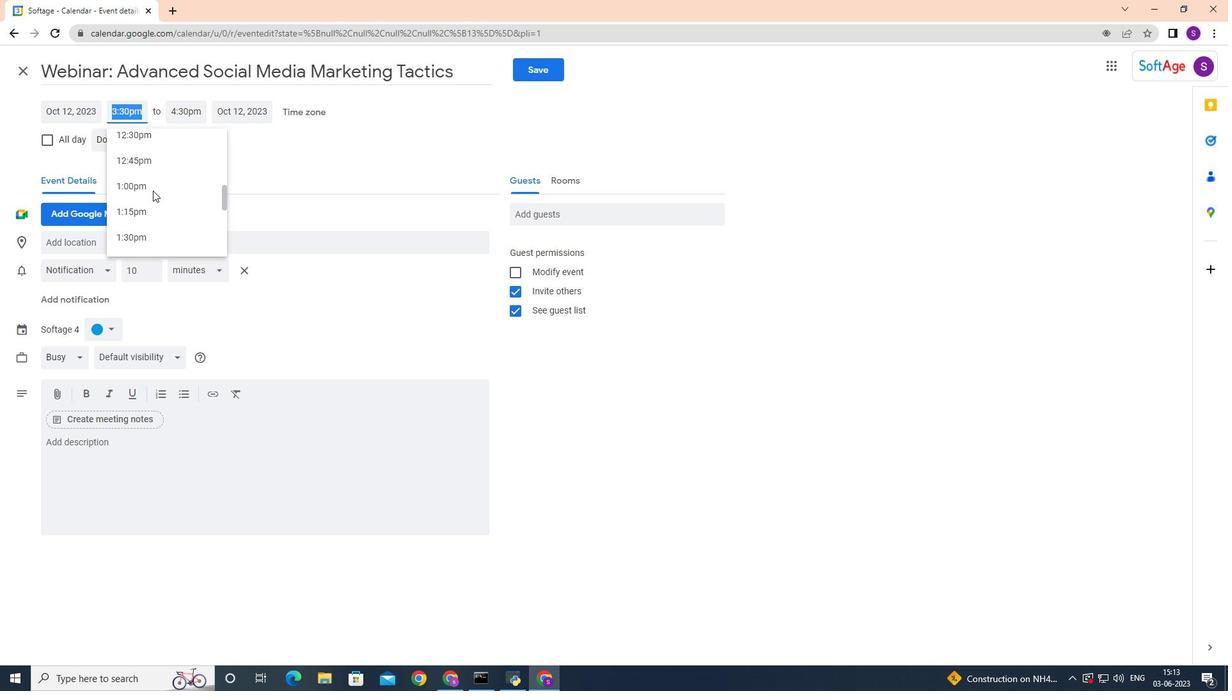 
Action: Mouse scrolled (154, 193) with delta (0, 0)
Screenshot: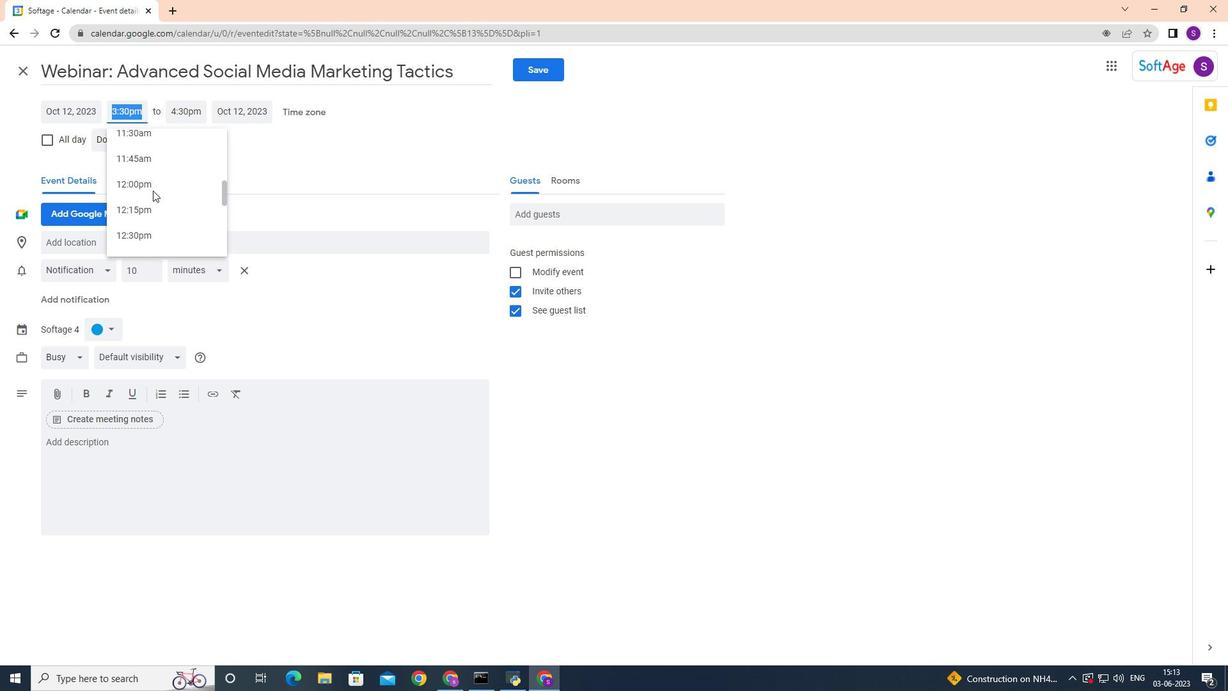 
Action: Mouse scrolled (154, 193) with delta (0, 0)
Screenshot: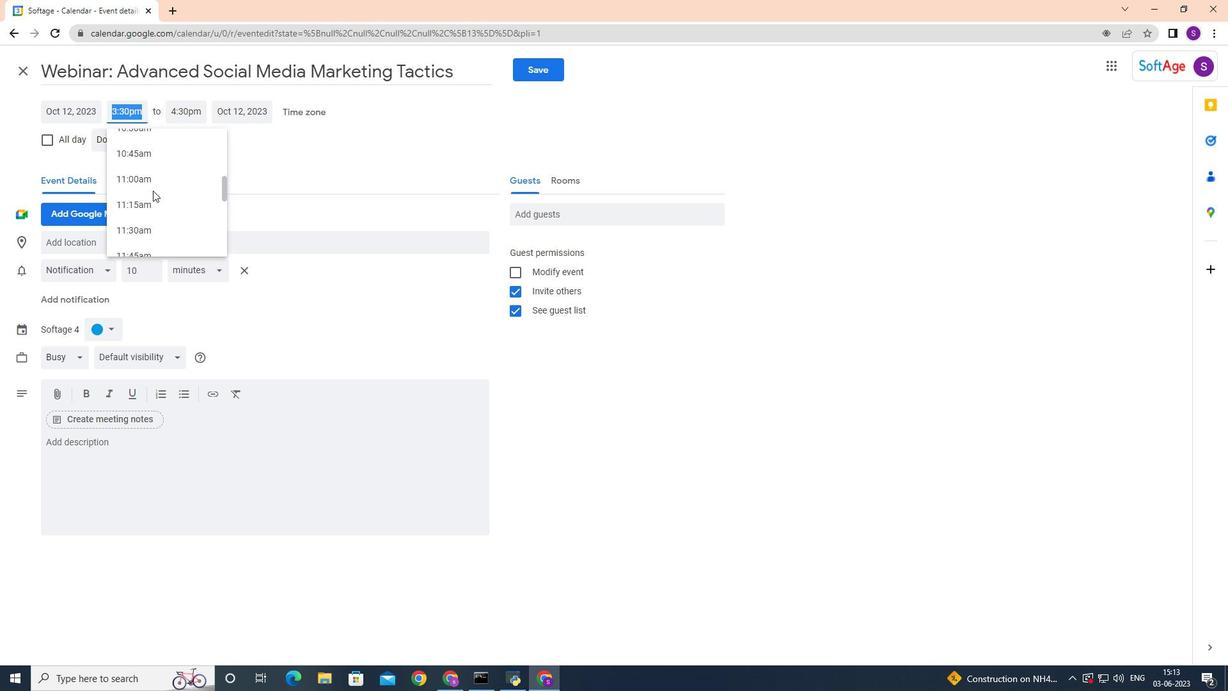 
Action: Mouse scrolled (154, 193) with delta (0, 0)
Screenshot: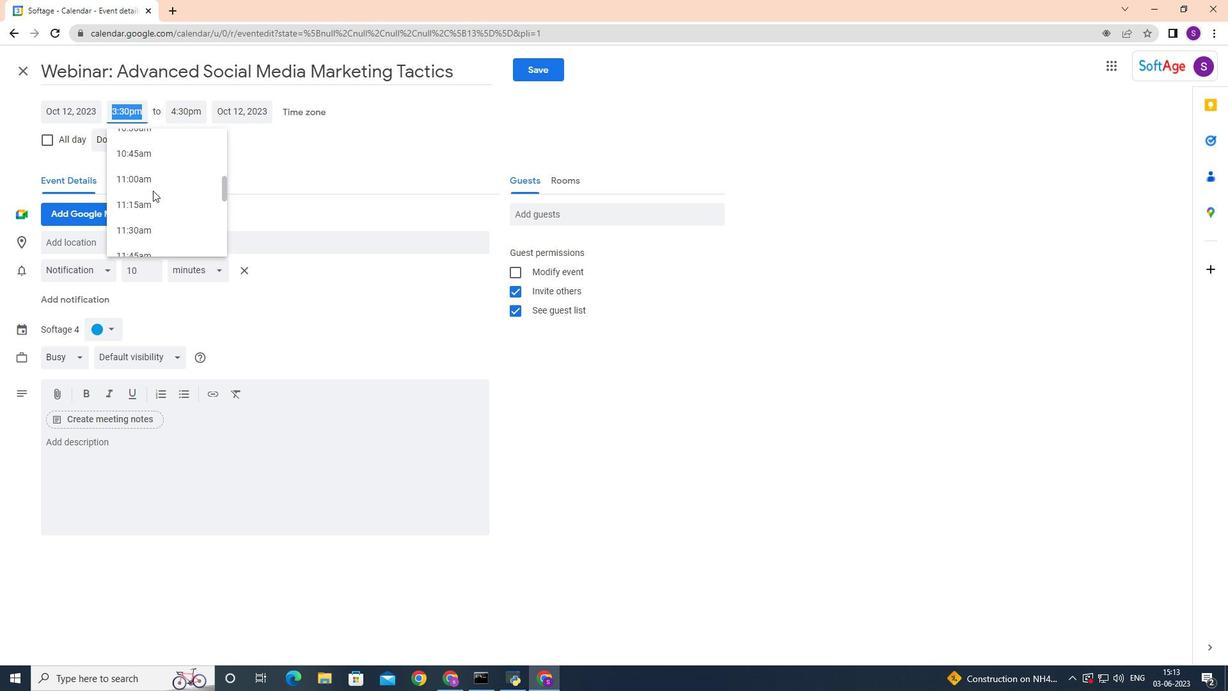 
Action: Mouse scrolled (154, 193) with delta (0, 0)
Screenshot: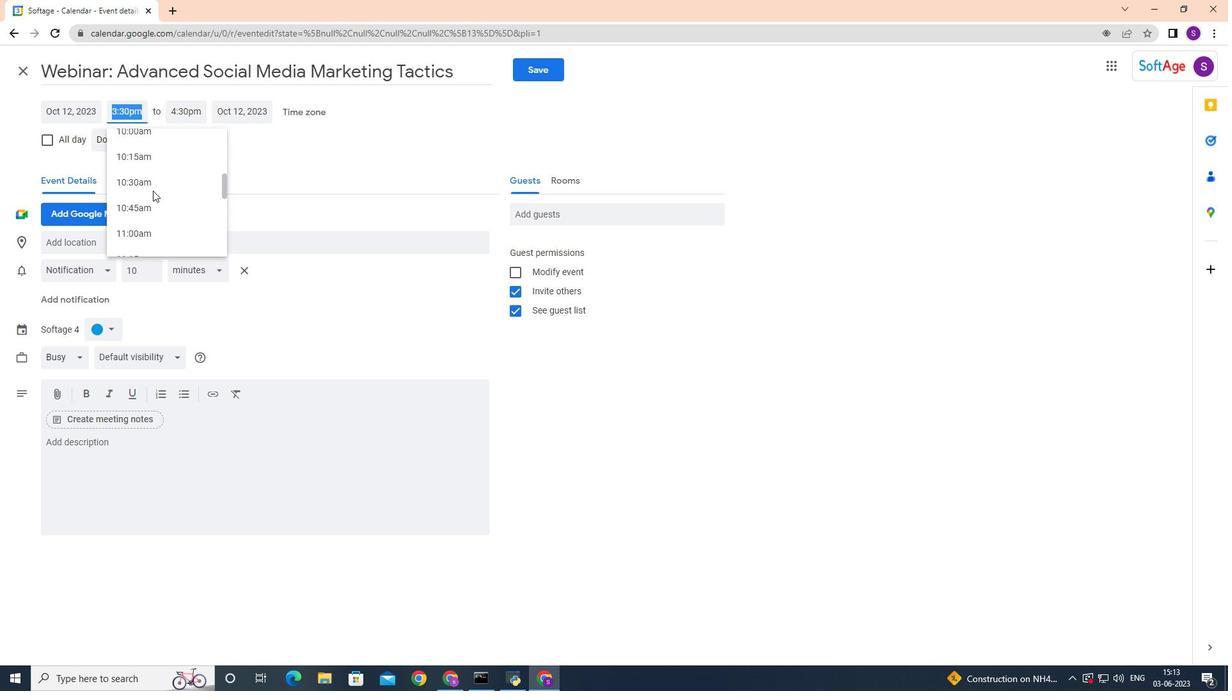 
Action: Mouse scrolled (154, 193) with delta (0, 0)
Screenshot: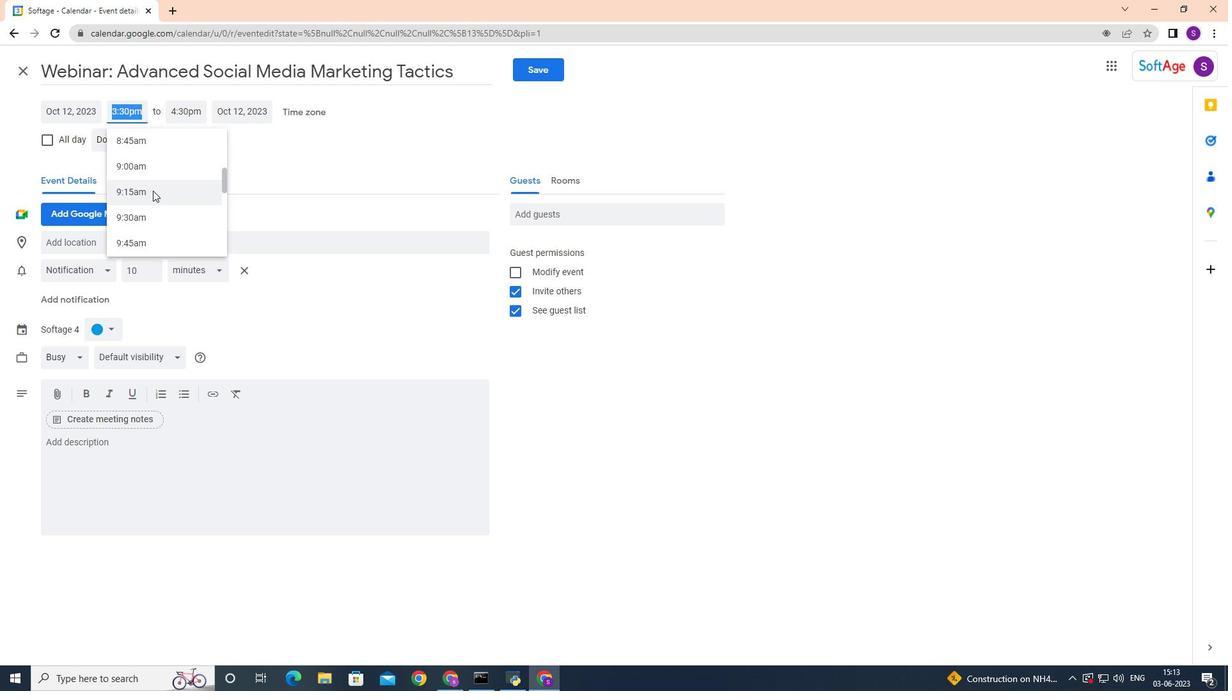 
Action: Mouse moved to (155, 179)
Screenshot: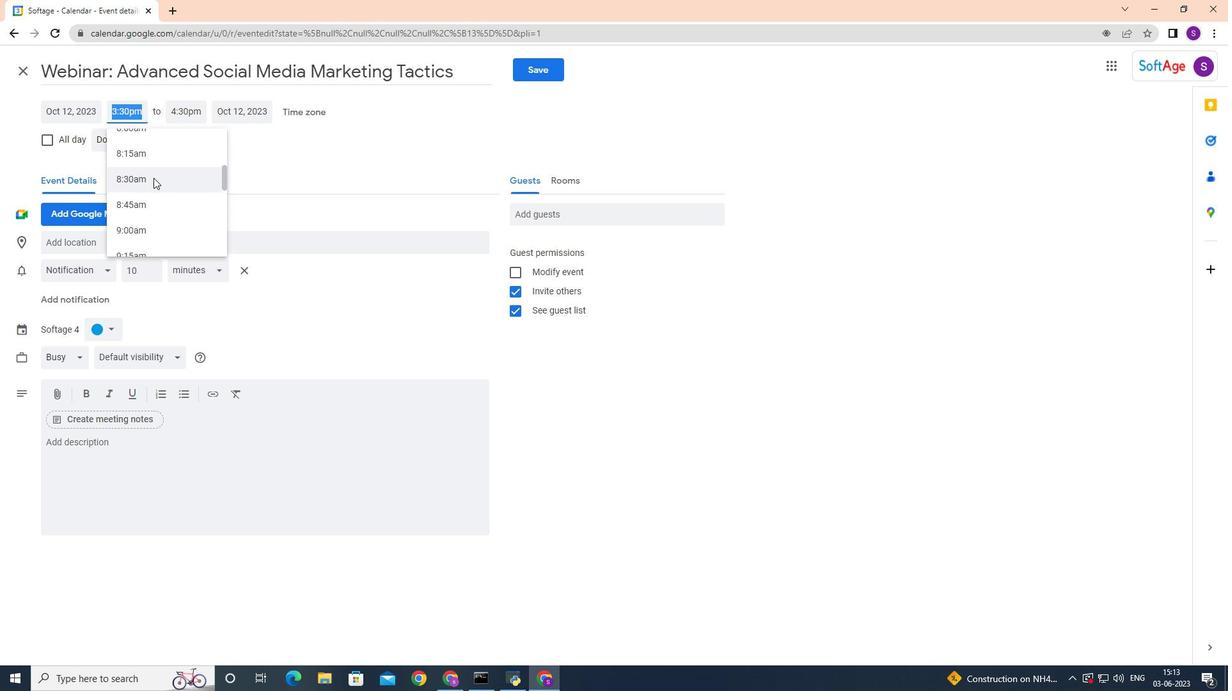 
Action: Mouse pressed left at (155, 179)
Screenshot: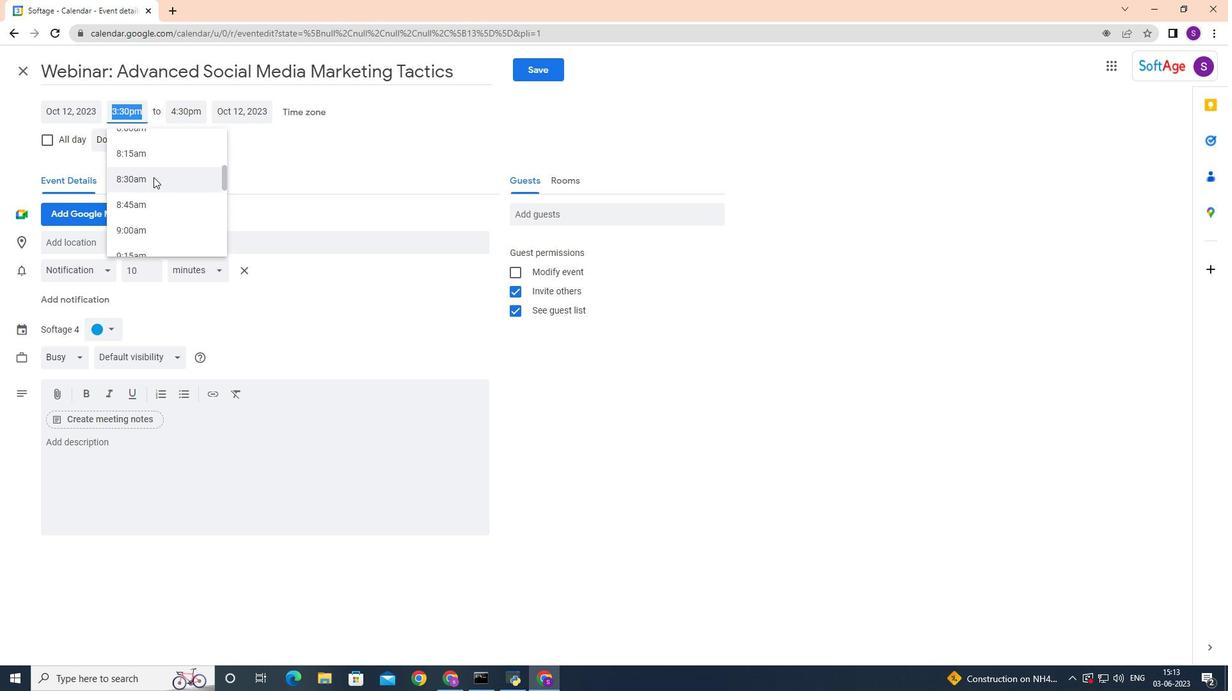 
Action: Mouse moved to (182, 115)
Screenshot: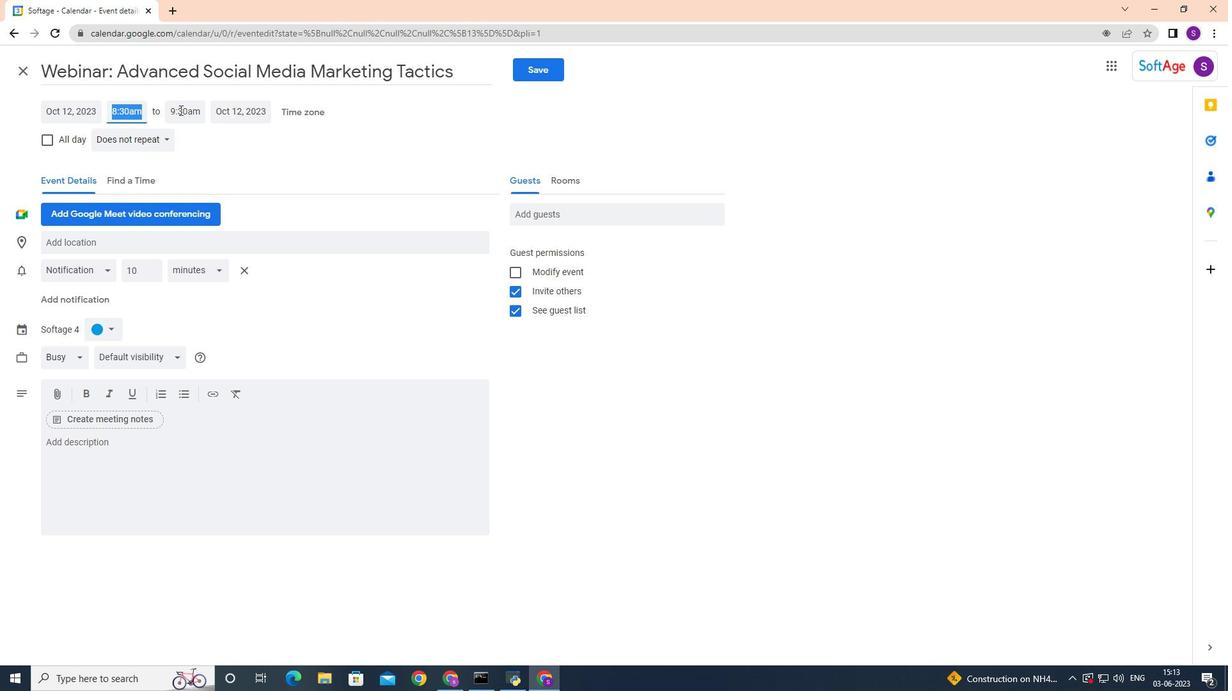 
Action: Mouse pressed left at (182, 115)
Screenshot: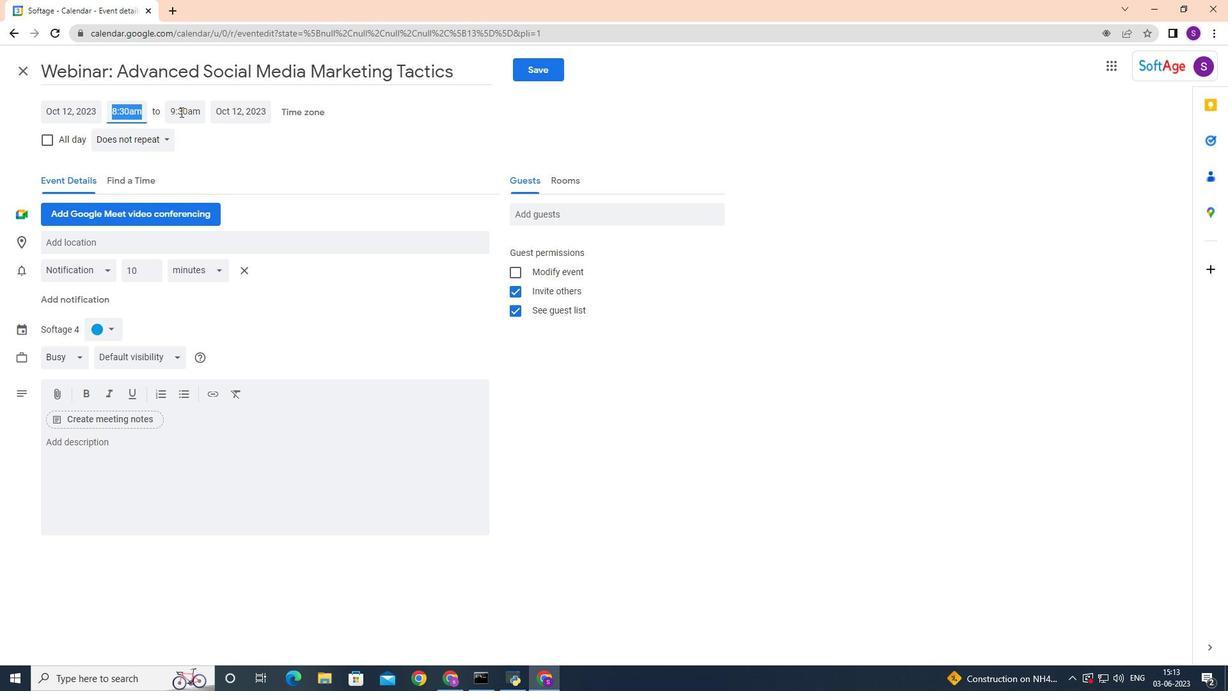 
Action: Mouse moved to (188, 247)
Screenshot: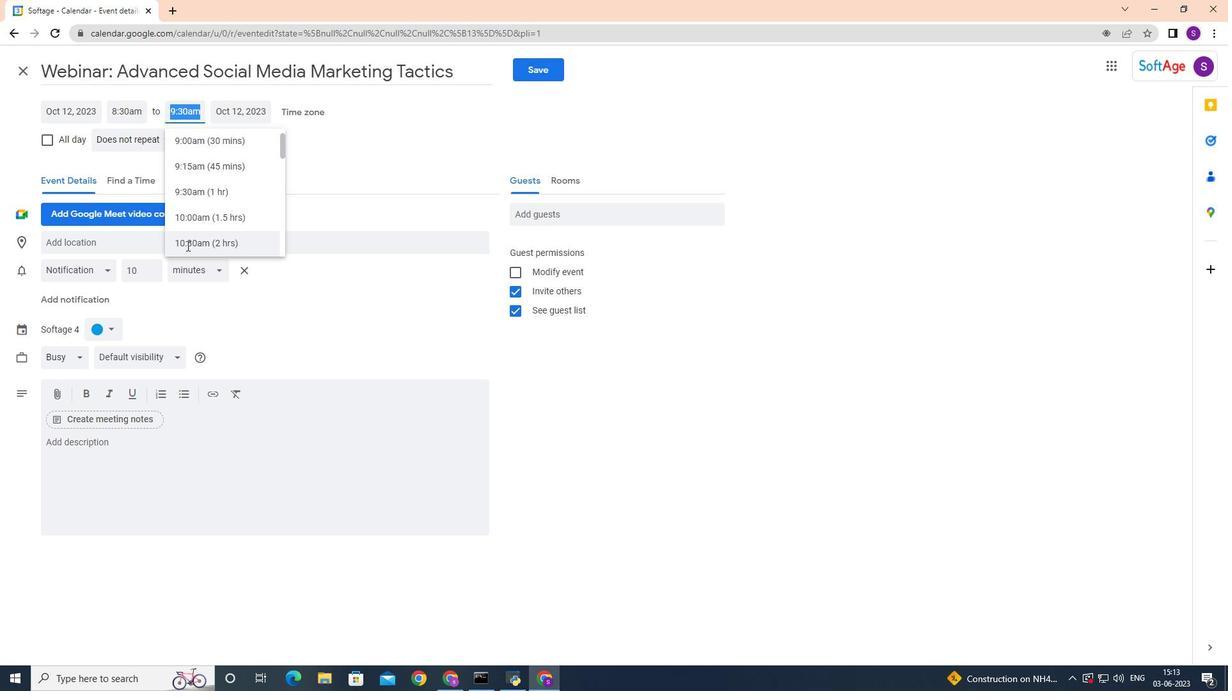 
Action: Mouse pressed left at (188, 247)
Screenshot: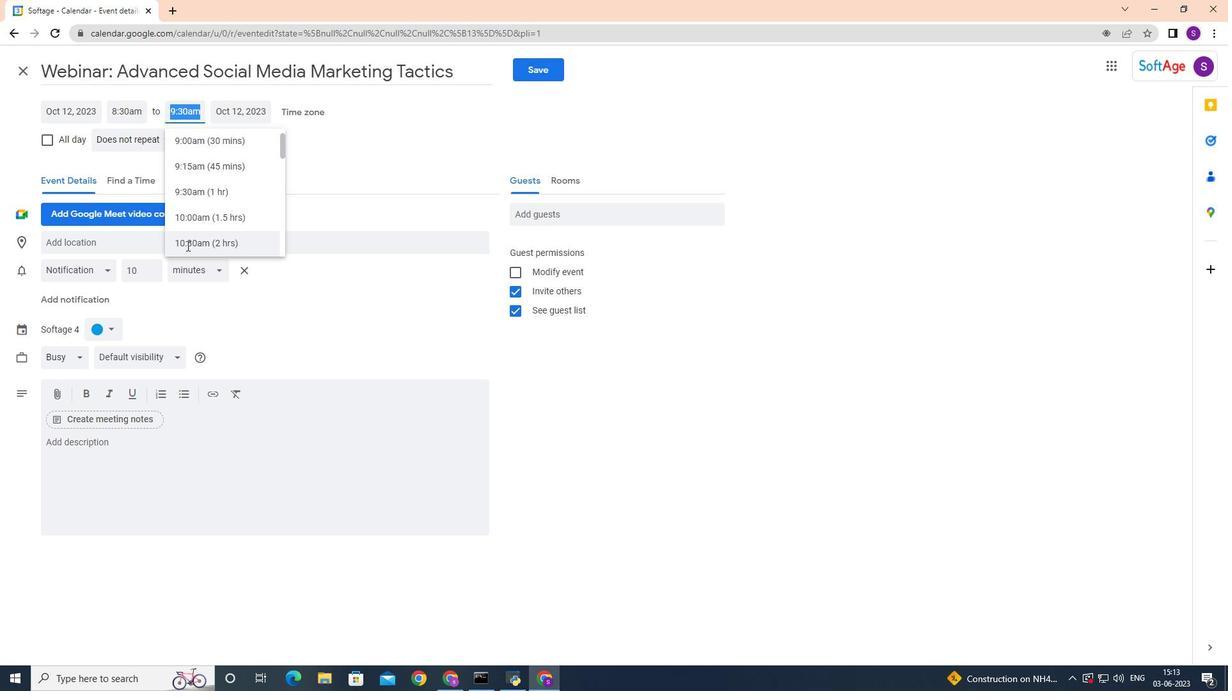 
Action: Mouse moved to (85, 458)
Screenshot: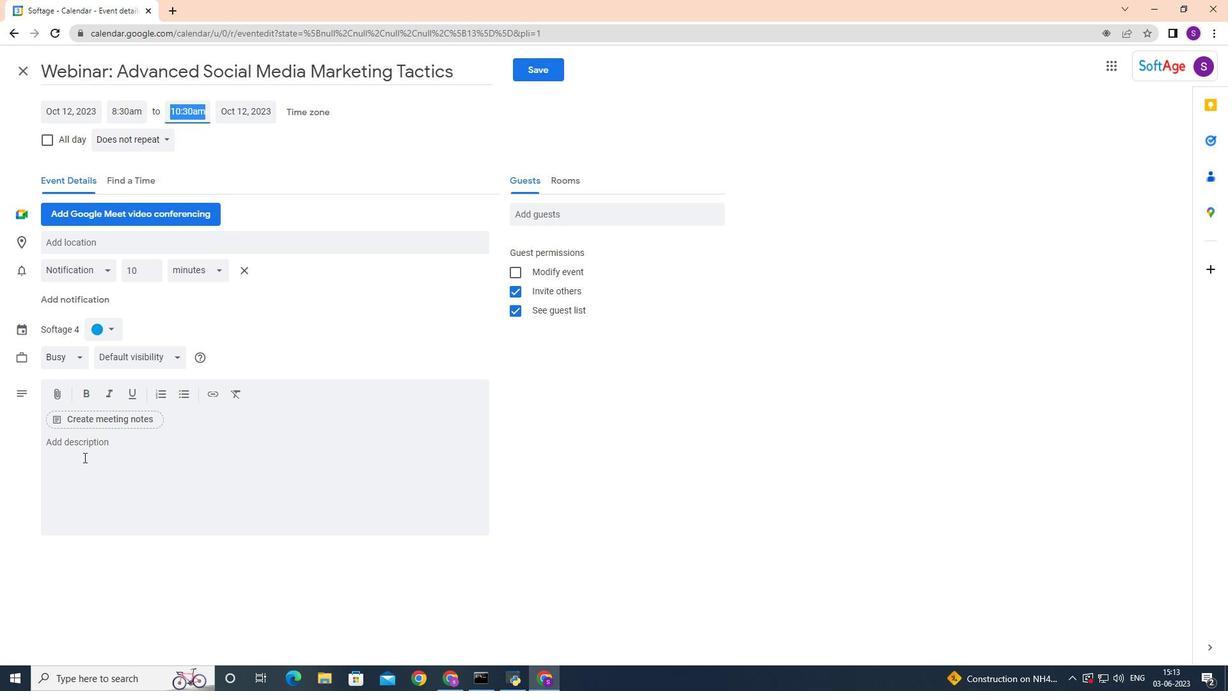
Action: Mouse pressed left at (85, 458)
Screenshot: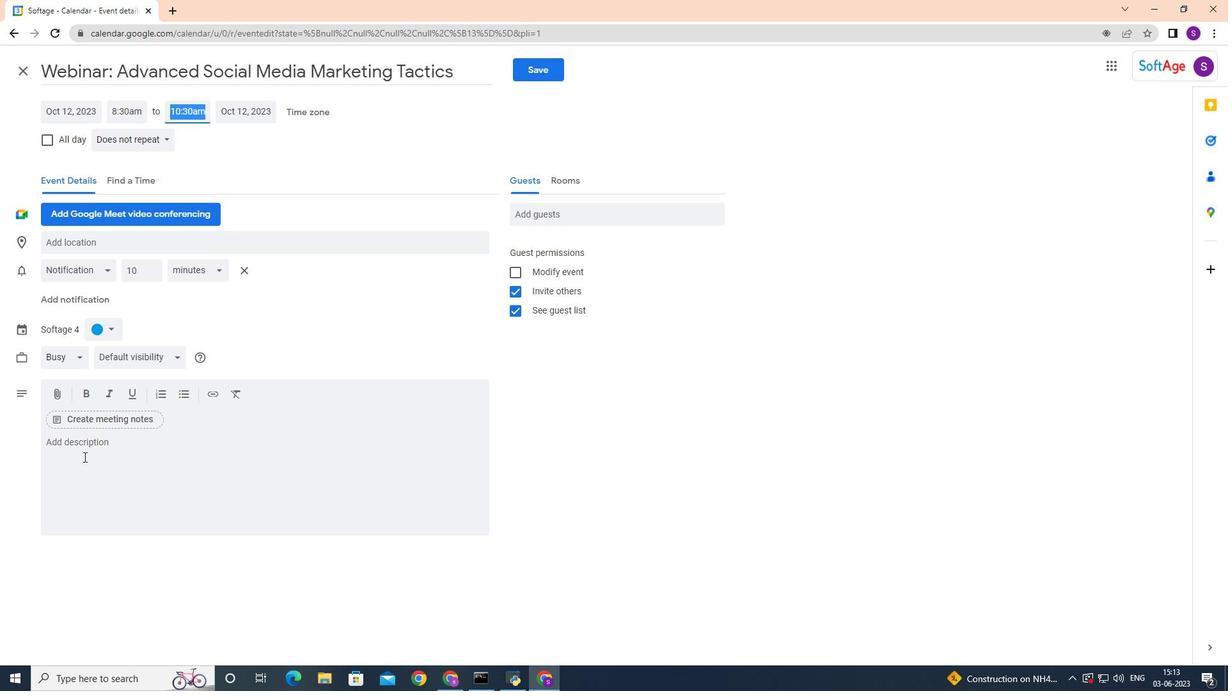 
Action: Key pressed <Key.shift><Key.shift><Key.shift><Key.shift><Key.shift>During<Key.space>the<Key.space>discussion<Key.space><Key.backspace>,<Key.space>both<Key.space>the<Key.space>employee<Key.space>and<Key.space>the<Key.space>supervisor<Key.space><Key.shift>(or<Key.space>relevant<Key.space>stak<Key.backspace><Key.backspace>akeholders<Key.shift>)<Key.space>will<Key.space>have<Key.space>an<Key.space>opportunity<Key.space>to<Key.space>share<Key.space>their<Key.space>perspectives,<Key.space>observations,<Key.space>and<Key.space>concerns.<Key.space>the<Key.space>focus<Key.space>will<Key.space>be<Key.space>on<Key.space>understanding<Key.space>the<Key.space>underlying<Key.space>reasons<Key.space>for<Key.space>the<Key.space>performance<Key.space>issues,<Key.space>identifying<Key.space>any<Key.space>obstacles<Key.space>or<Key.space>challenges,<Key.space>and<Key.space>jointly<Key.space>developing<Key.space>a<Key.space>plan<Key.space>for<Key.space>improvement<Key.space><Key.backspace>.<Key.space>
Screenshot: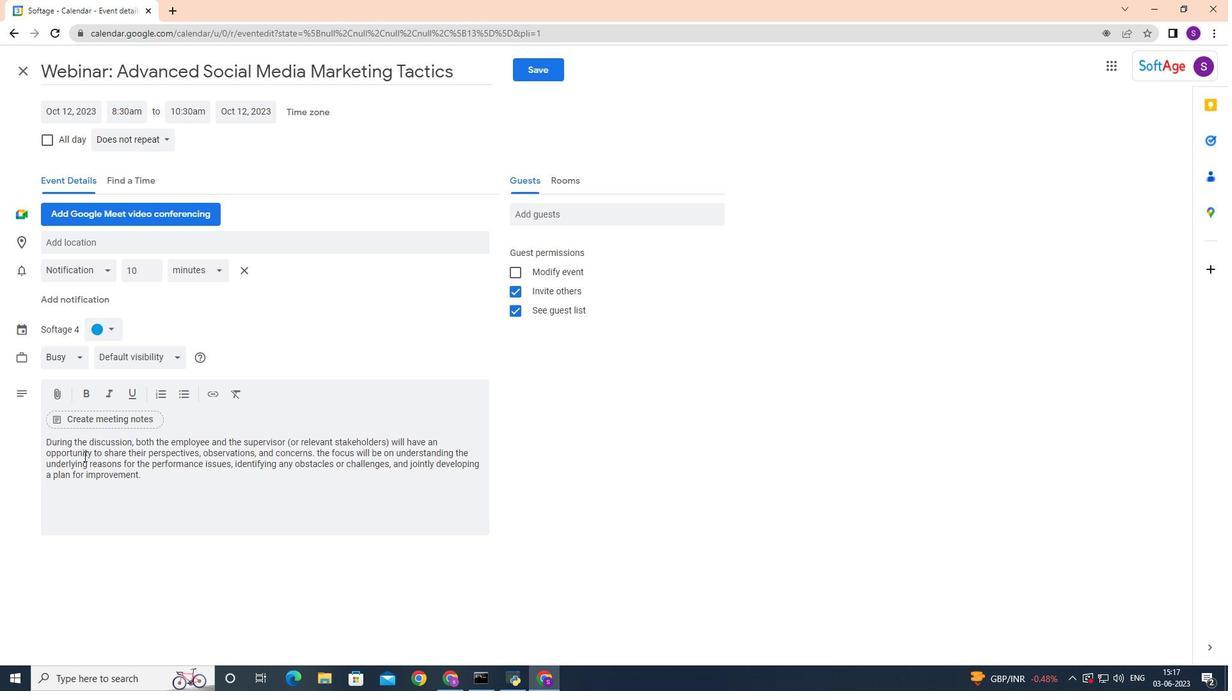 
Action: Mouse moved to (113, 330)
Screenshot: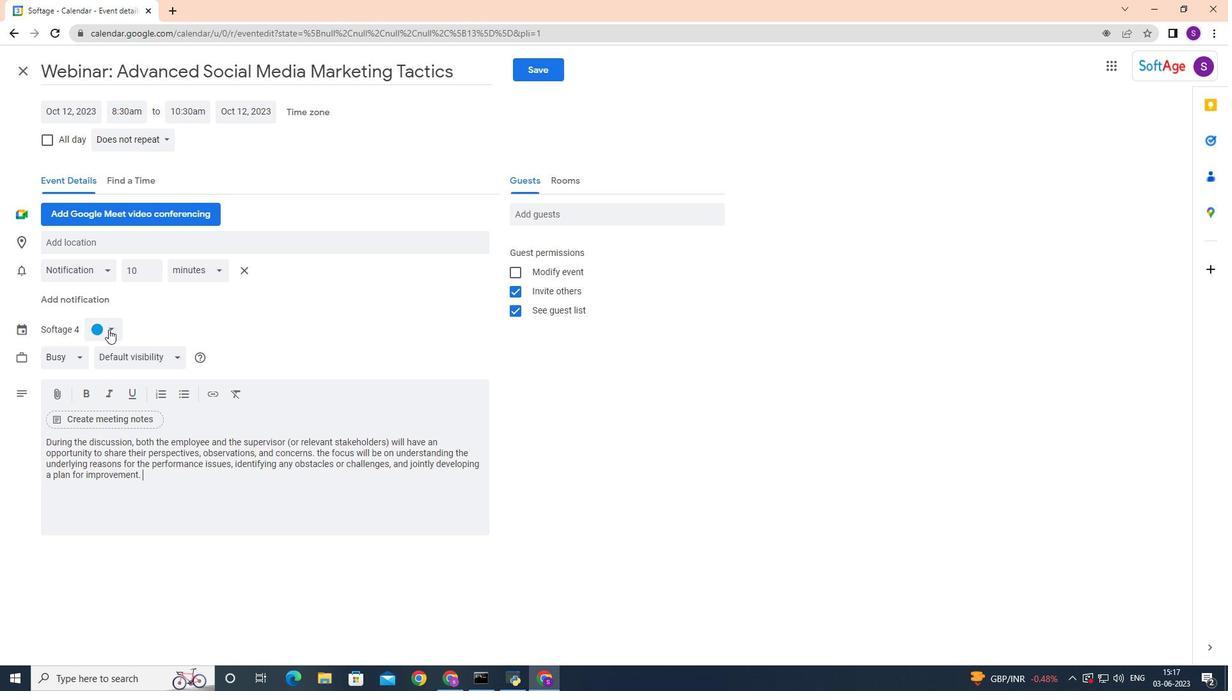 
Action: Mouse pressed left at (111, 331)
Screenshot: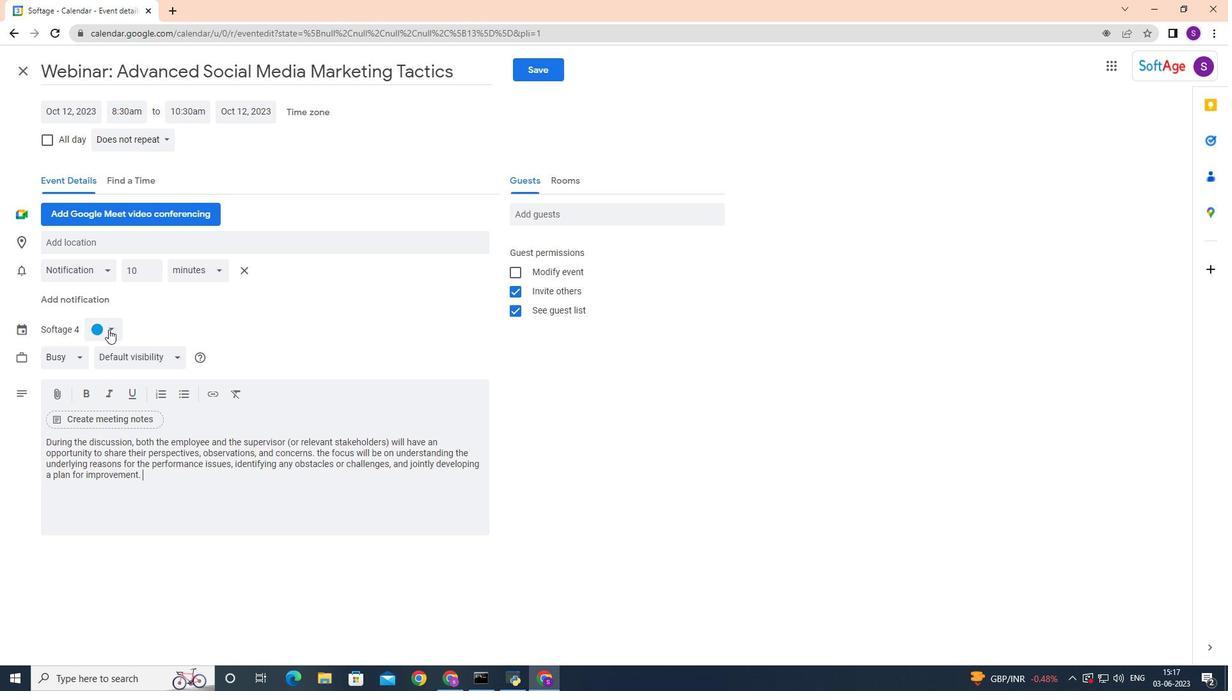 
Action: Mouse moved to (97, 333)
Screenshot: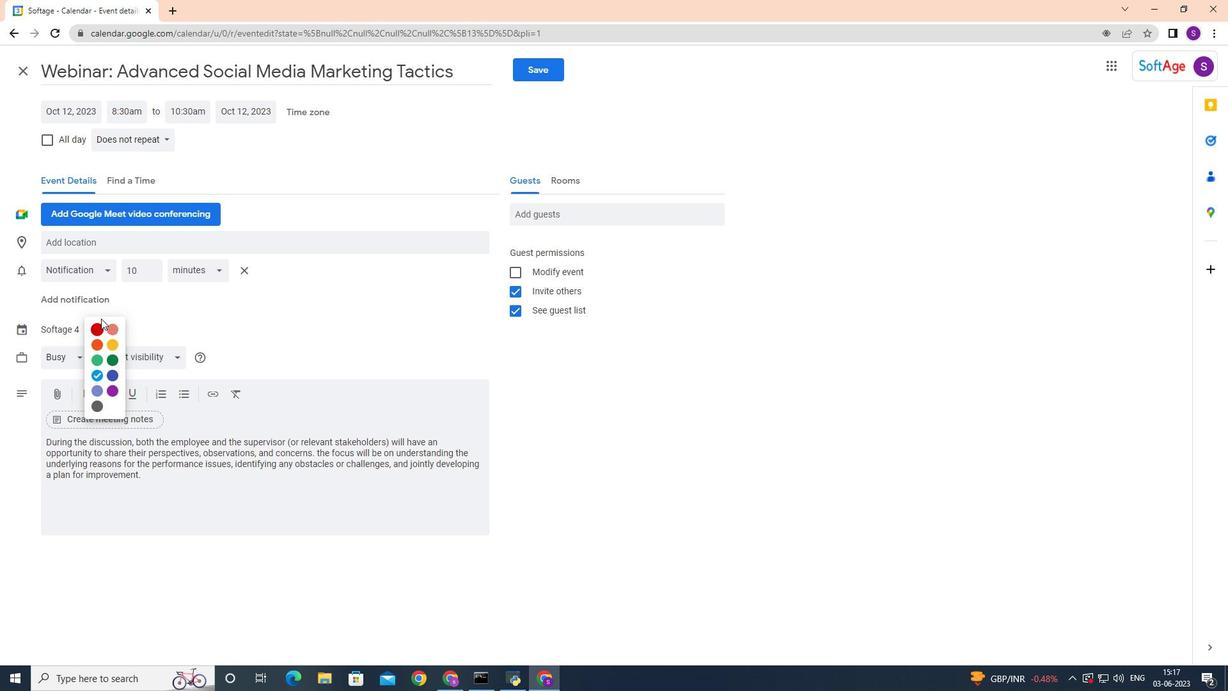 
Action: Mouse pressed left at (97, 333)
Screenshot: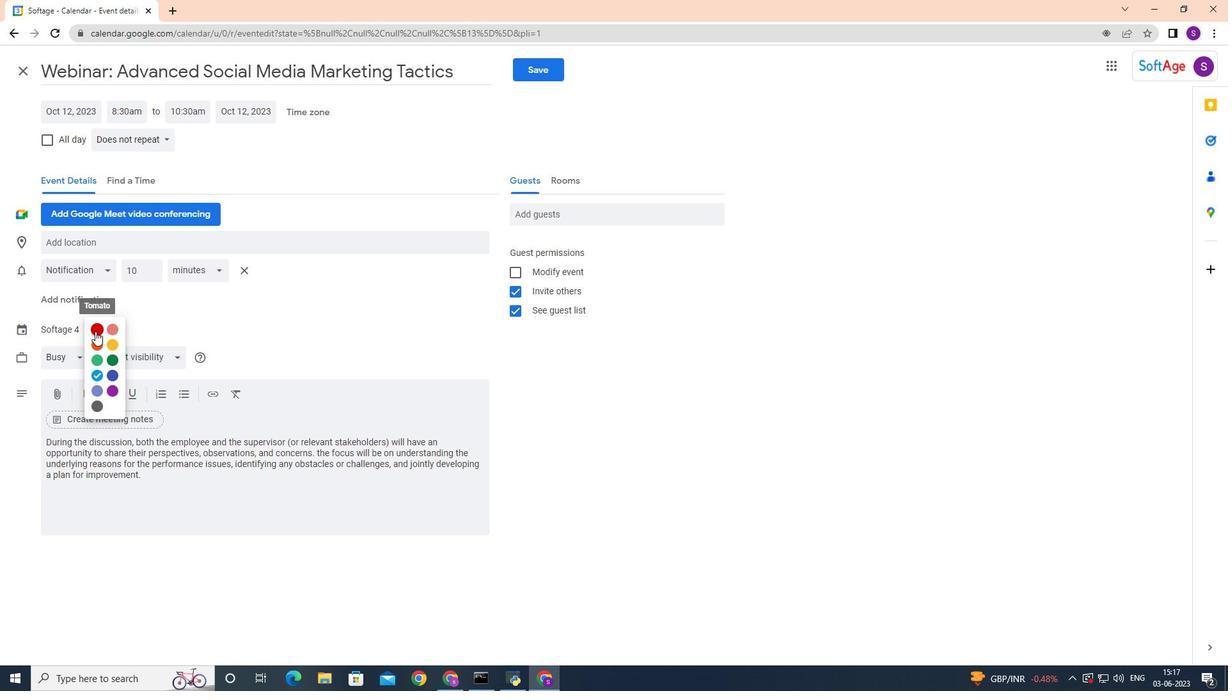 
Action: Mouse moved to (74, 248)
Screenshot: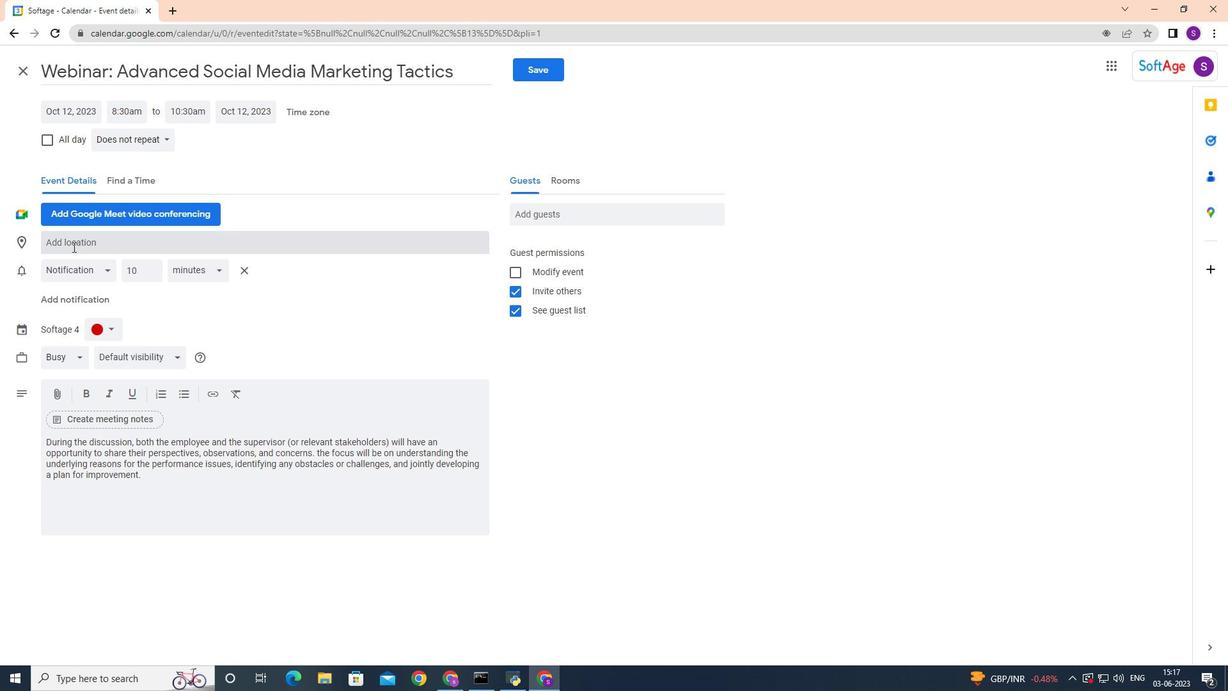
Action: Mouse pressed left at (74, 248)
Screenshot: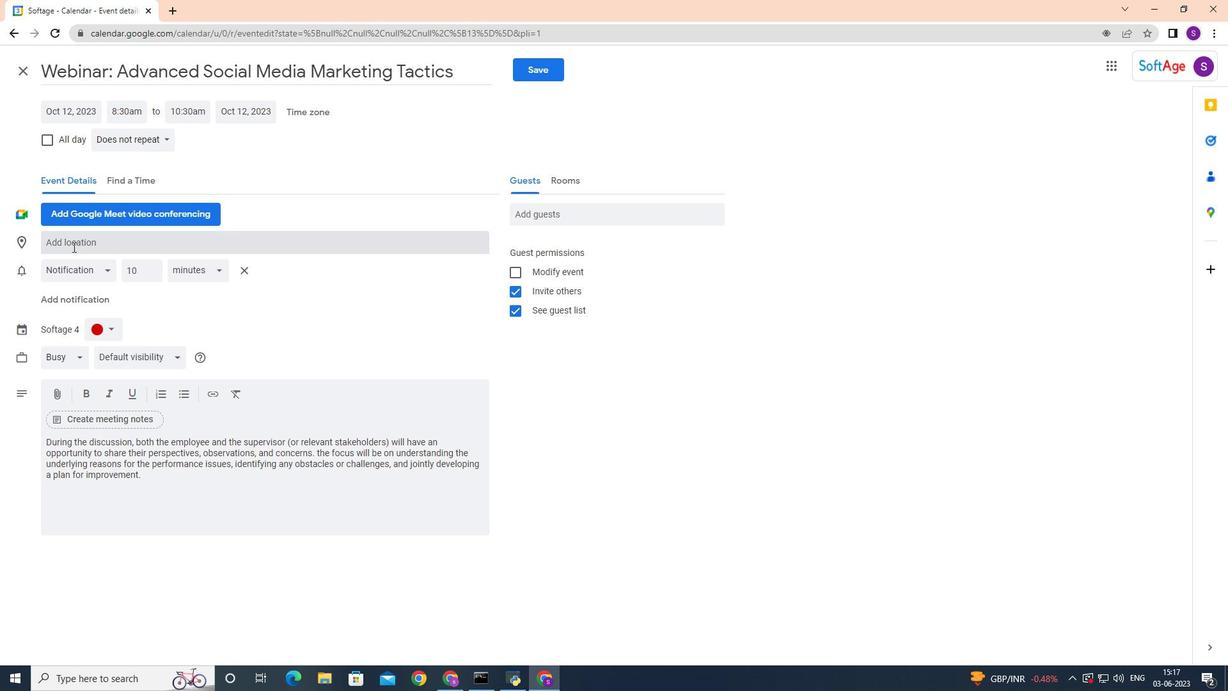 
Action: Mouse moved to (75, 248)
Screenshot: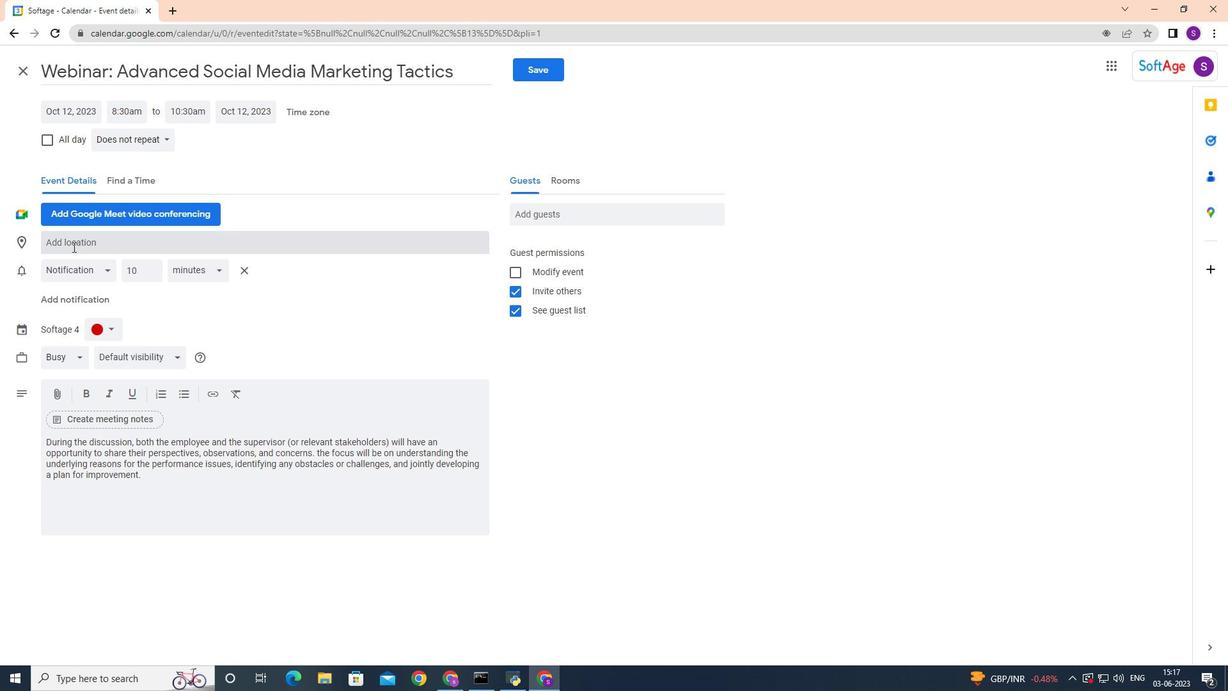 
Action: Key pressed <Key.shift>Copenhagen,<Key.space><Key.shift><Key.shift><Key.shift><Key.shift><Key.shift>Denmark
Screenshot: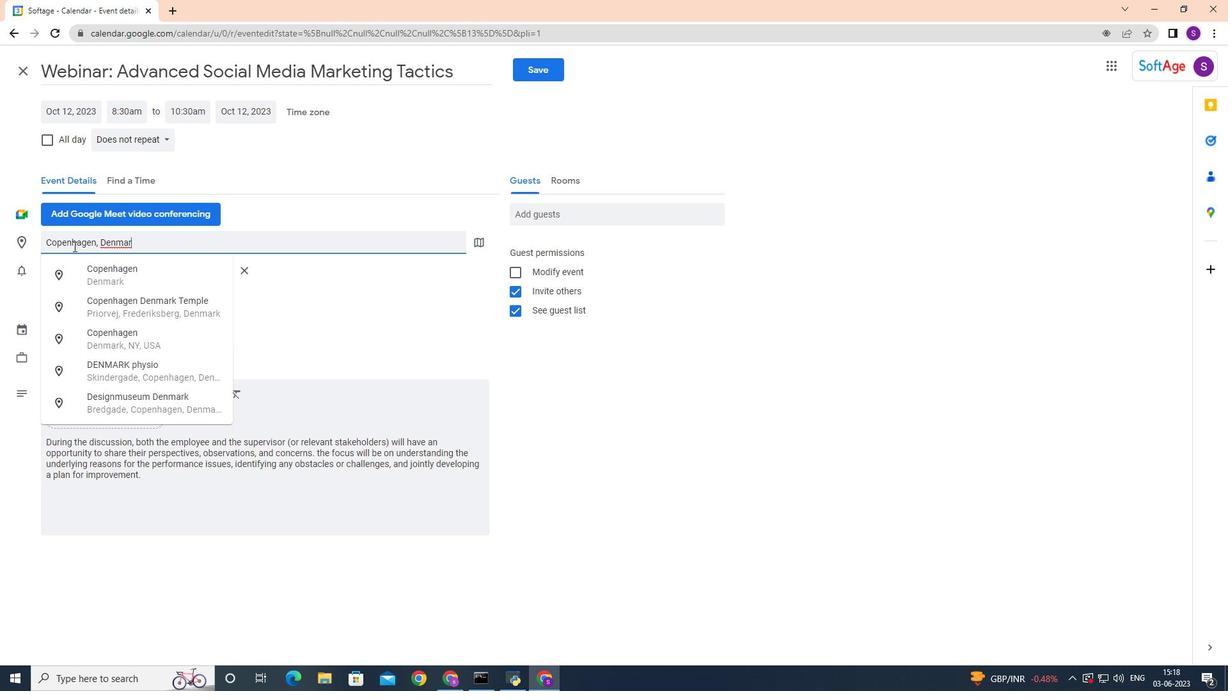 
Action: Mouse moved to (566, 211)
Screenshot: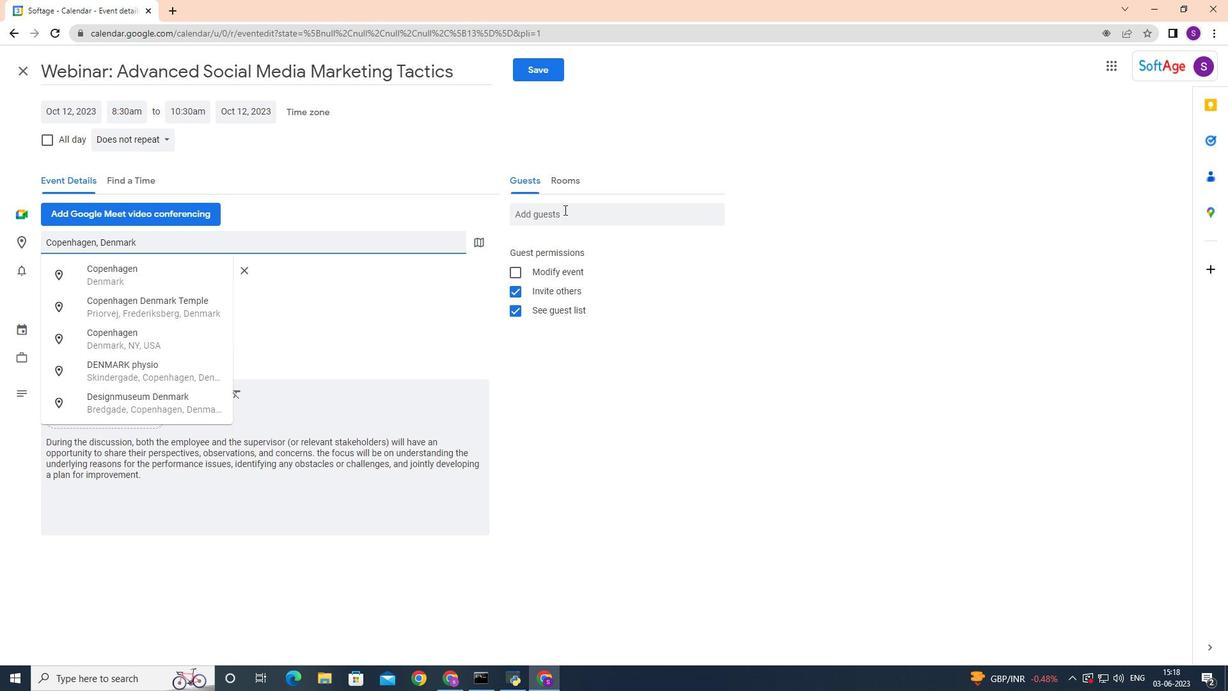 
Action: Mouse pressed left at (566, 211)
Screenshot: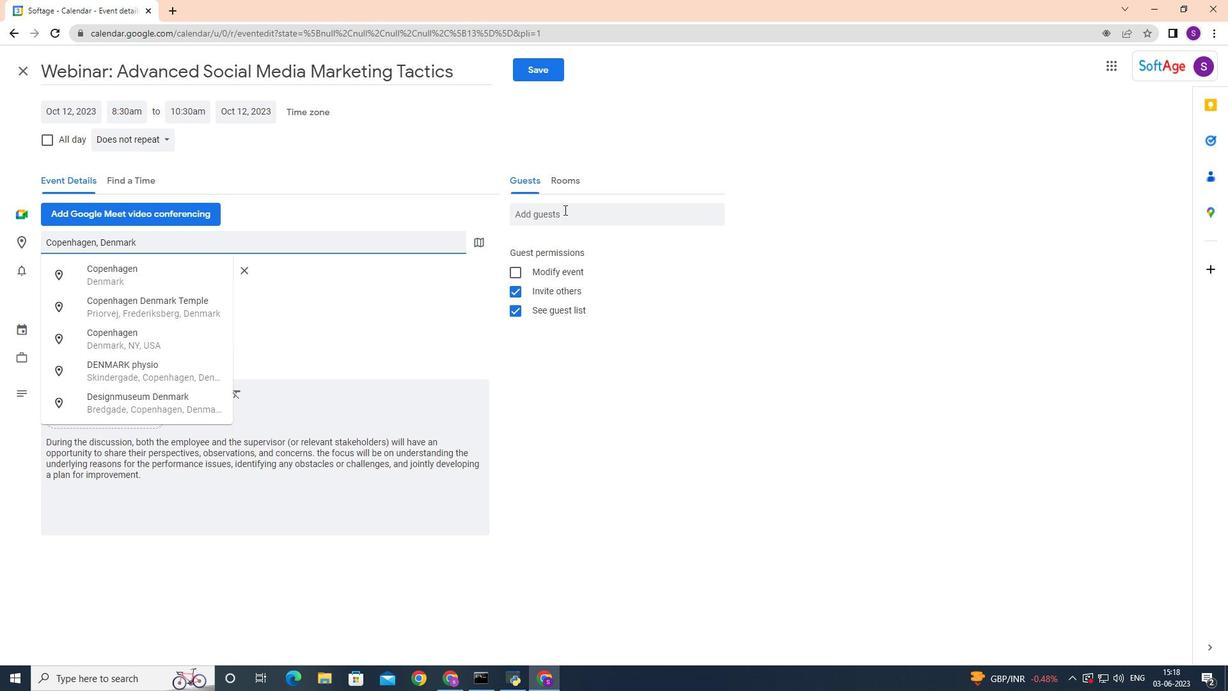 
Action: Mouse moved to (566, 211)
Screenshot: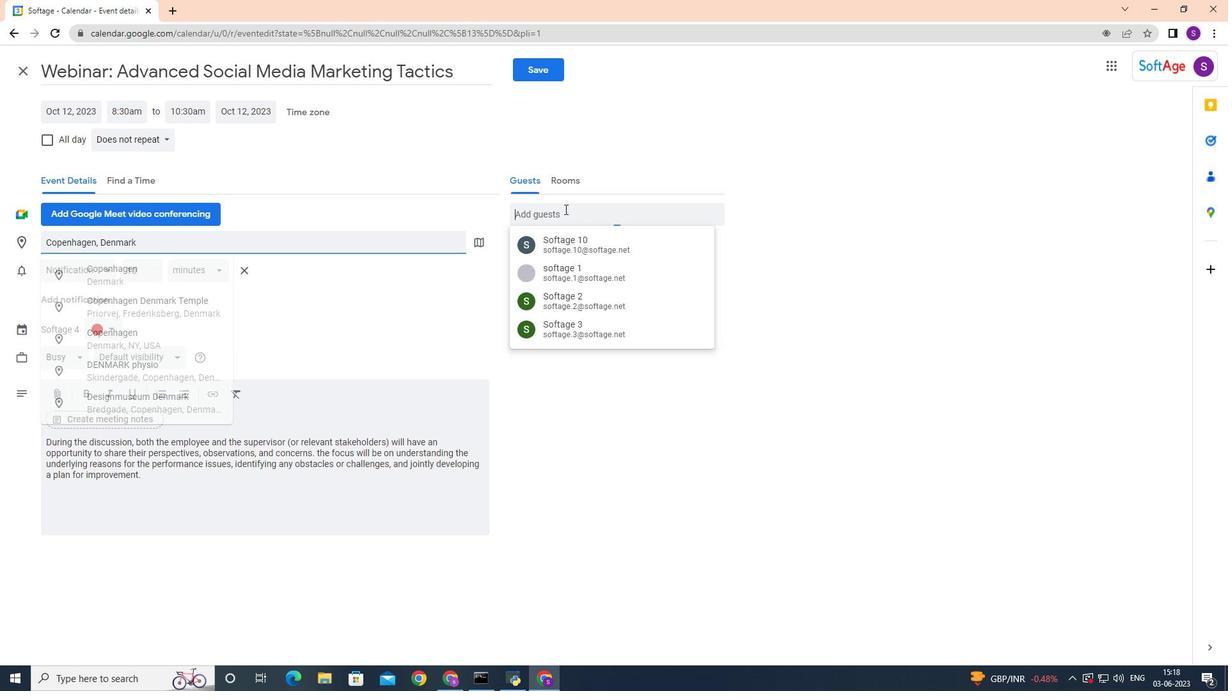 
Action: Key pressed softage.10
Screenshot: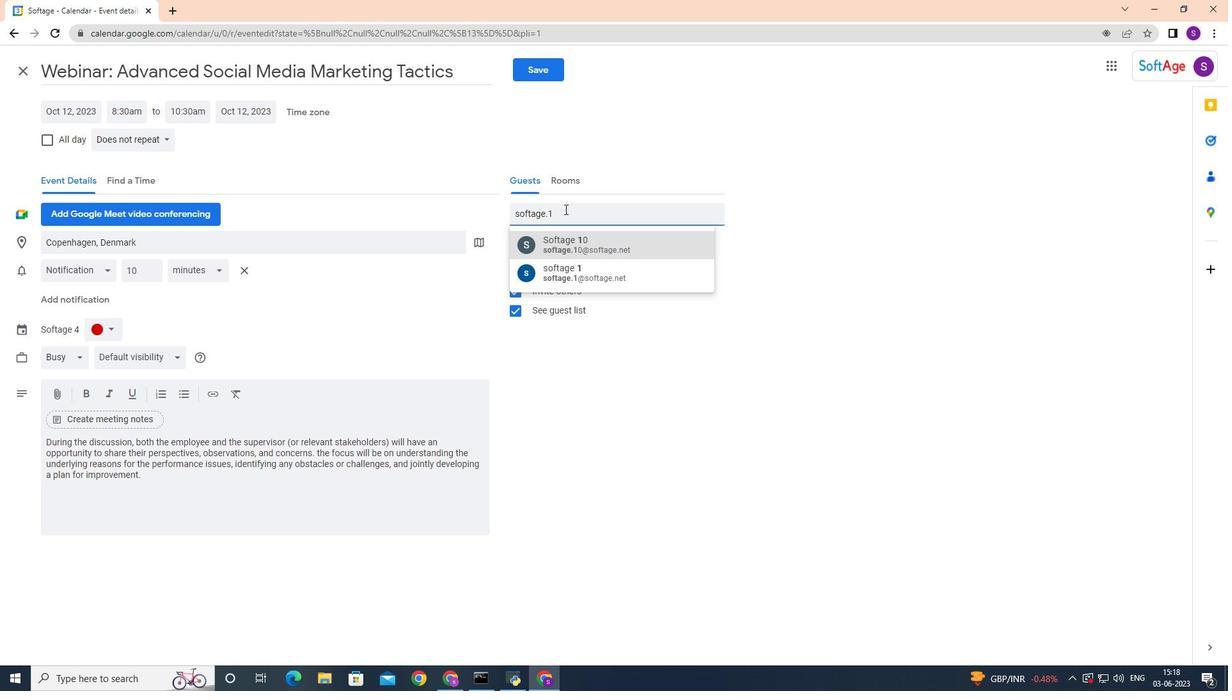
Action: Mouse moved to (578, 248)
Screenshot: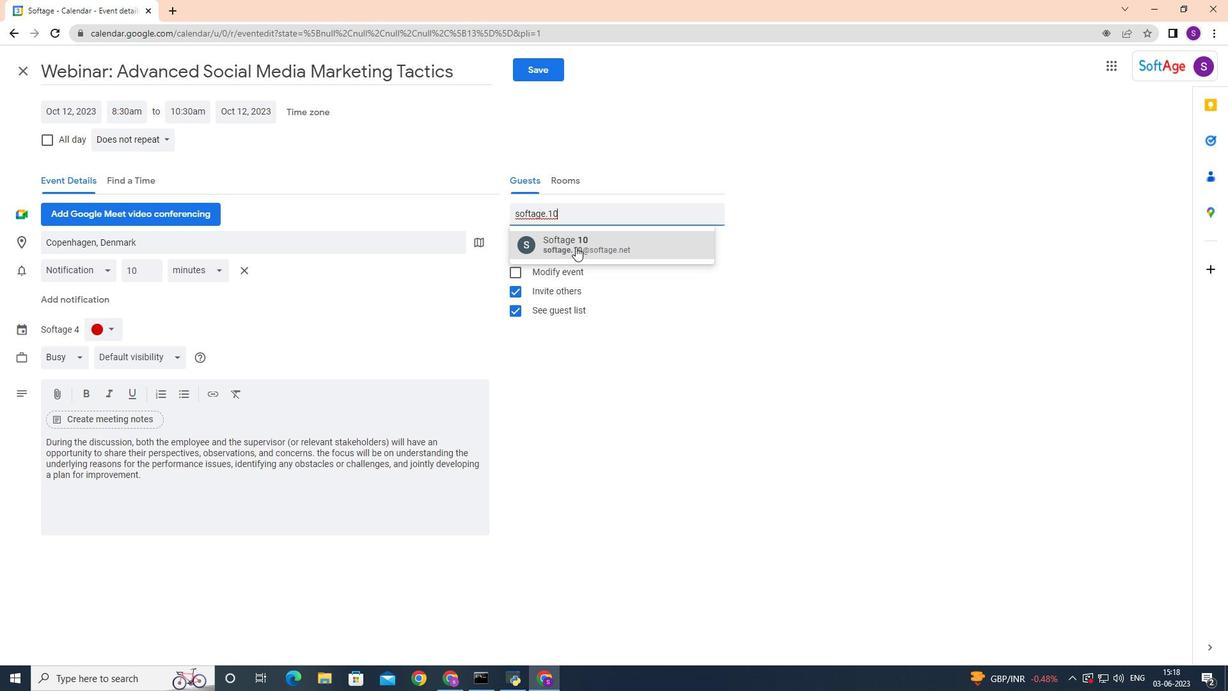 
Action: Mouse pressed left at (578, 248)
Screenshot: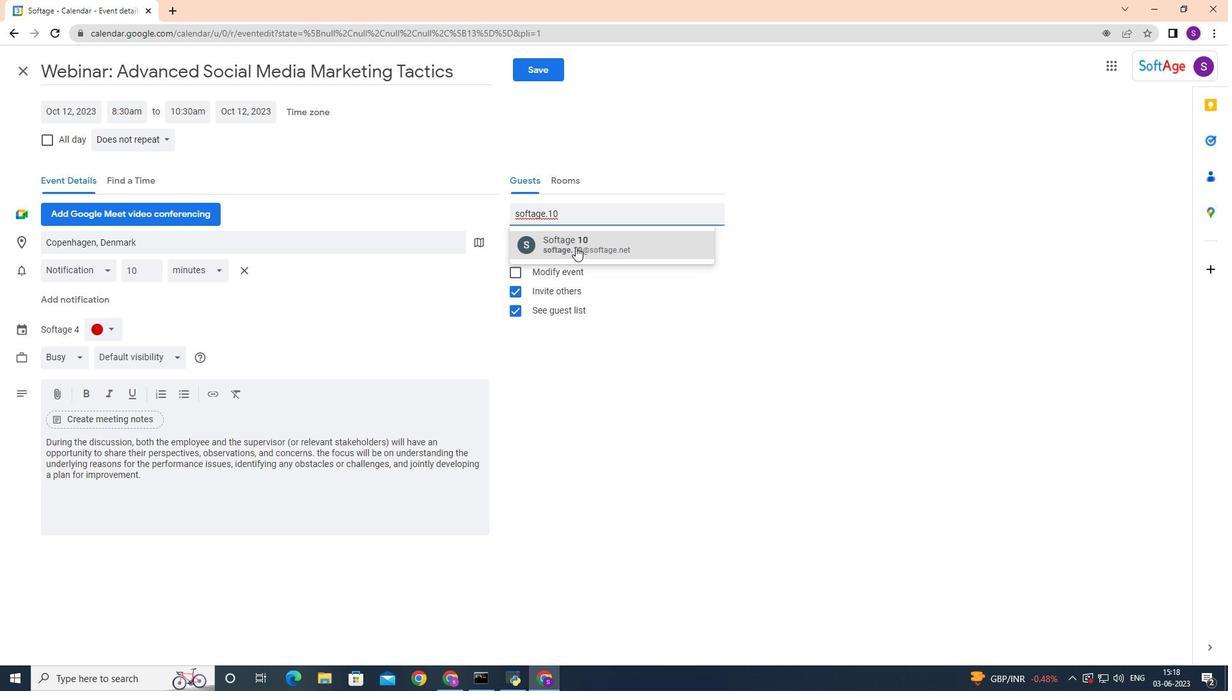 
Action: Mouse moved to (578, 239)
Screenshot: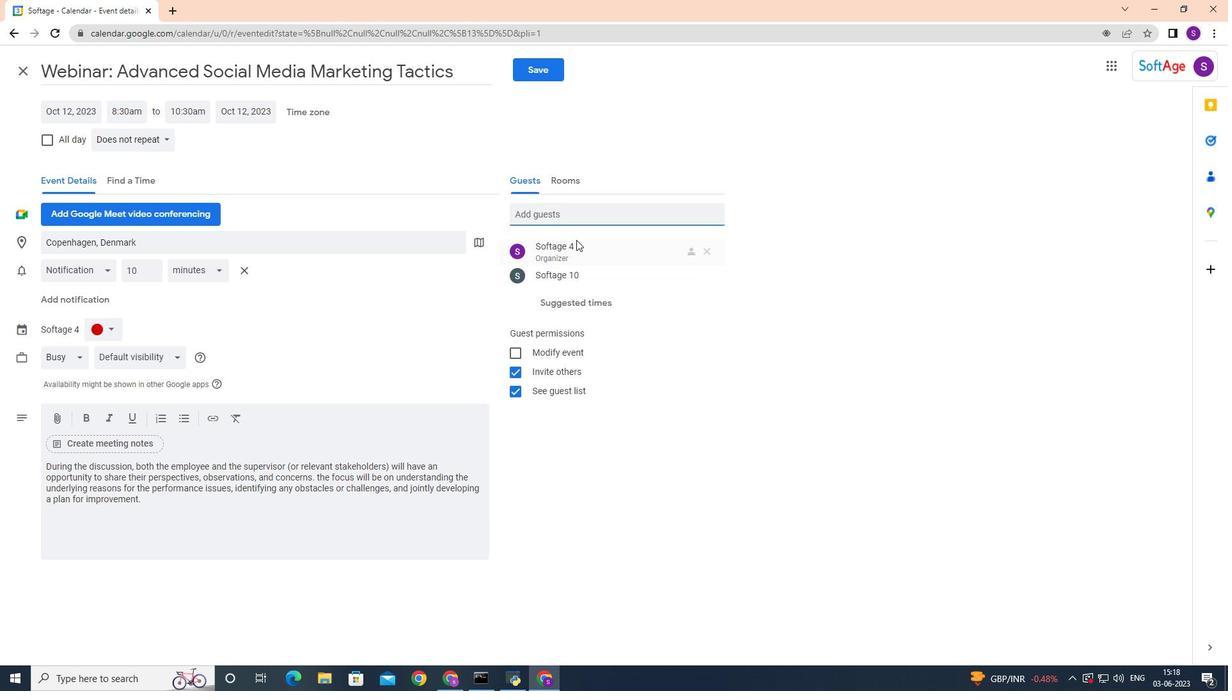 
Action: Key pressed softage.1
Screenshot: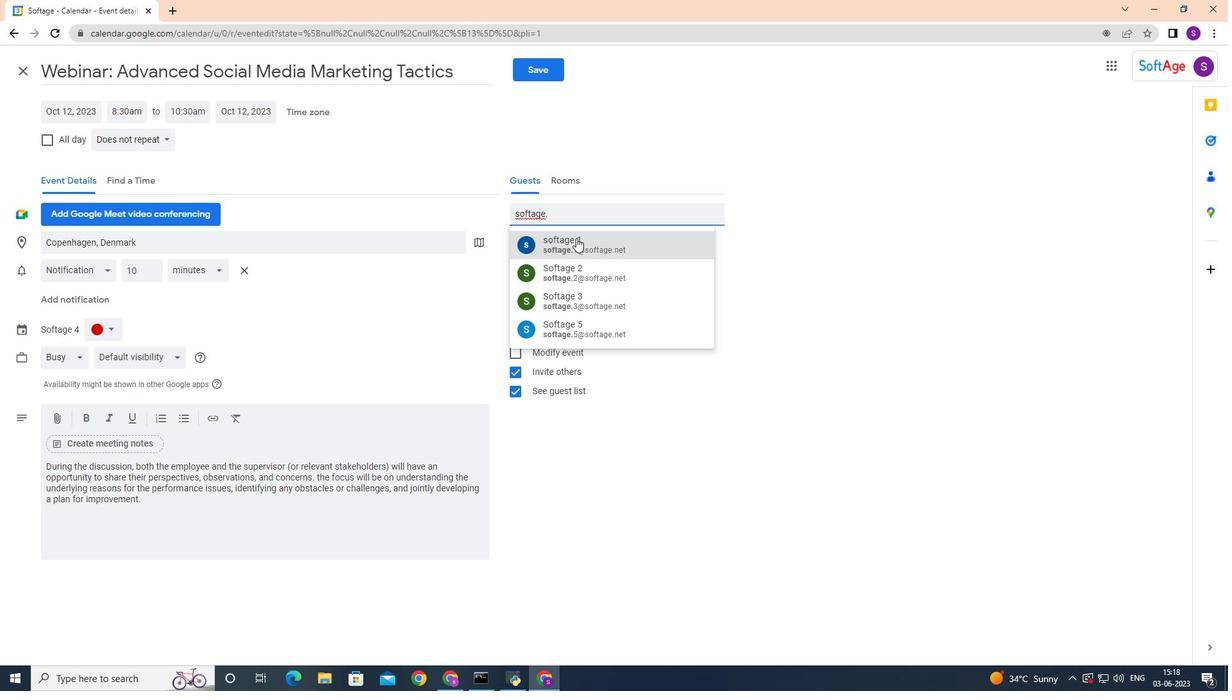 
Action: Mouse moved to (586, 248)
Screenshot: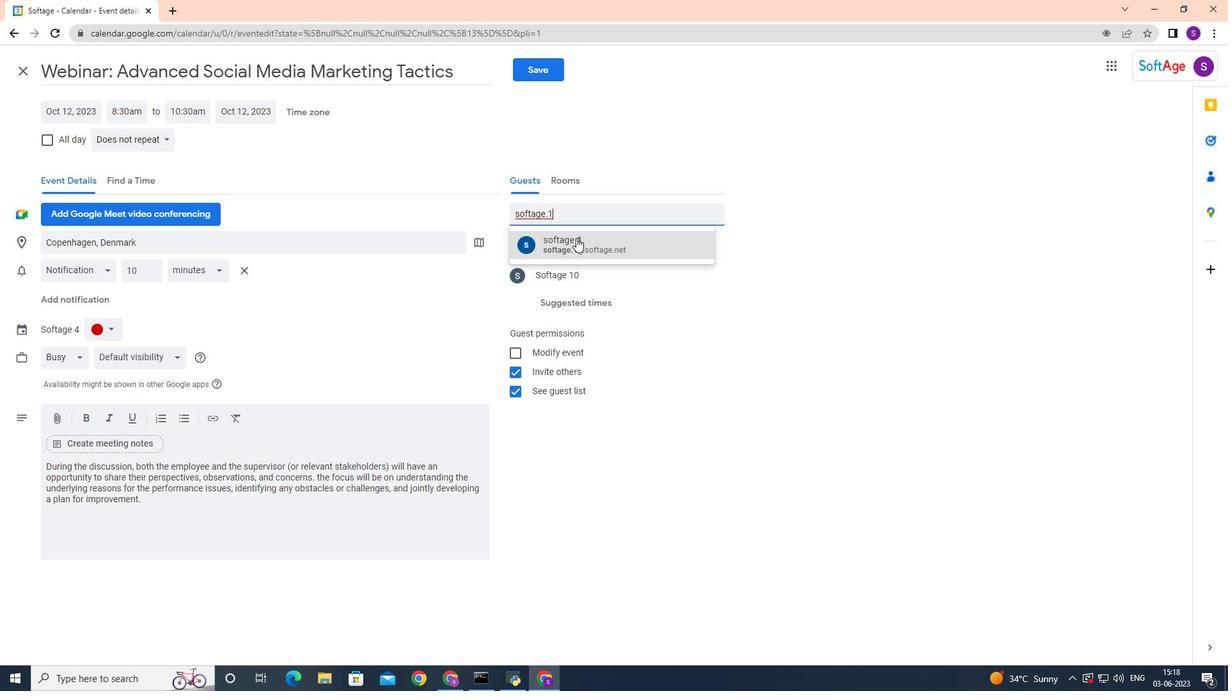 
Action: Mouse pressed left at (586, 248)
Screenshot: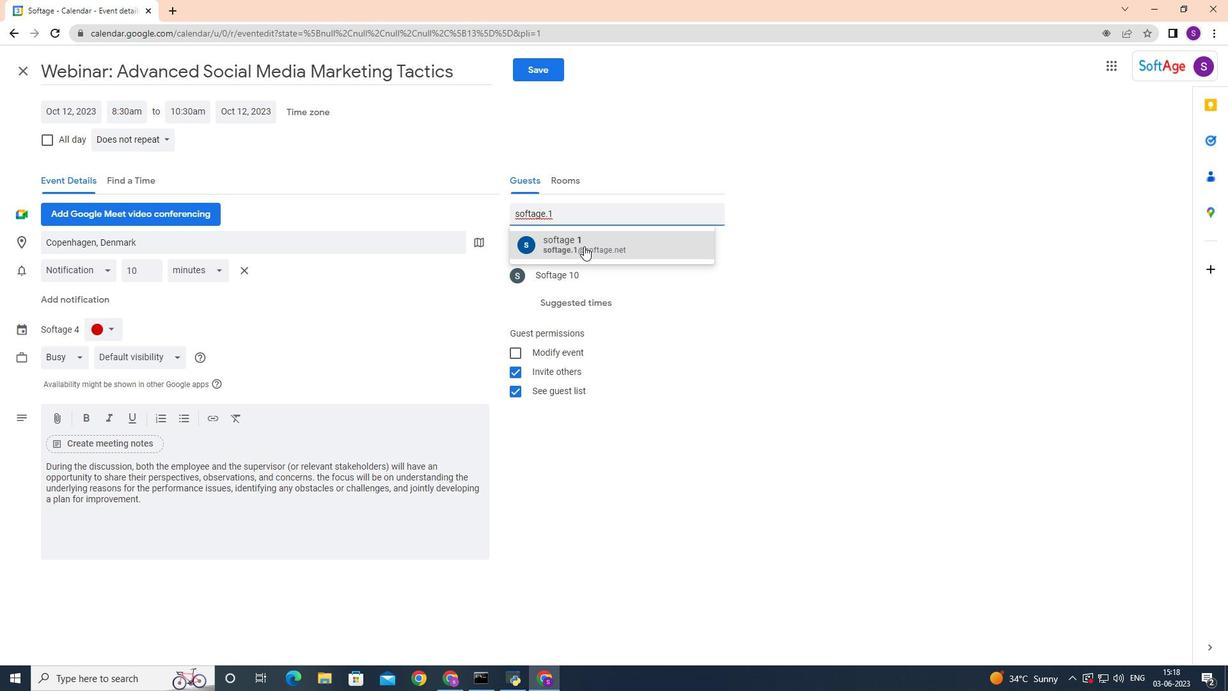 
Action: Mouse moved to (172, 140)
Screenshot: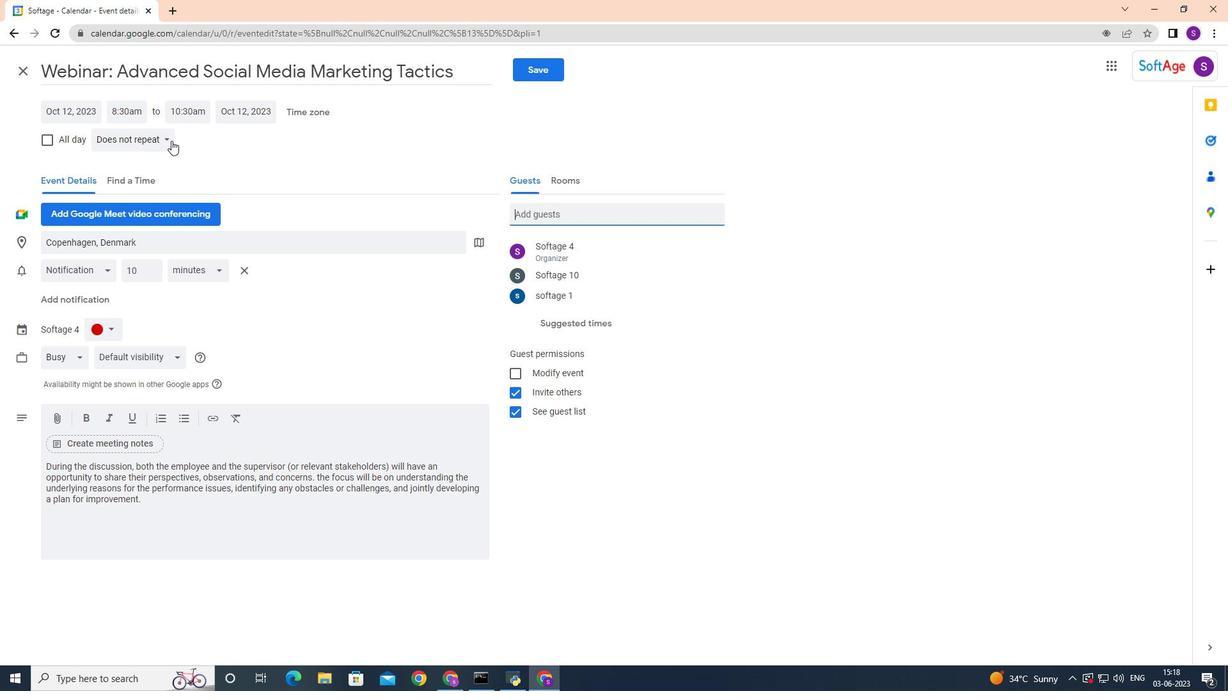 
Action: Mouse pressed left at (172, 140)
Screenshot: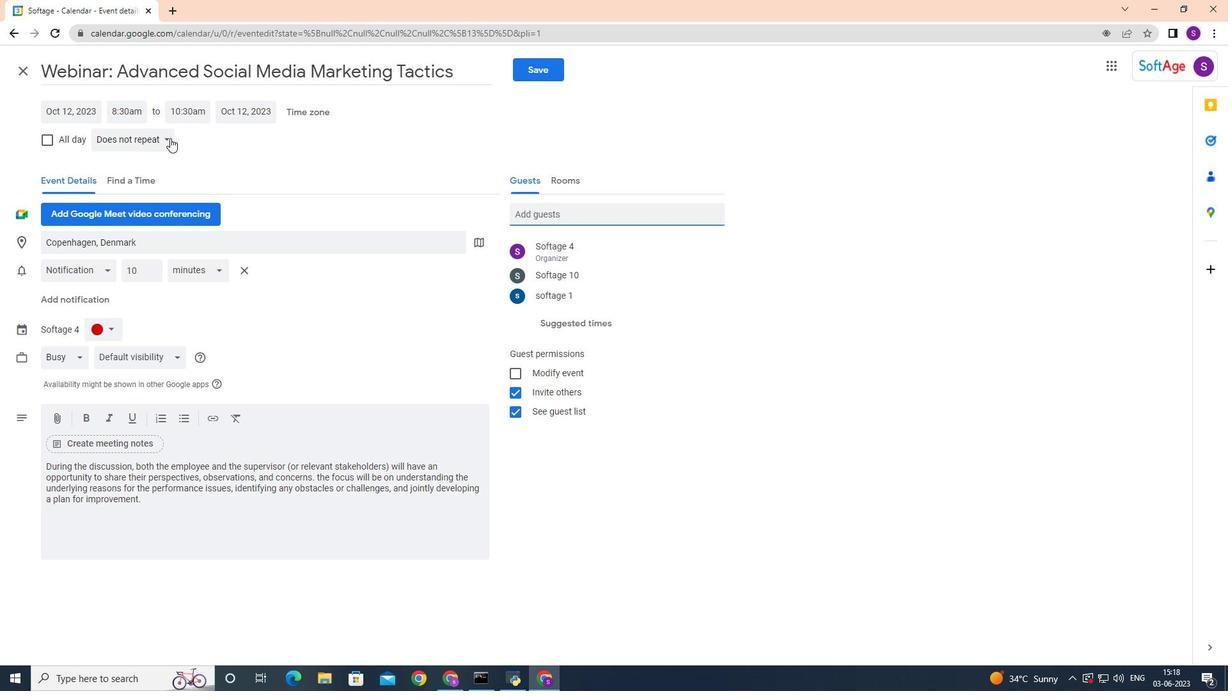 
Action: Mouse moved to (170, 141)
Screenshot: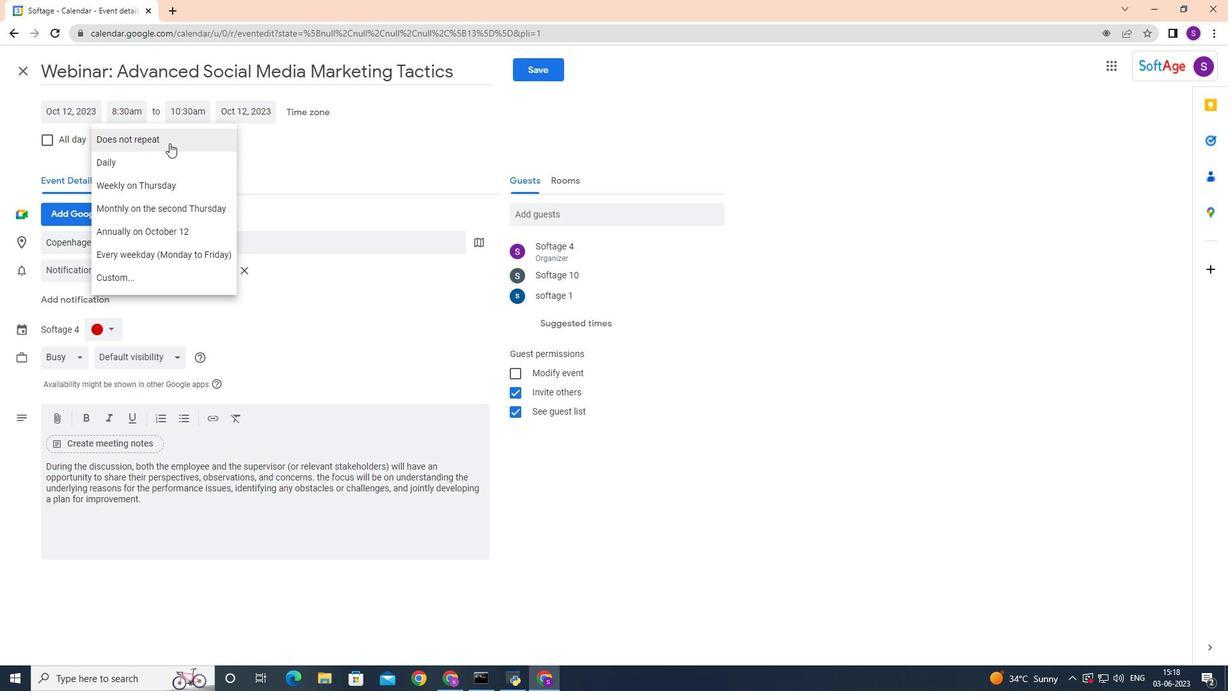 
Action: Mouse pressed left at (170, 141)
Screenshot: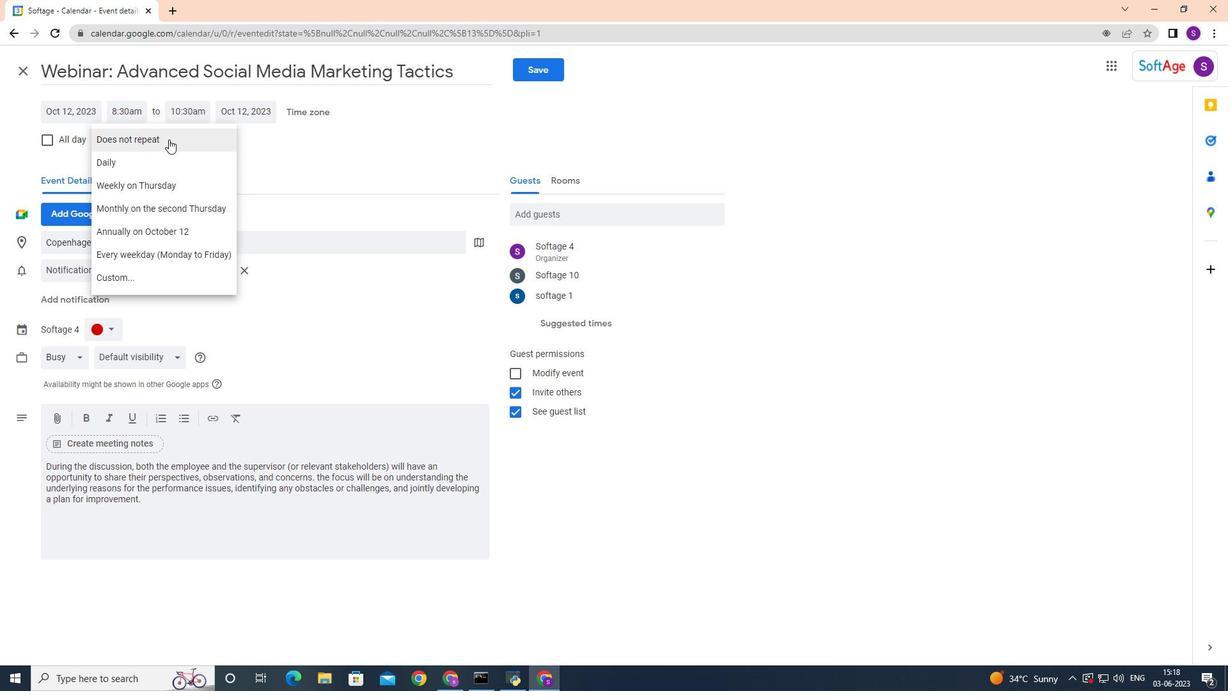 
Action: Mouse moved to (555, 70)
Screenshot: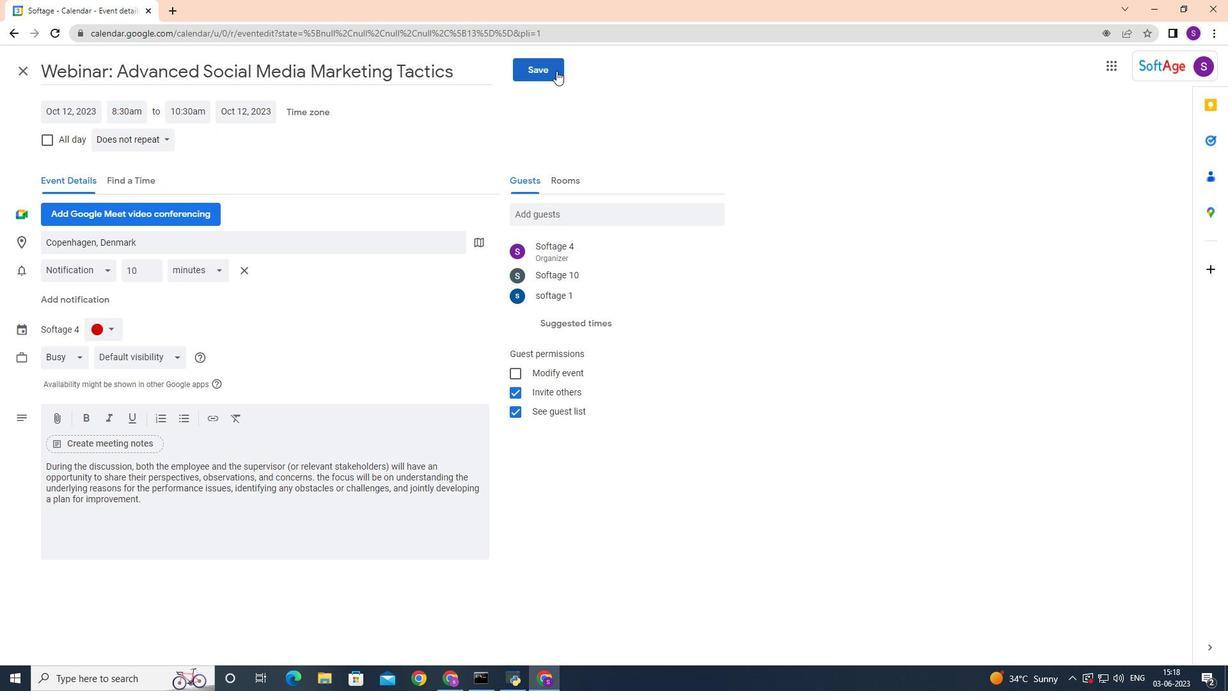 
Action: Mouse pressed left at (555, 70)
Screenshot: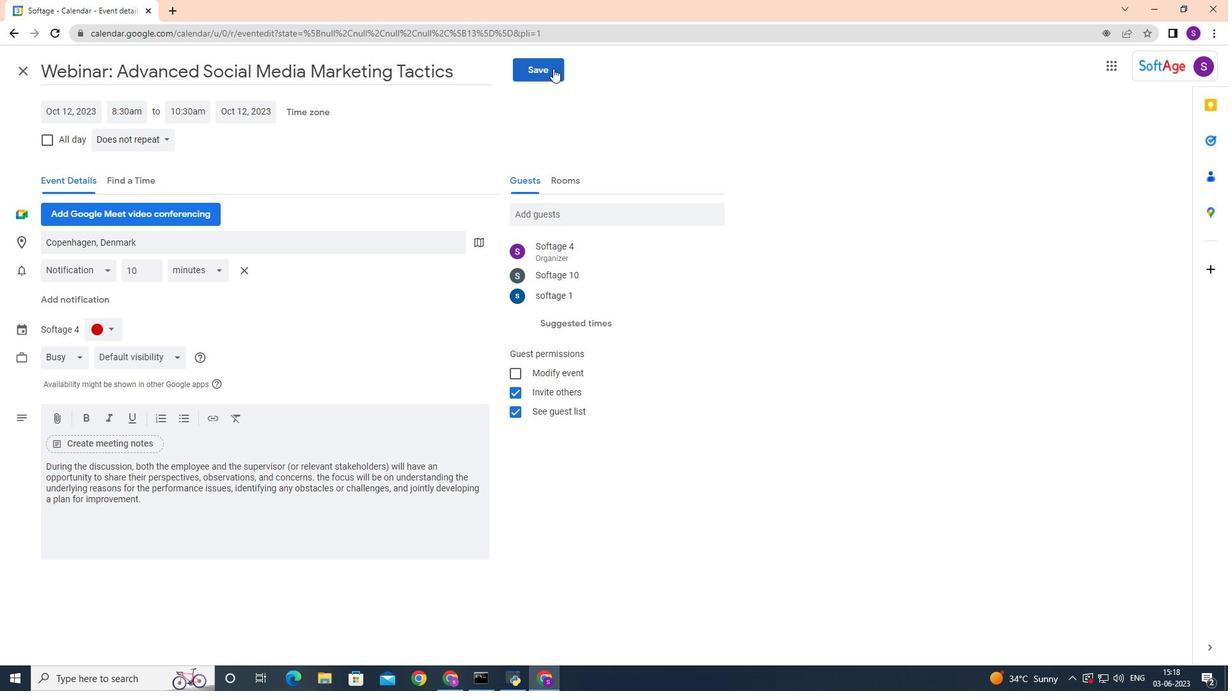 
Action: Mouse moved to (745, 387)
Screenshot: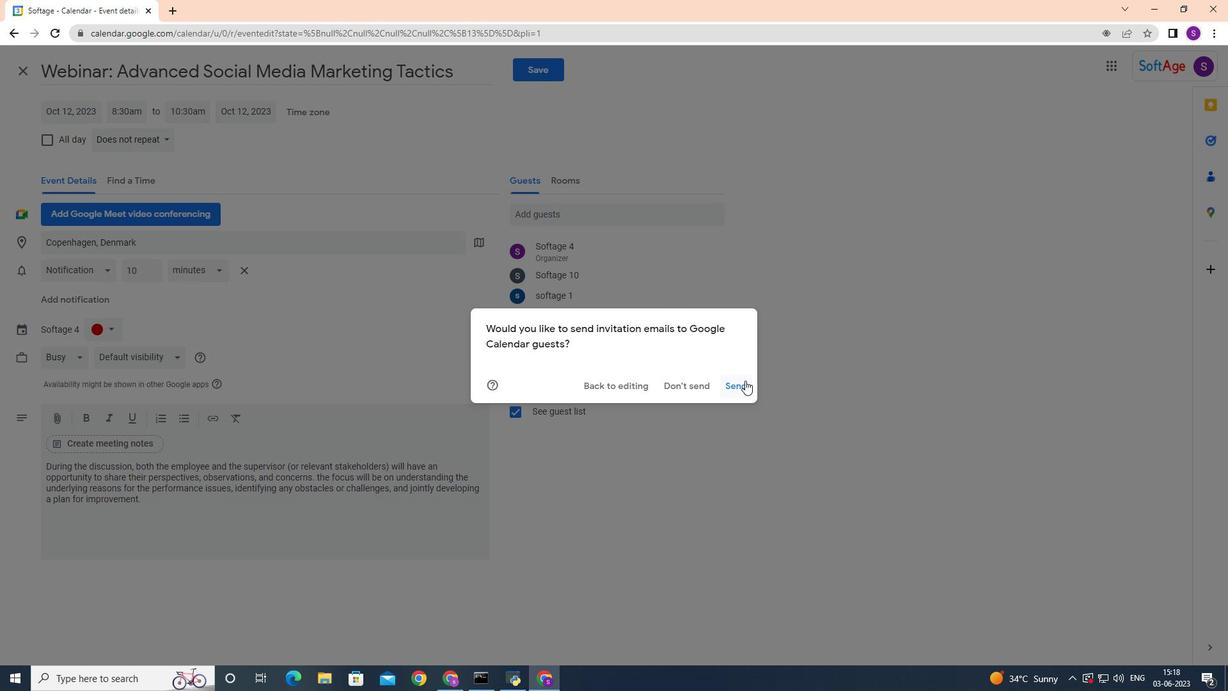 
Action: Mouse pressed left at (745, 387)
Screenshot: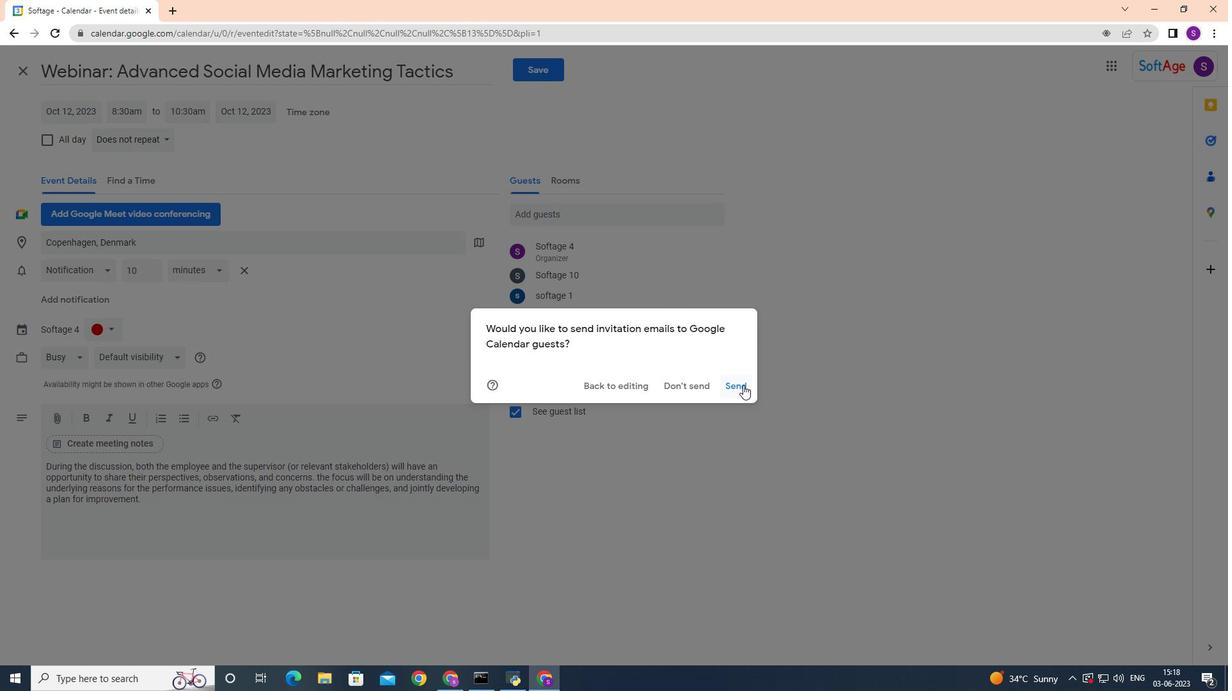 
